 Task: Look for space in Lambayeque, Peru from 6th September, 2023 to 15th September, 2023 for 6 adults in price range Rs.8000 to Rs.12000. Place can be entire place or private room with 6 bedrooms having 6 beds and 6 bathrooms. Property type can be house, flat, guest house. Amenities needed are: wifi, TV, free parkinig on premises, gym, breakfast. Booking option can be shelf check-in. Required host language is English.
Action: Mouse moved to (617, 125)
Screenshot: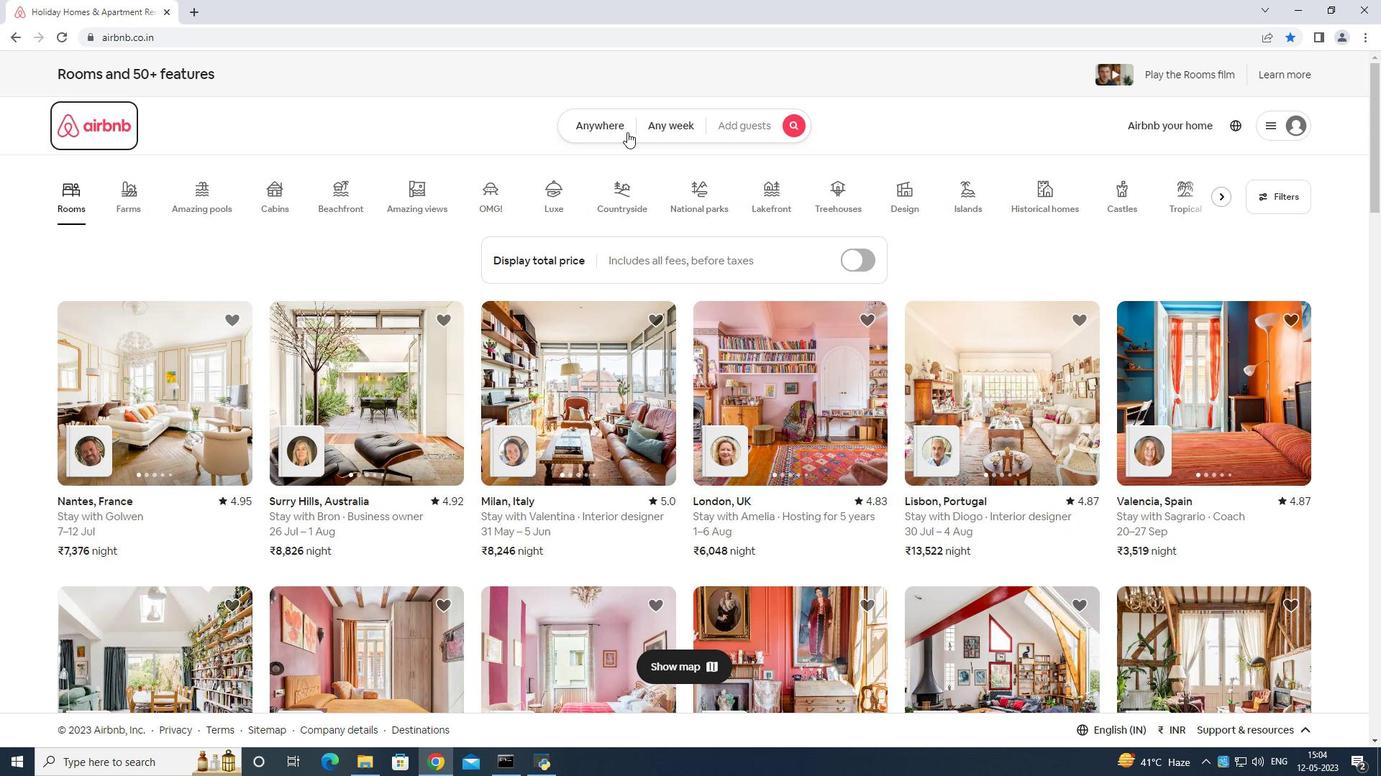 
Action: Mouse pressed left at (617, 125)
Screenshot: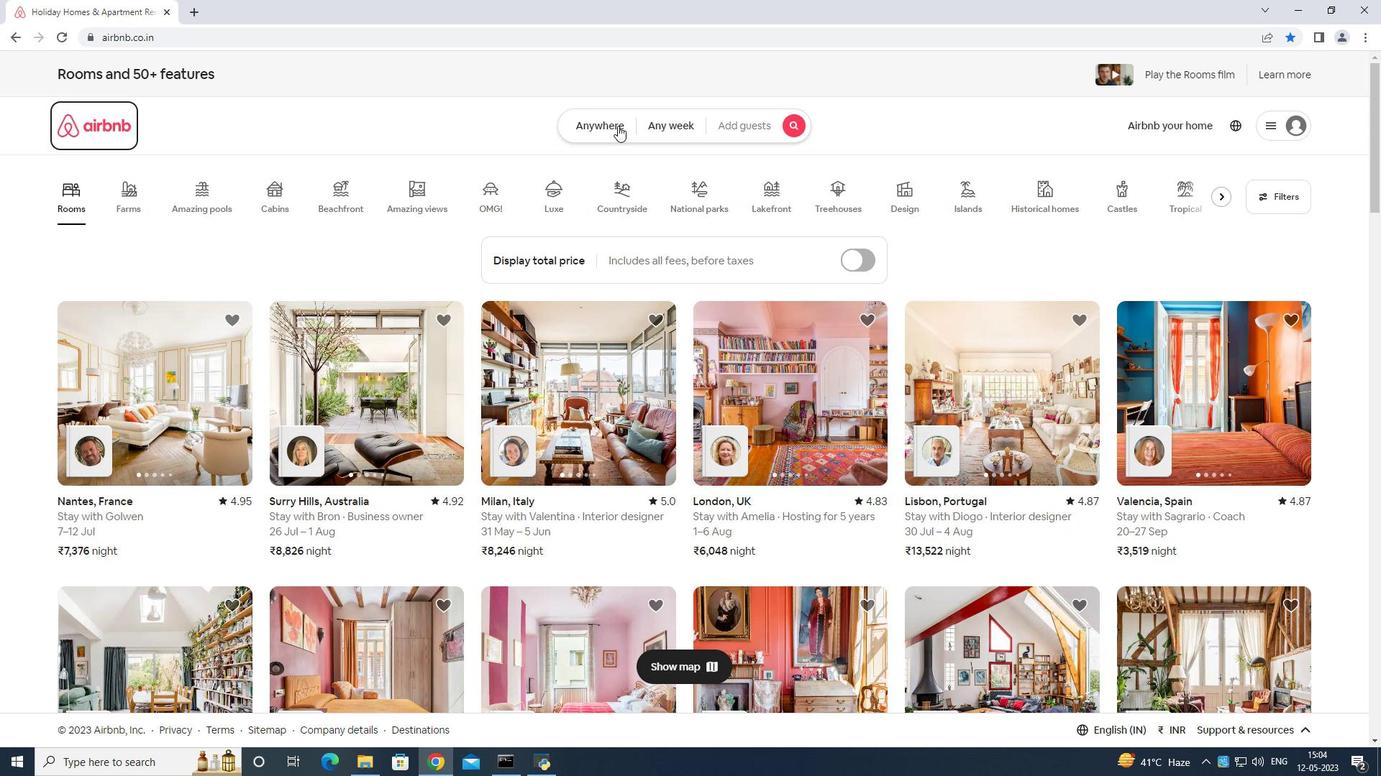 
Action: Mouse moved to (507, 171)
Screenshot: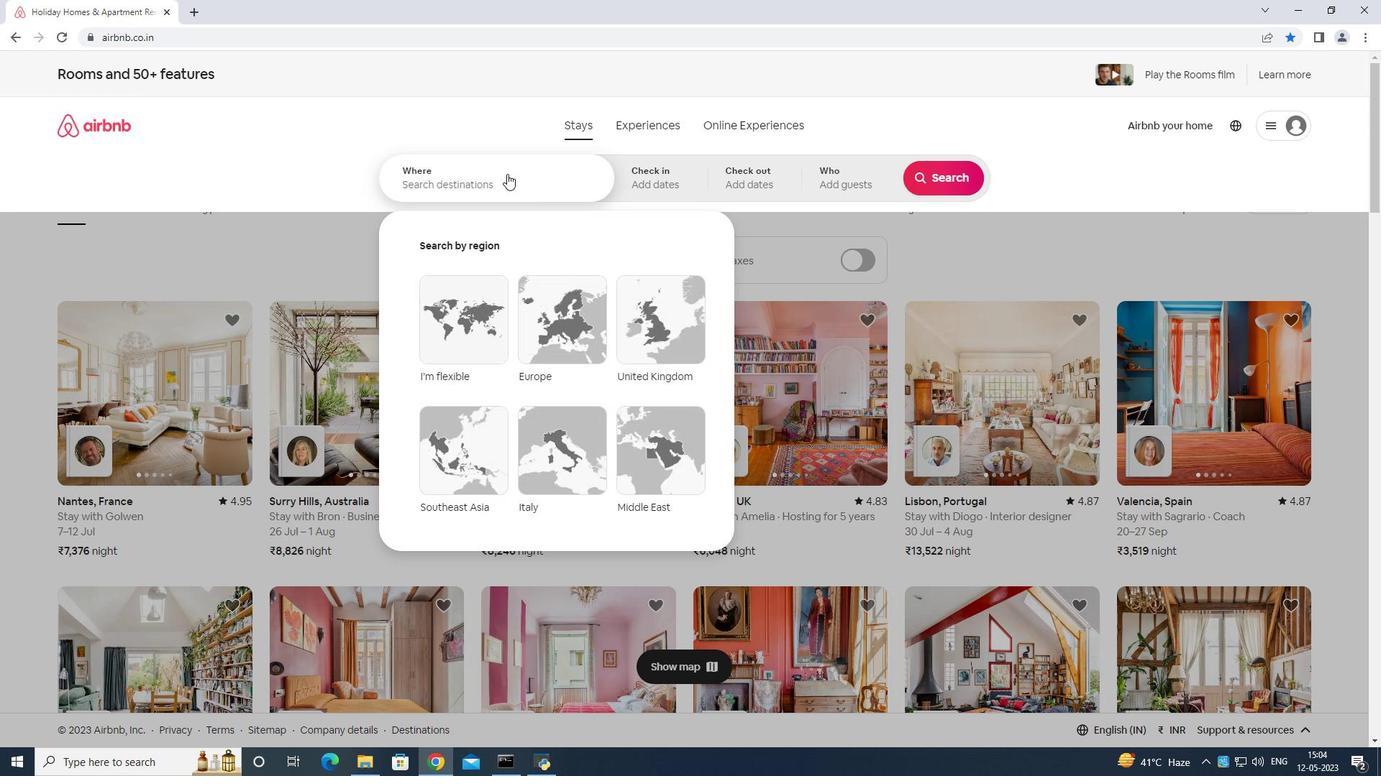 
Action: Mouse pressed left at (507, 171)
Screenshot: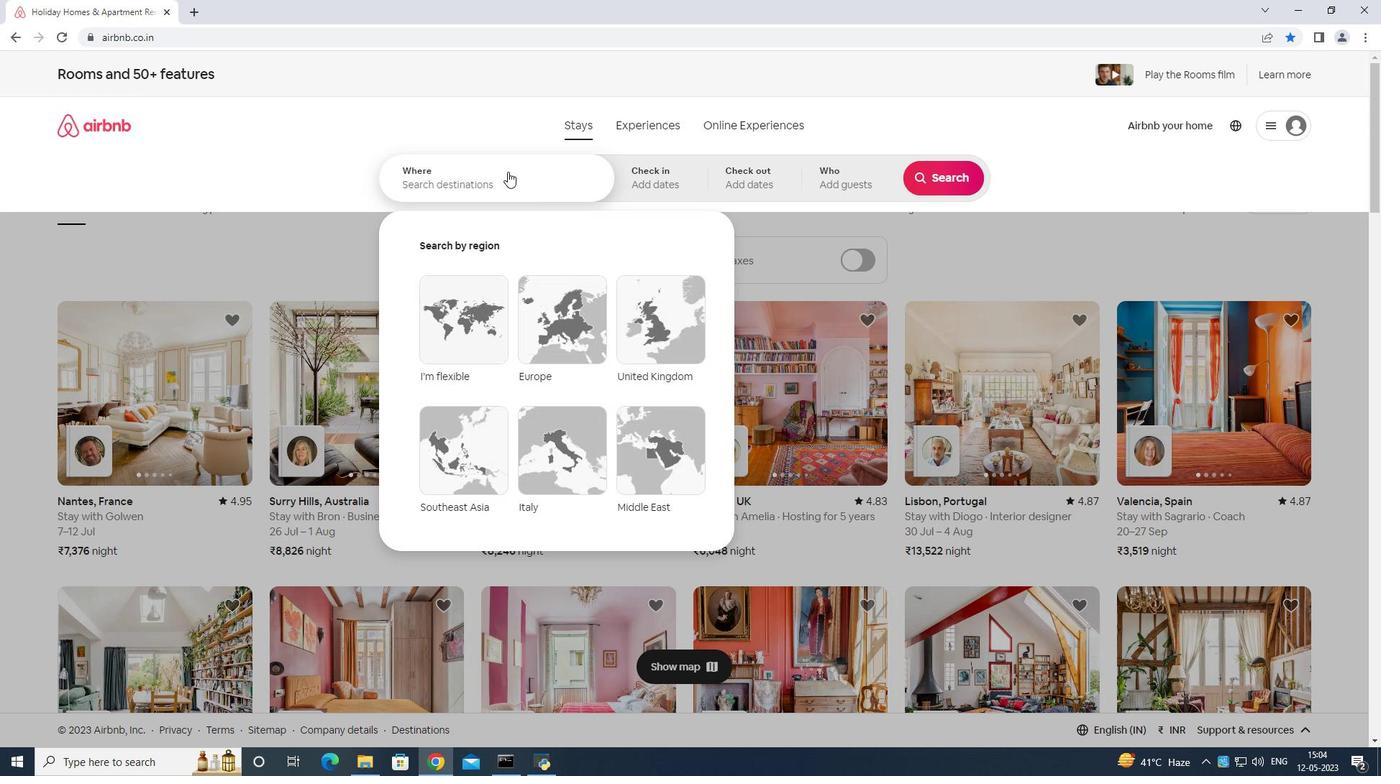 
Action: Mouse moved to (551, 282)
Screenshot: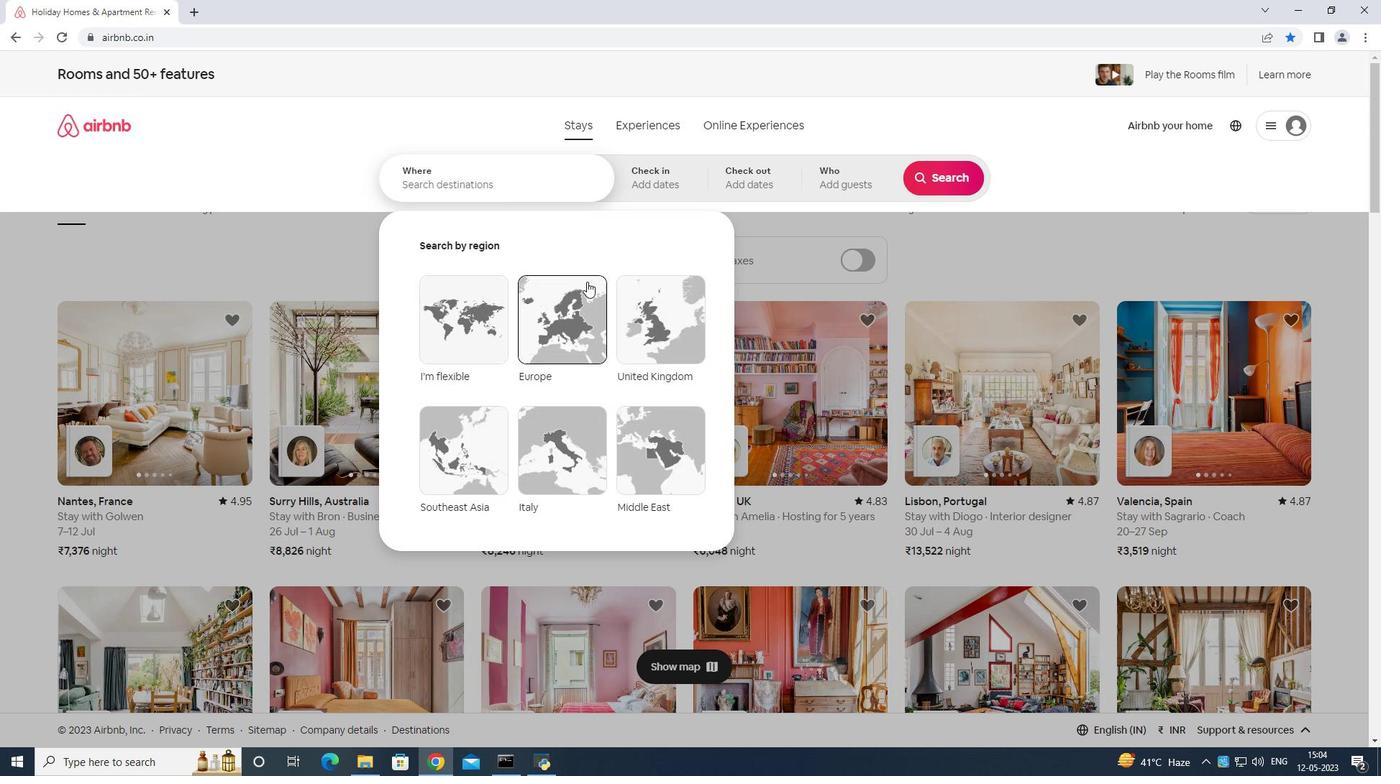 
Action: Key pressed <Key.shift>Lambayequq<Key.backspace>e<Key.space>peru<Key.enter>
Screenshot: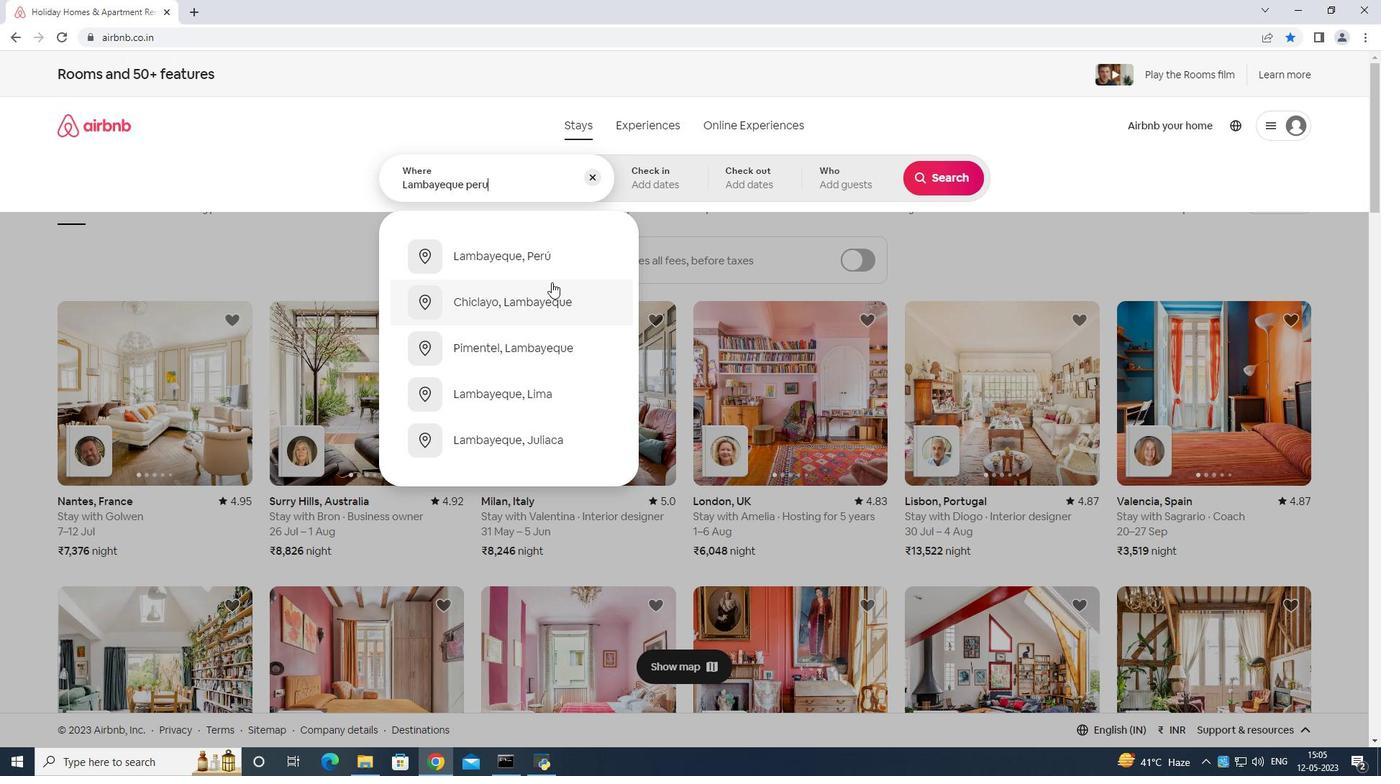 
Action: Mouse moved to (930, 292)
Screenshot: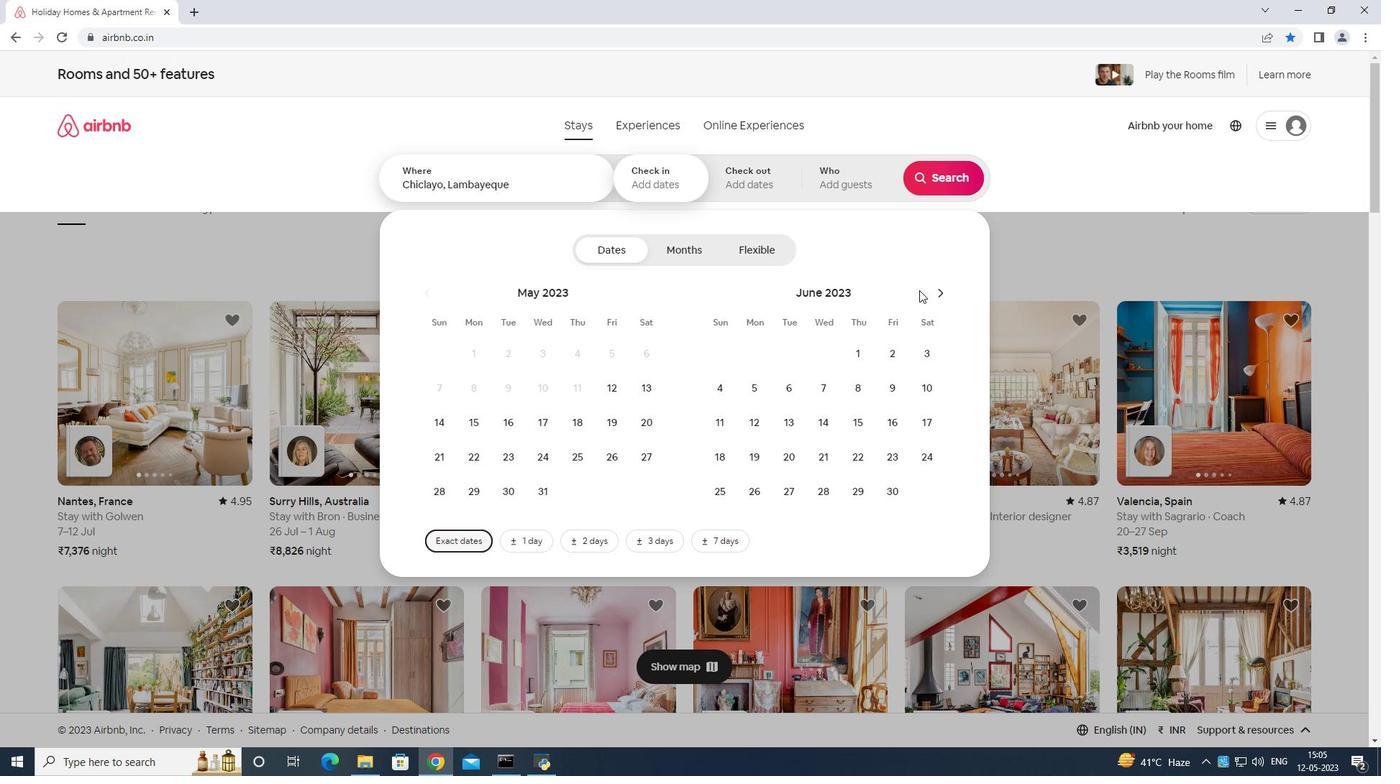 
Action: Mouse pressed left at (930, 292)
Screenshot: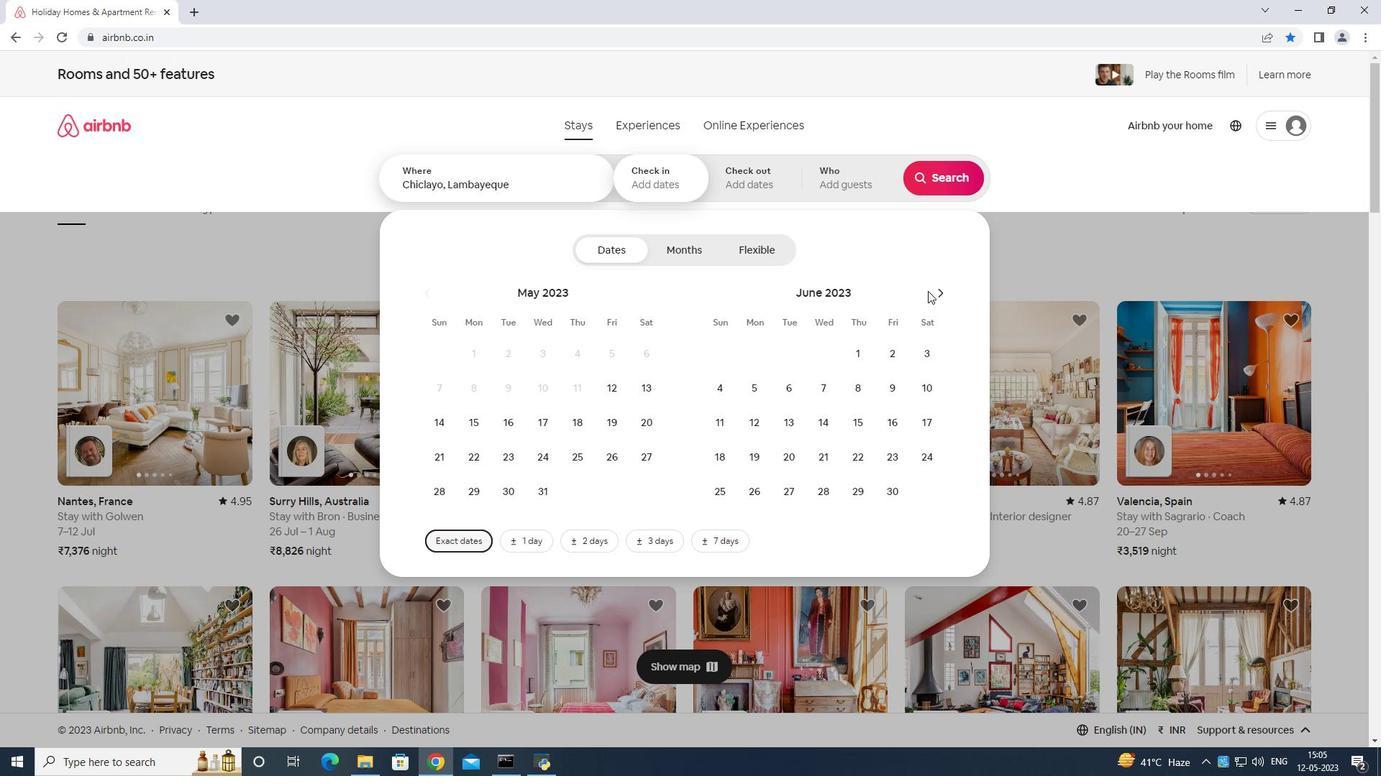 
Action: Mouse moved to (930, 292)
Screenshot: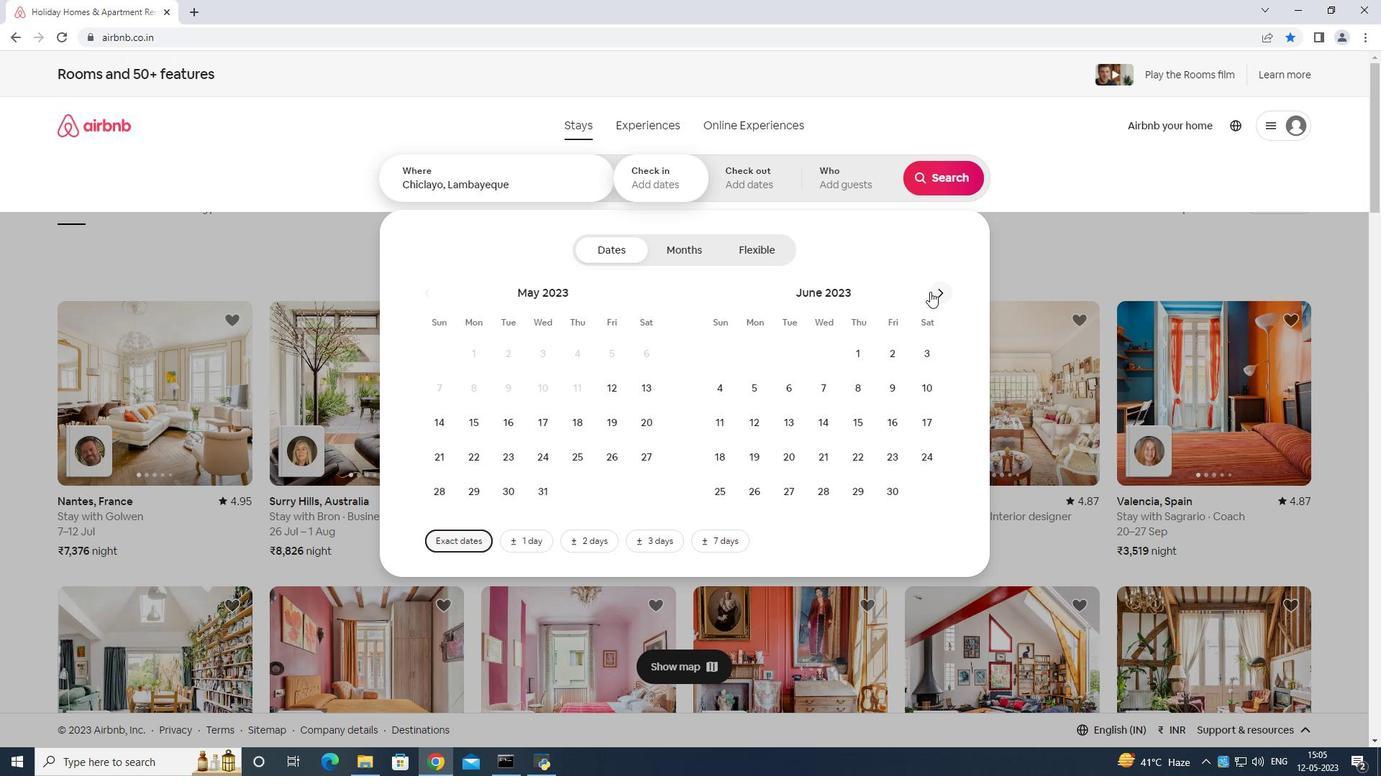 
Action: Mouse pressed left at (930, 292)
Screenshot: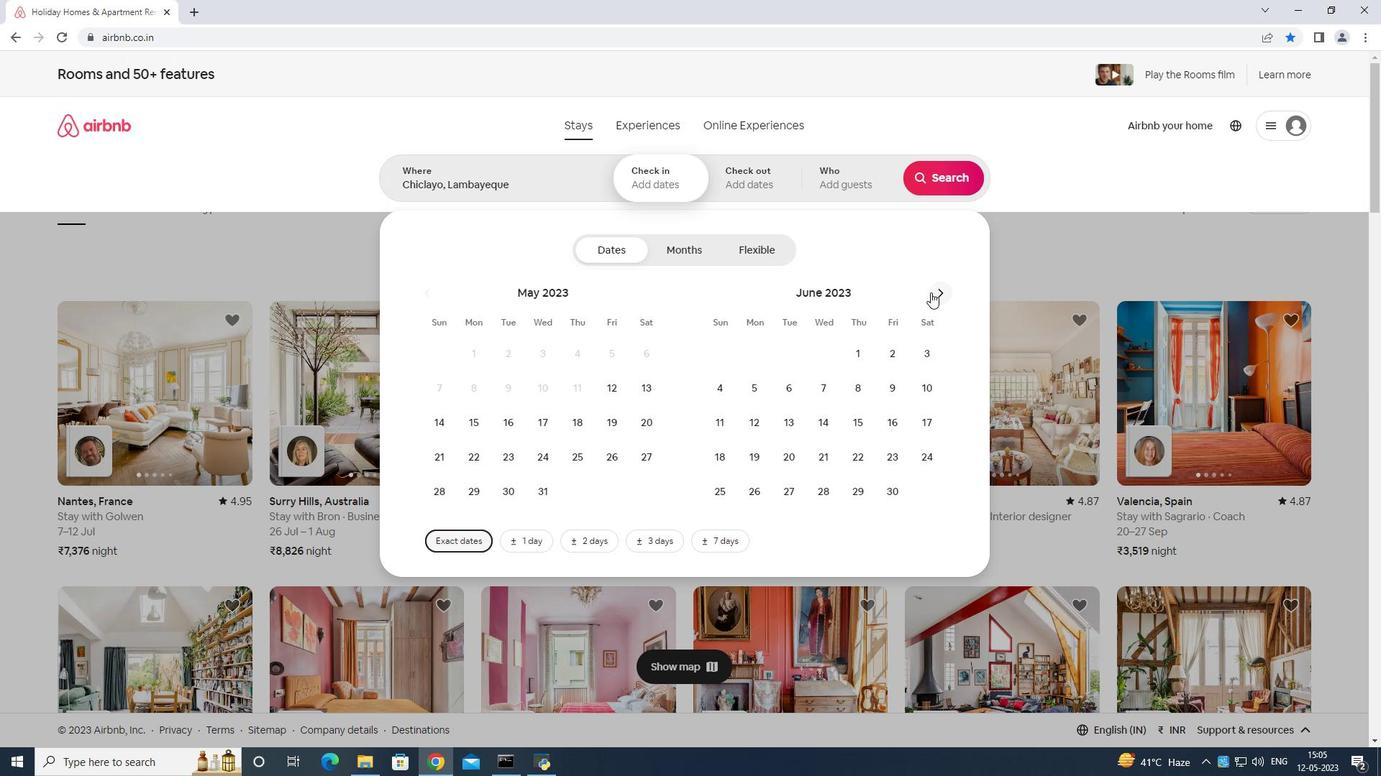 
Action: Mouse moved to (932, 291)
Screenshot: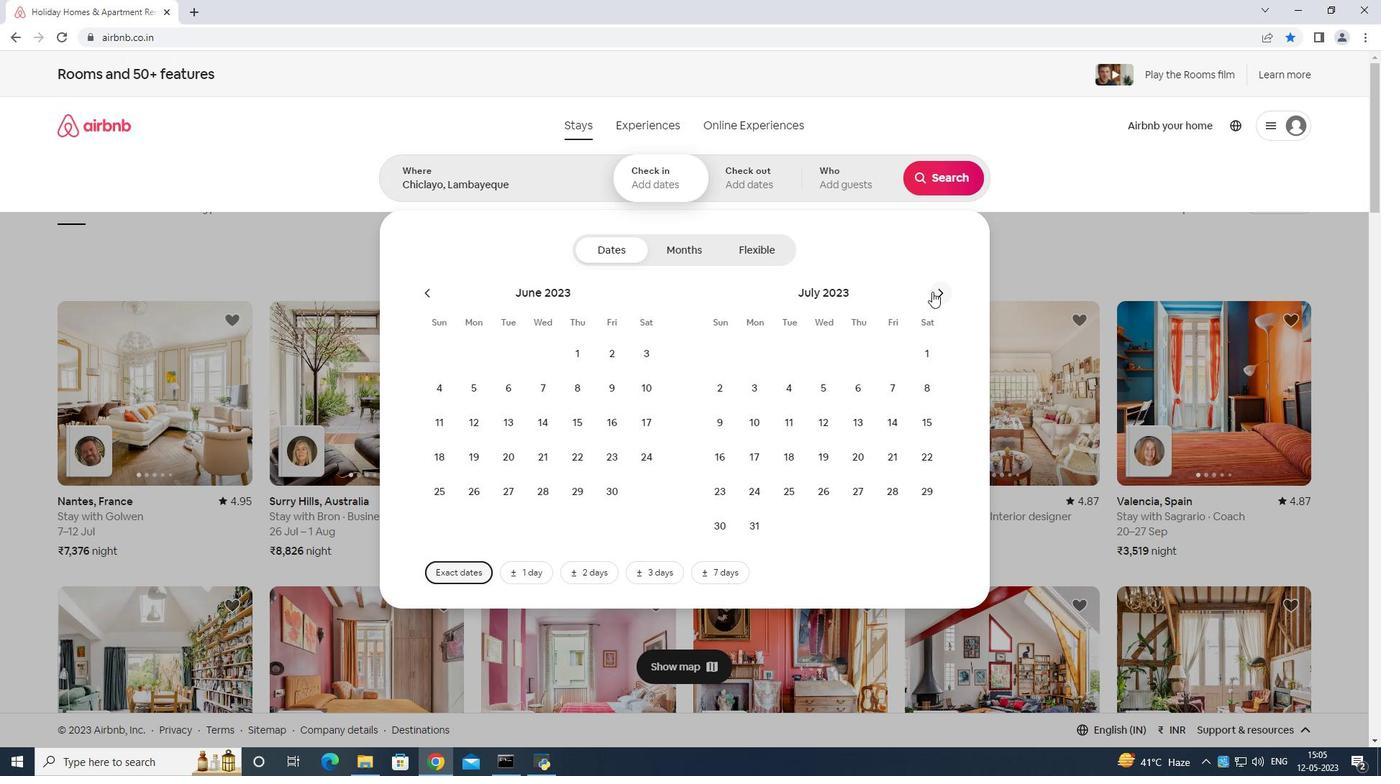 
Action: Mouse pressed left at (932, 291)
Screenshot: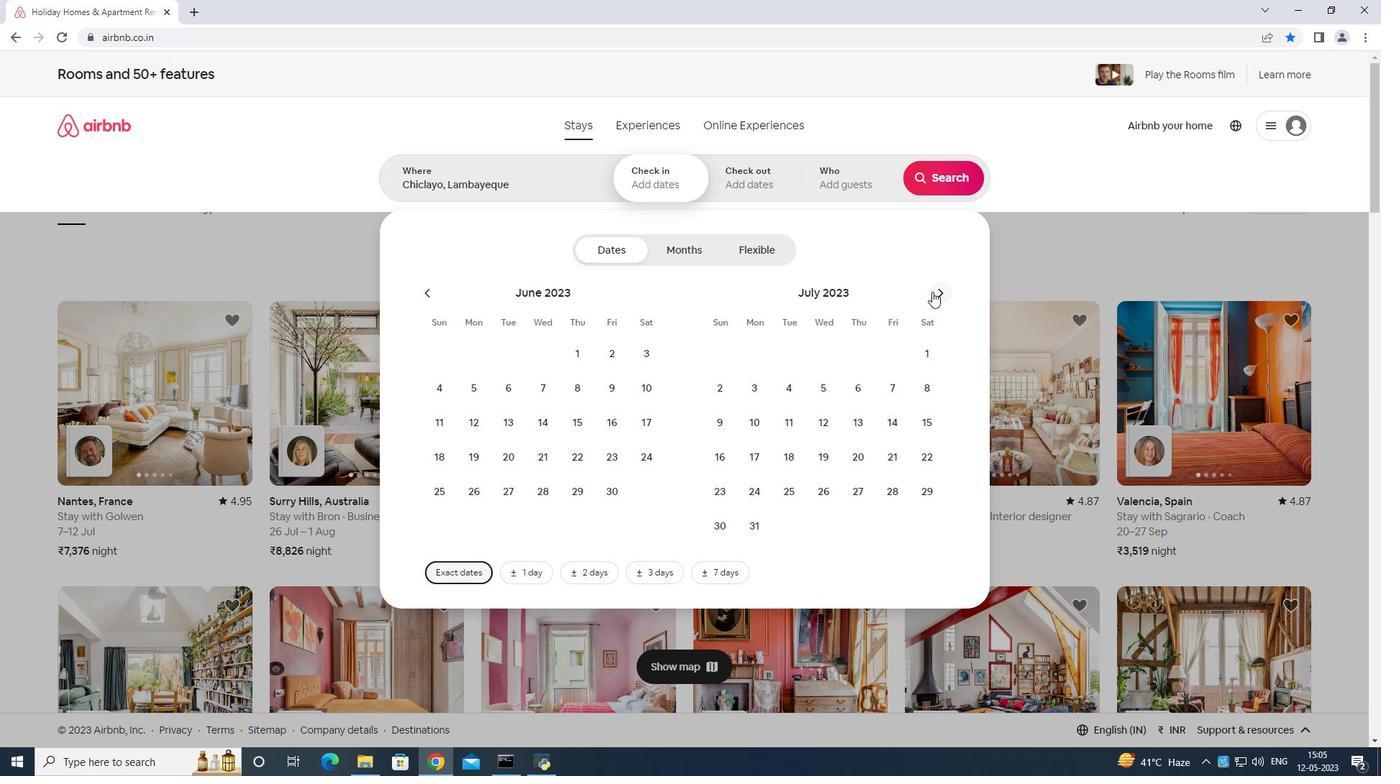 
Action: Mouse pressed left at (932, 291)
Screenshot: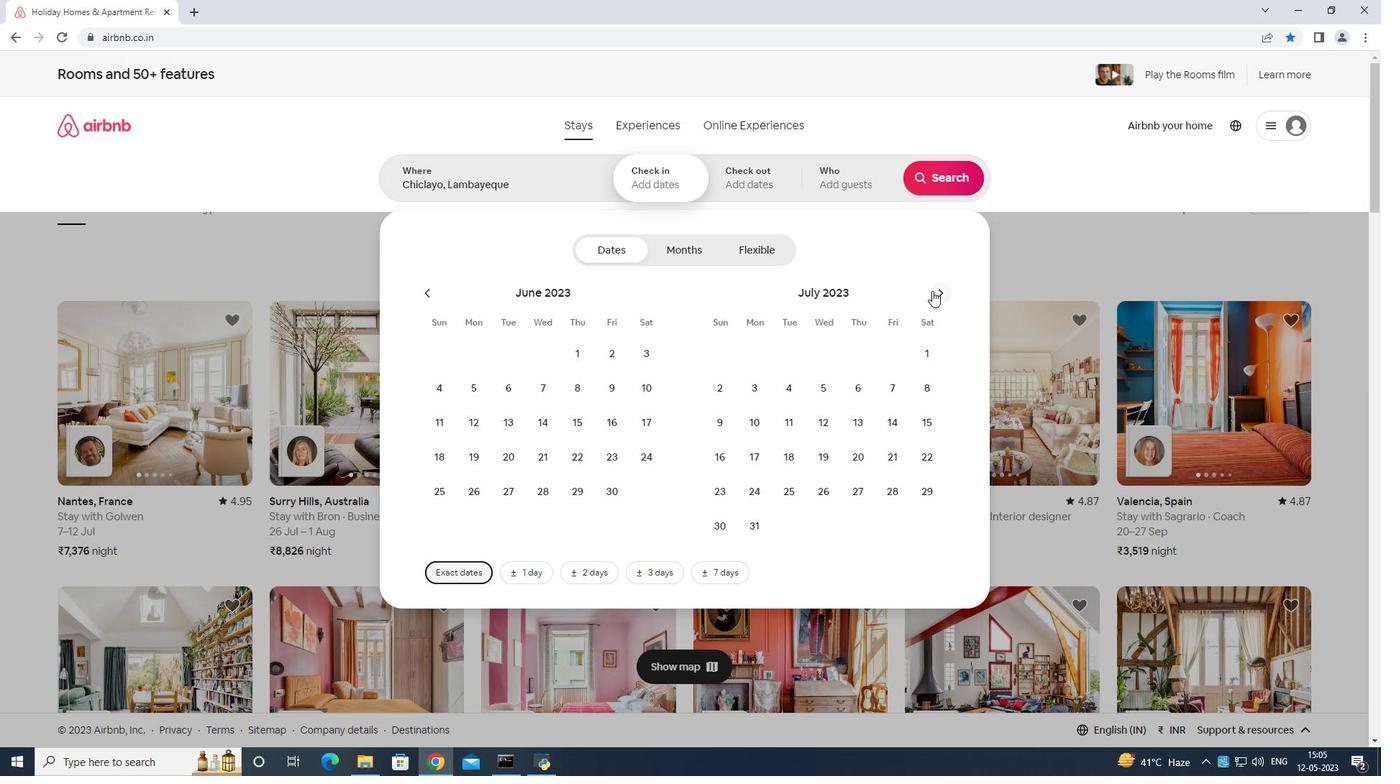 
Action: Mouse moved to (811, 386)
Screenshot: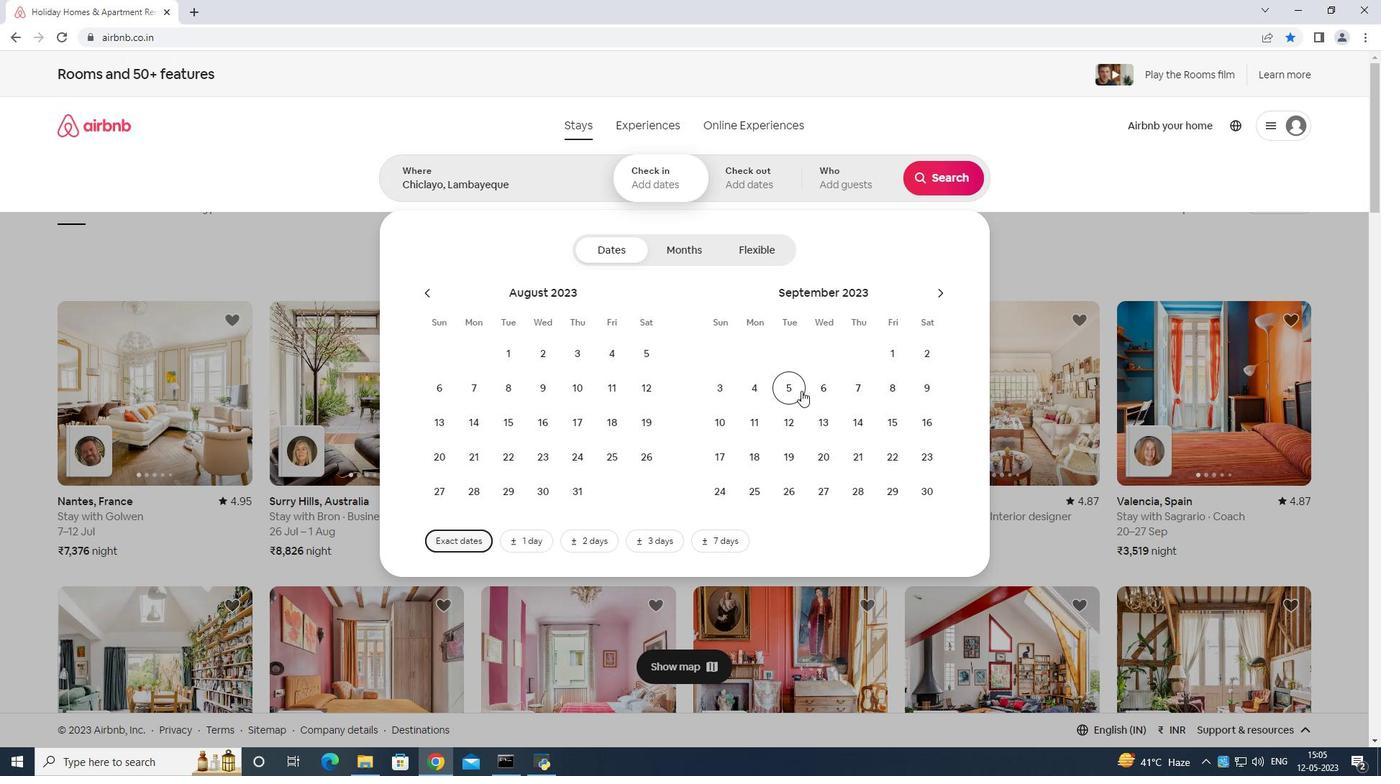
Action: Mouse pressed left at (811, 386)
Screenshot: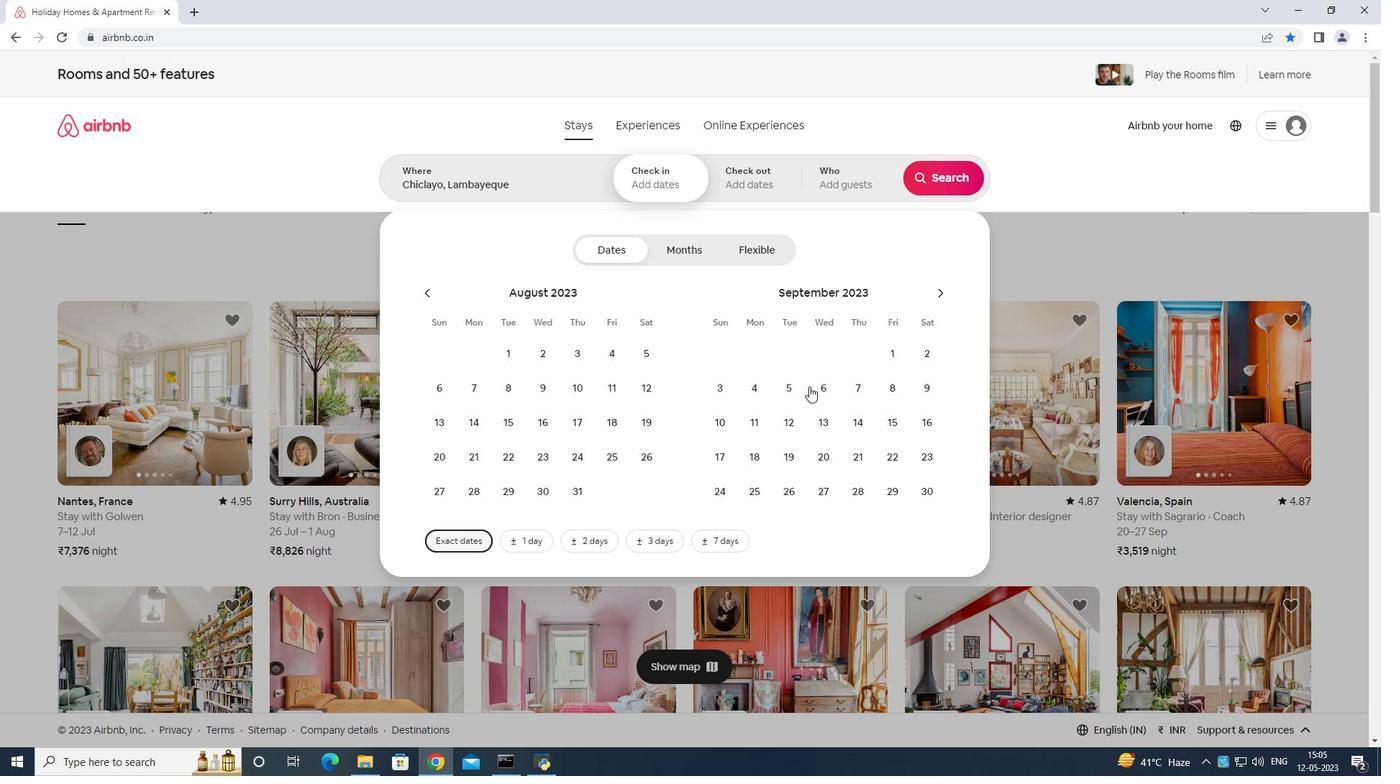 
Action: Mouse moved to (884, 427)
Screenshot: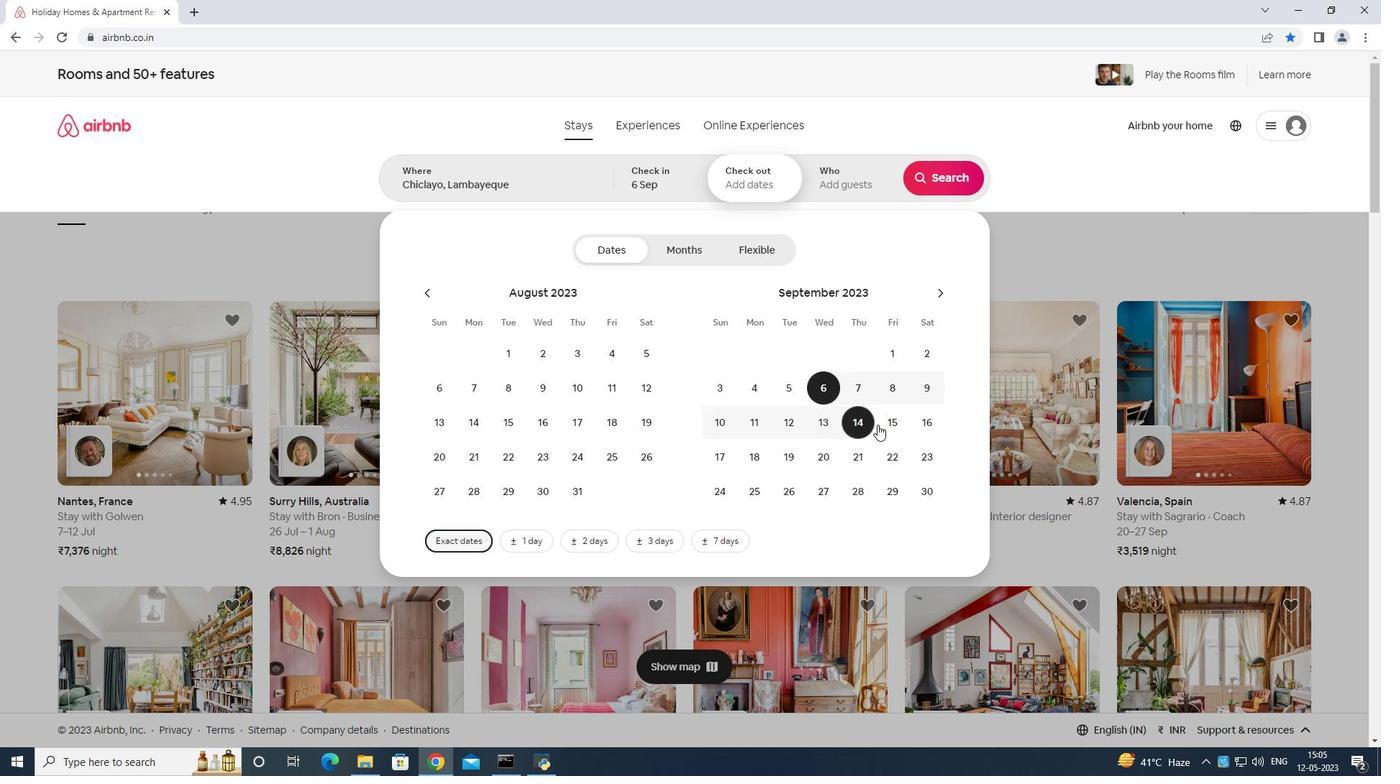 
Action: Mouse pressed left at (884, 427)
Screenshot: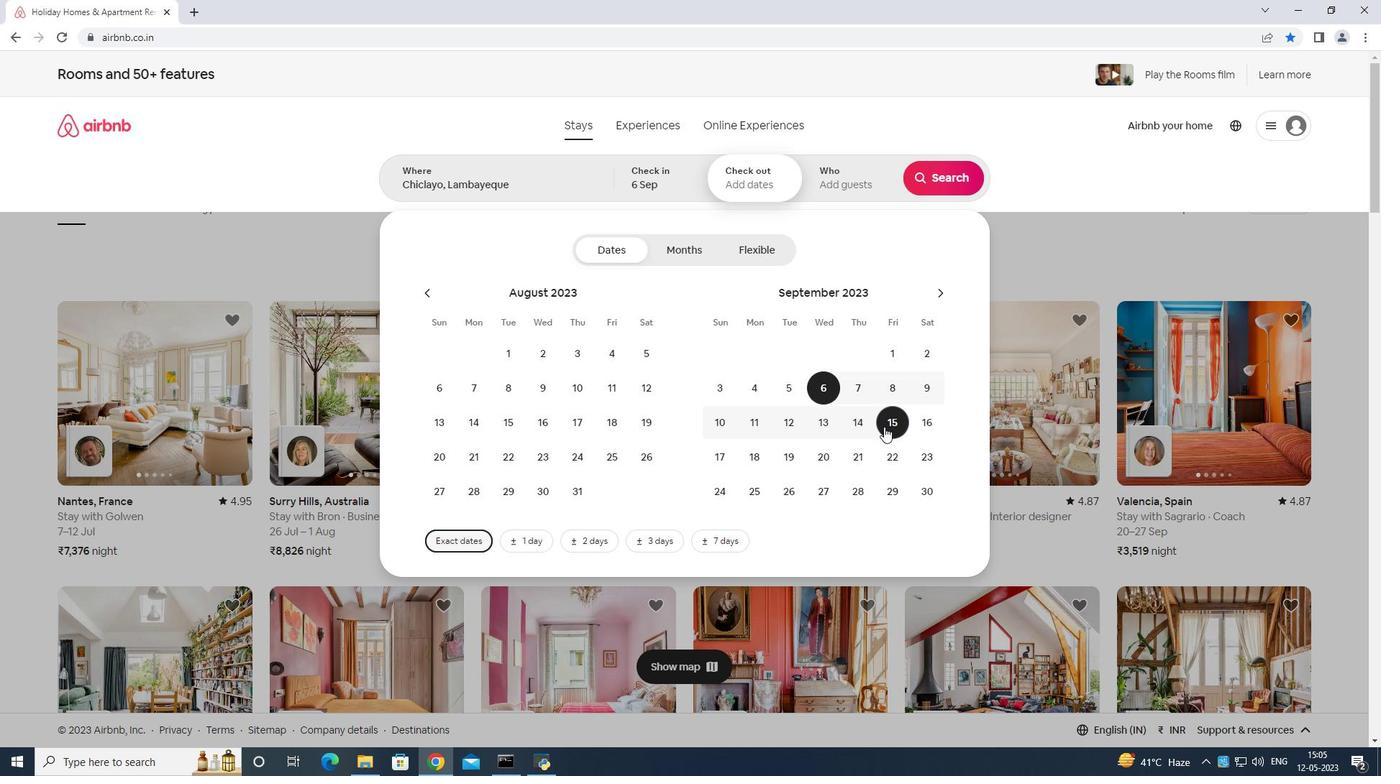 
Action: Mouse moved to (853, 174)
Screenshot: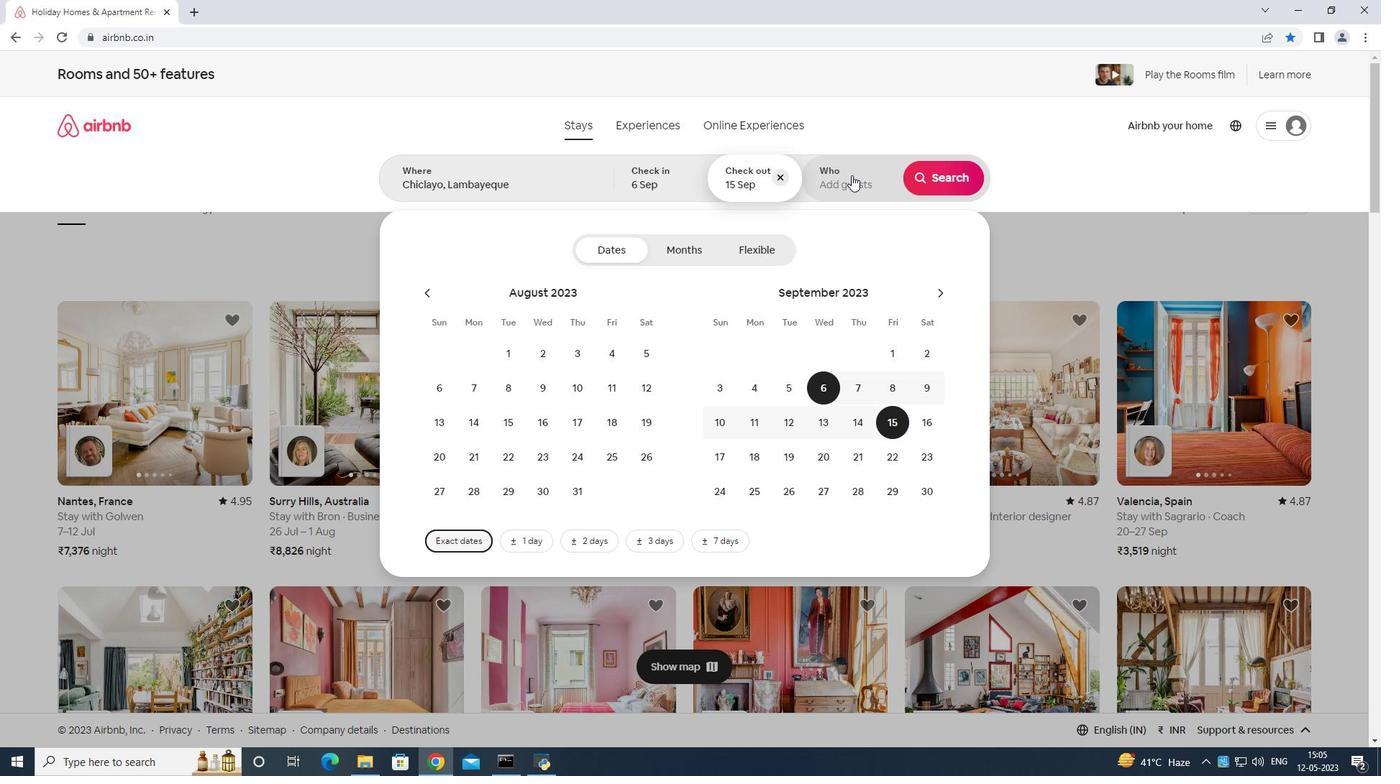 
Action: Mouse pressed left at (853, 174)
Screenshot: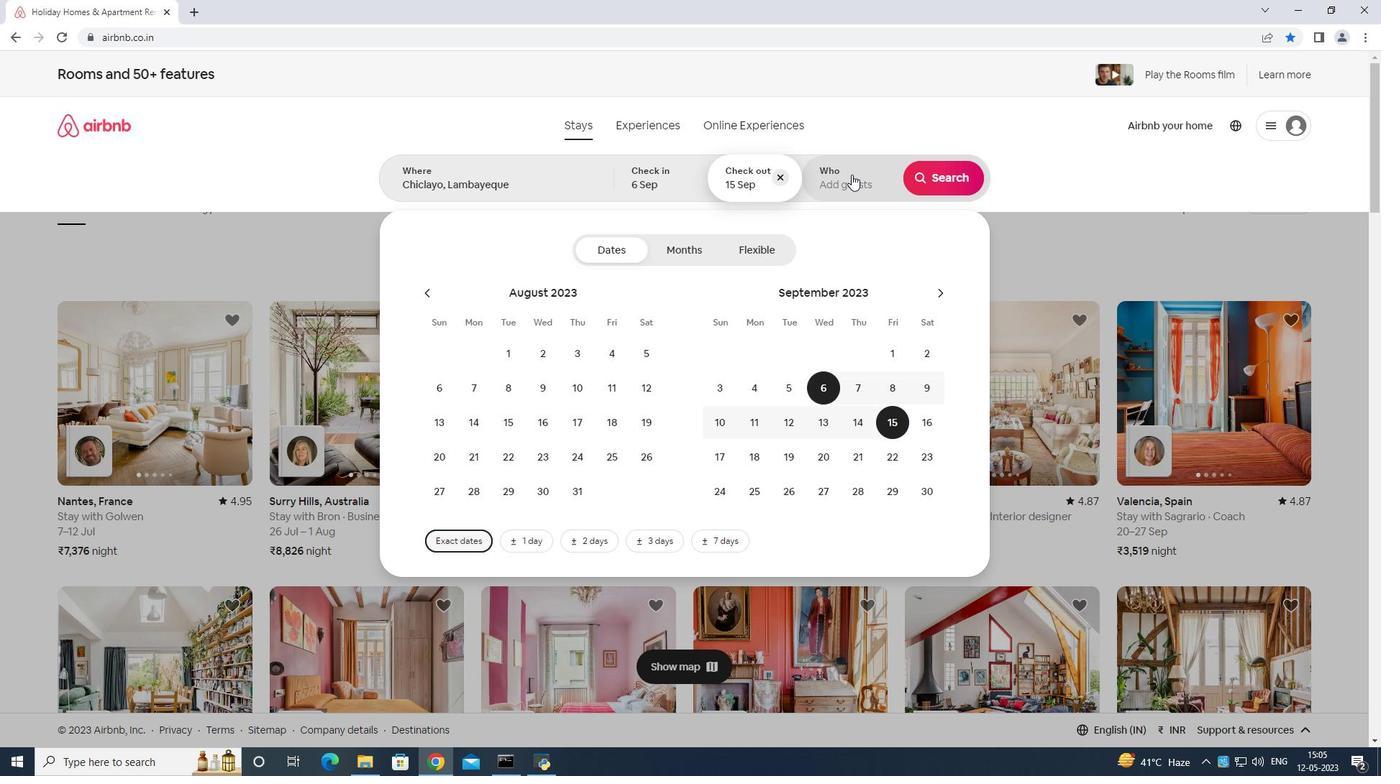 
Action: Mouse moved to (941, 248)
Screenshot: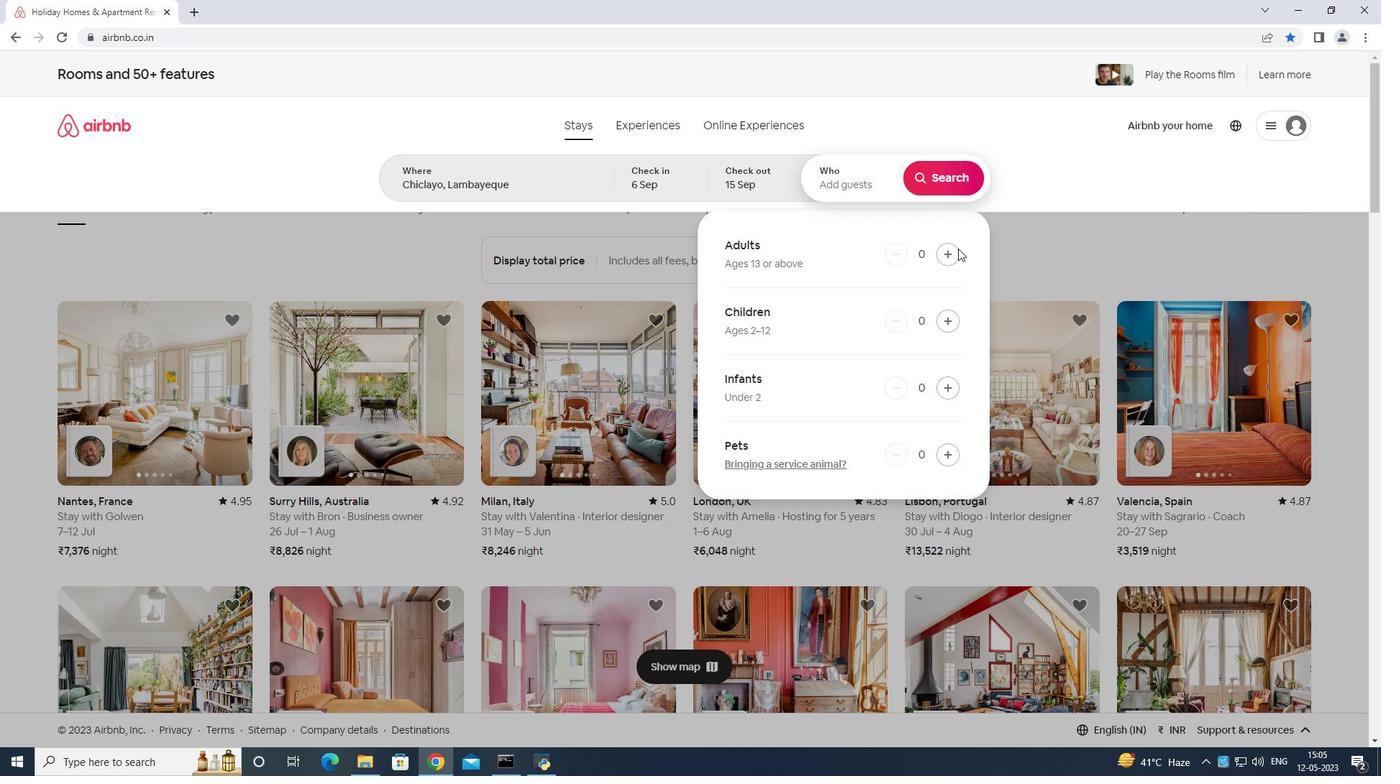 
Action: Mouse pressed left at (941, 248)
Screenshot: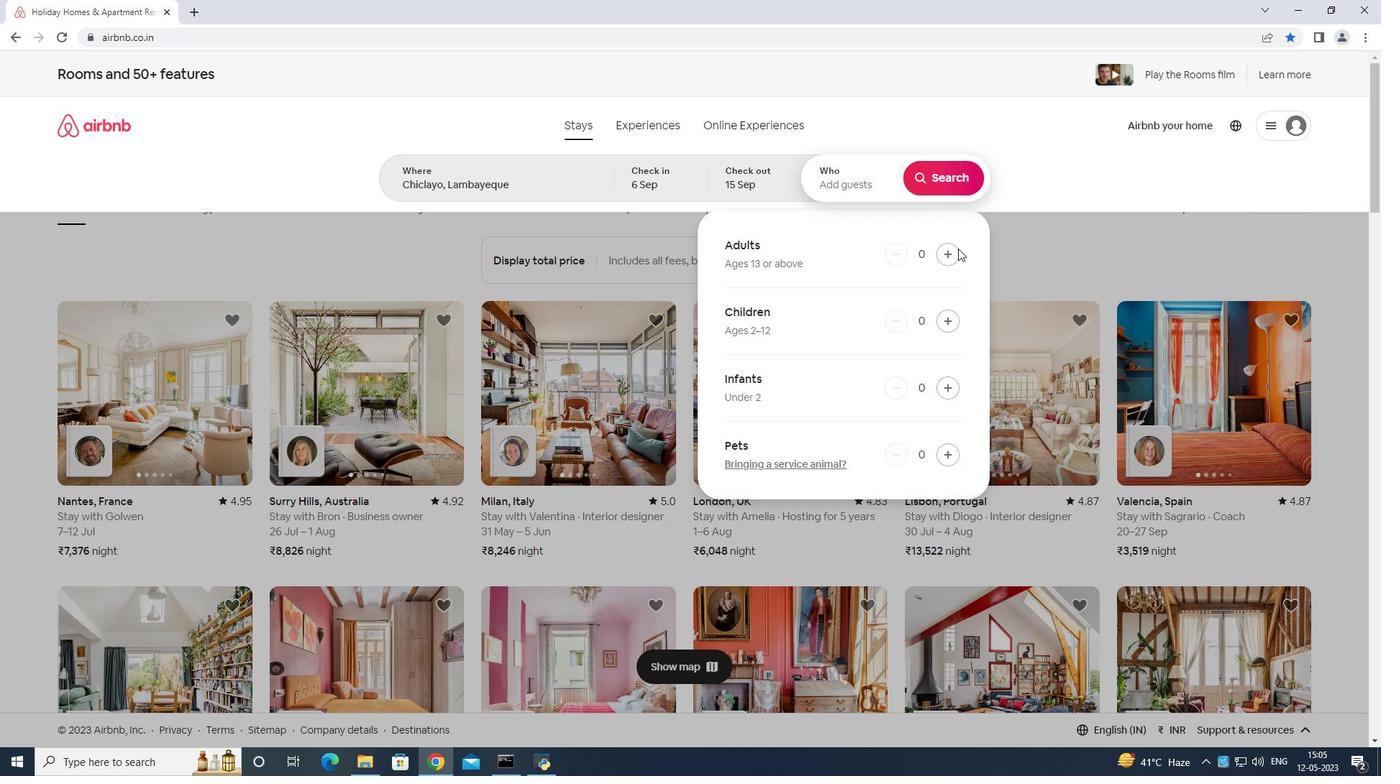 
Action: Mouse moved to (940, 249)
Screenshot: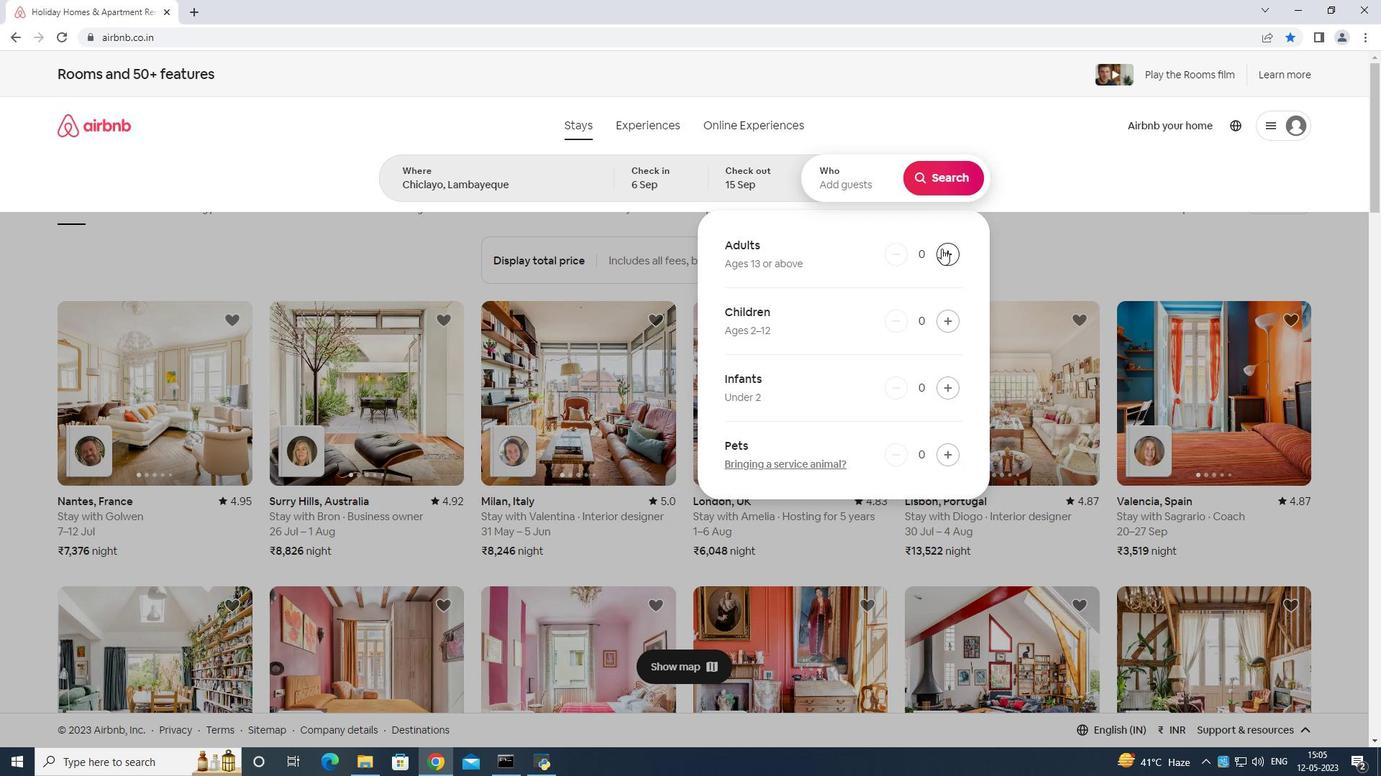 
Action: Mouse pressed left at (940, 249)
Screenshot: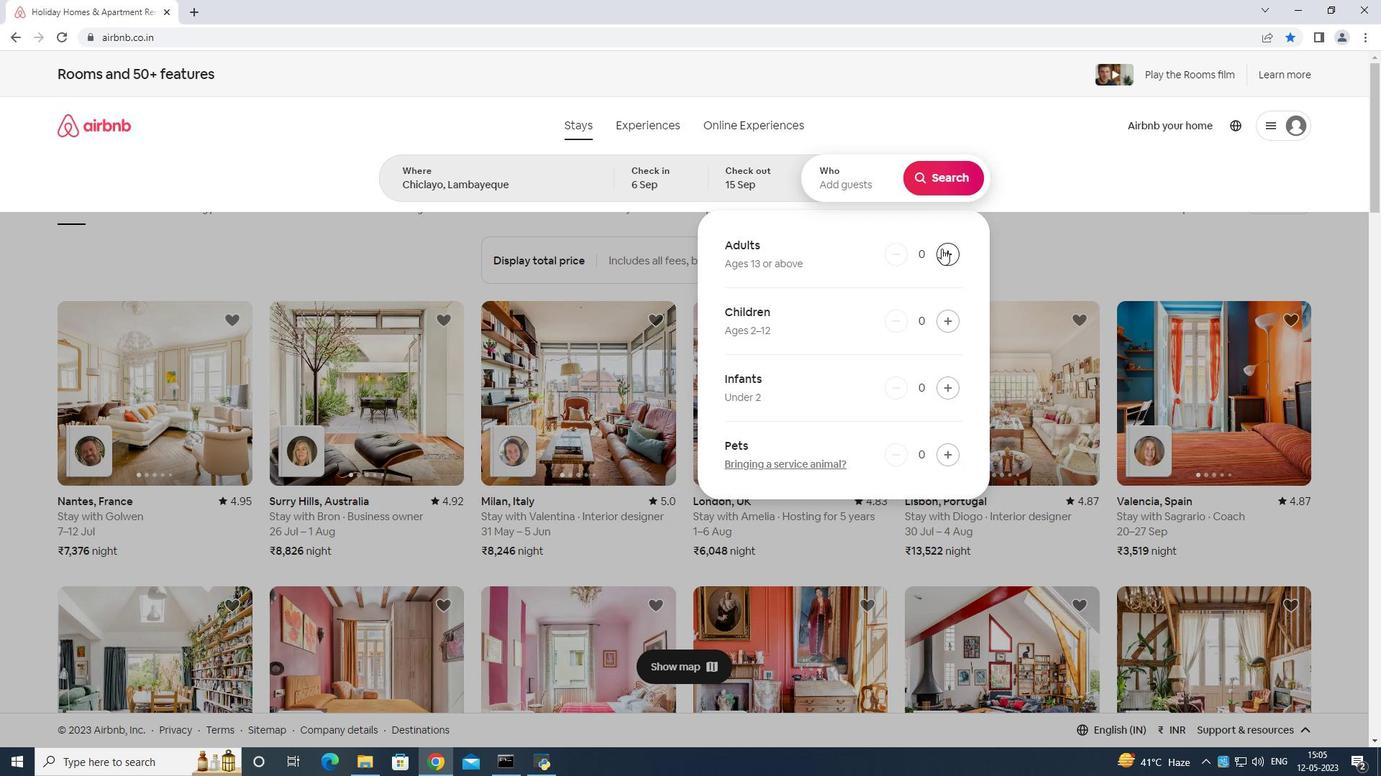 
Action: Mouse pressed left at (940, 249)
Screenshot: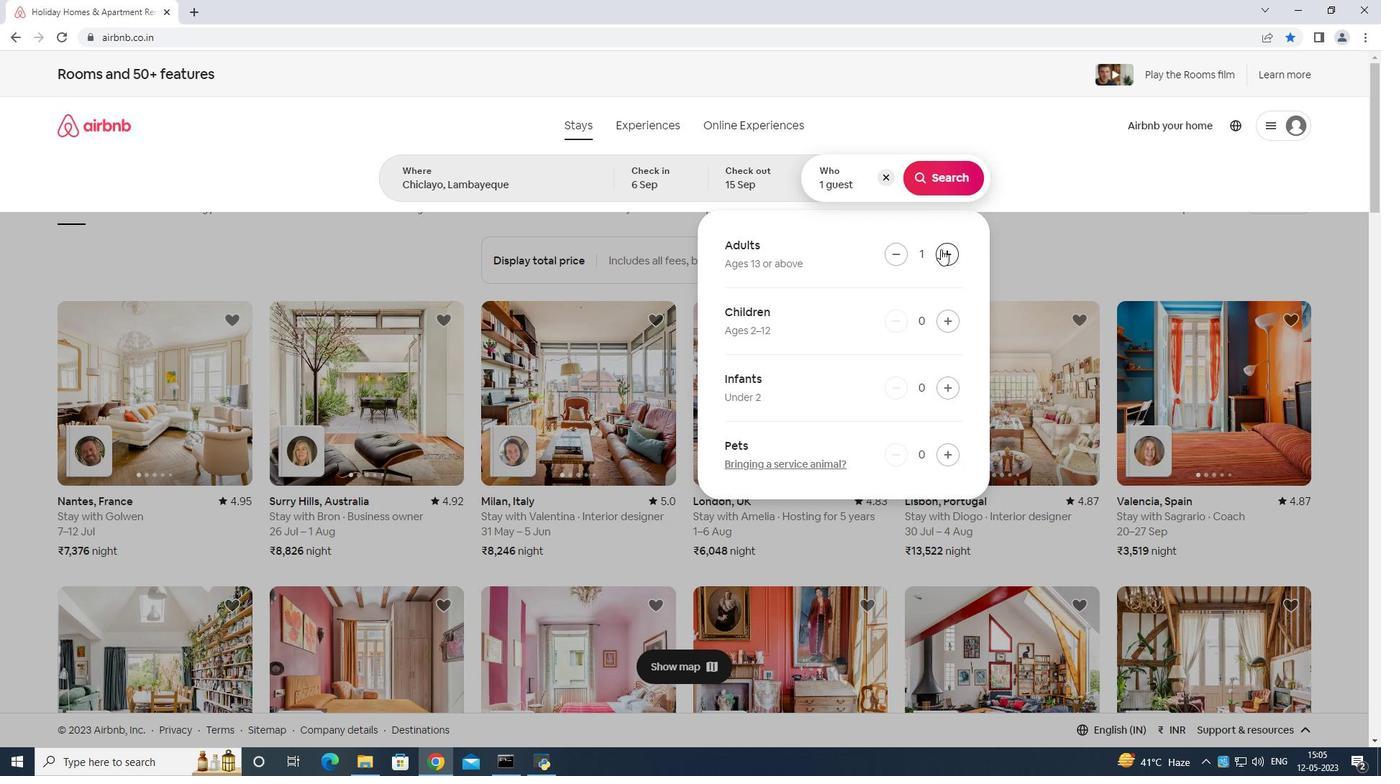 
Action: Mouse pressed left at (940, 249)
Screenshot: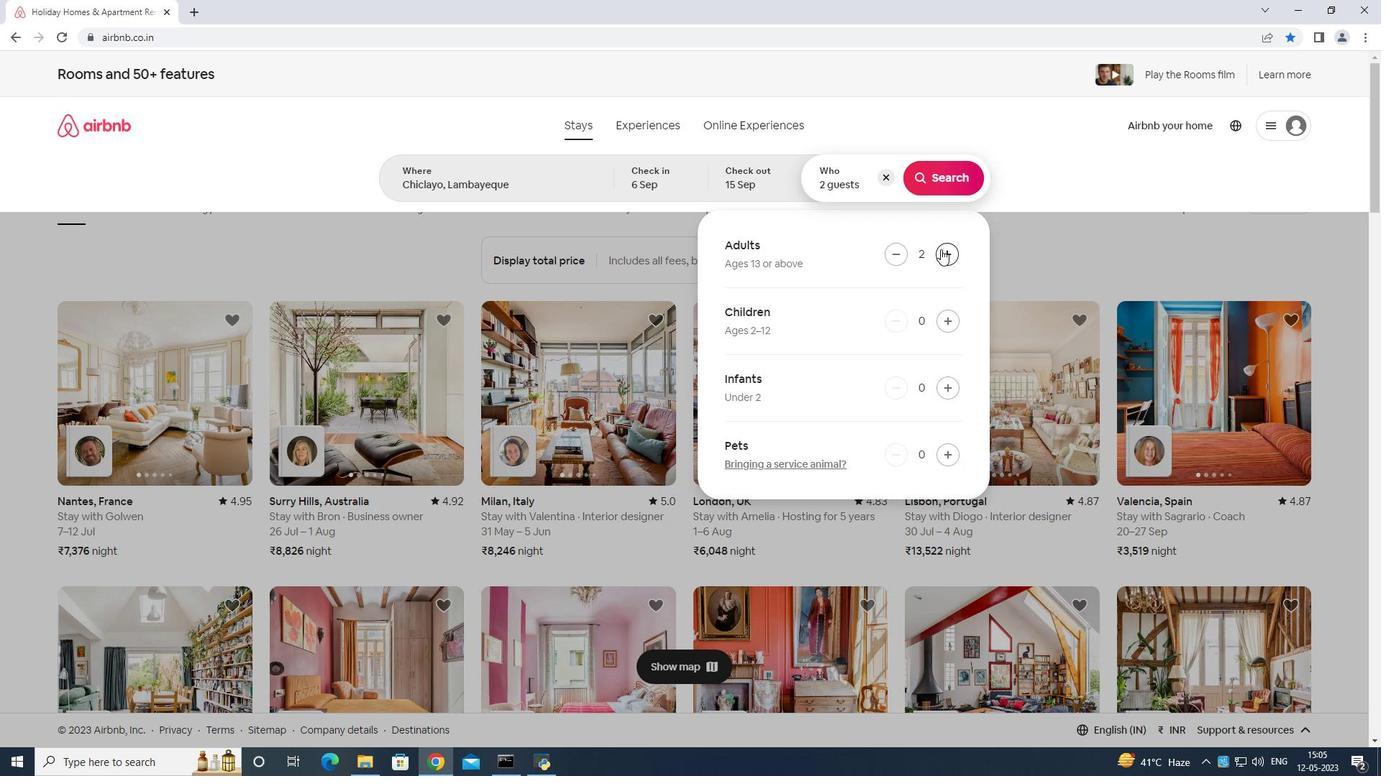 
Action: Mouse pressed left at (940, 249)
Screenshot: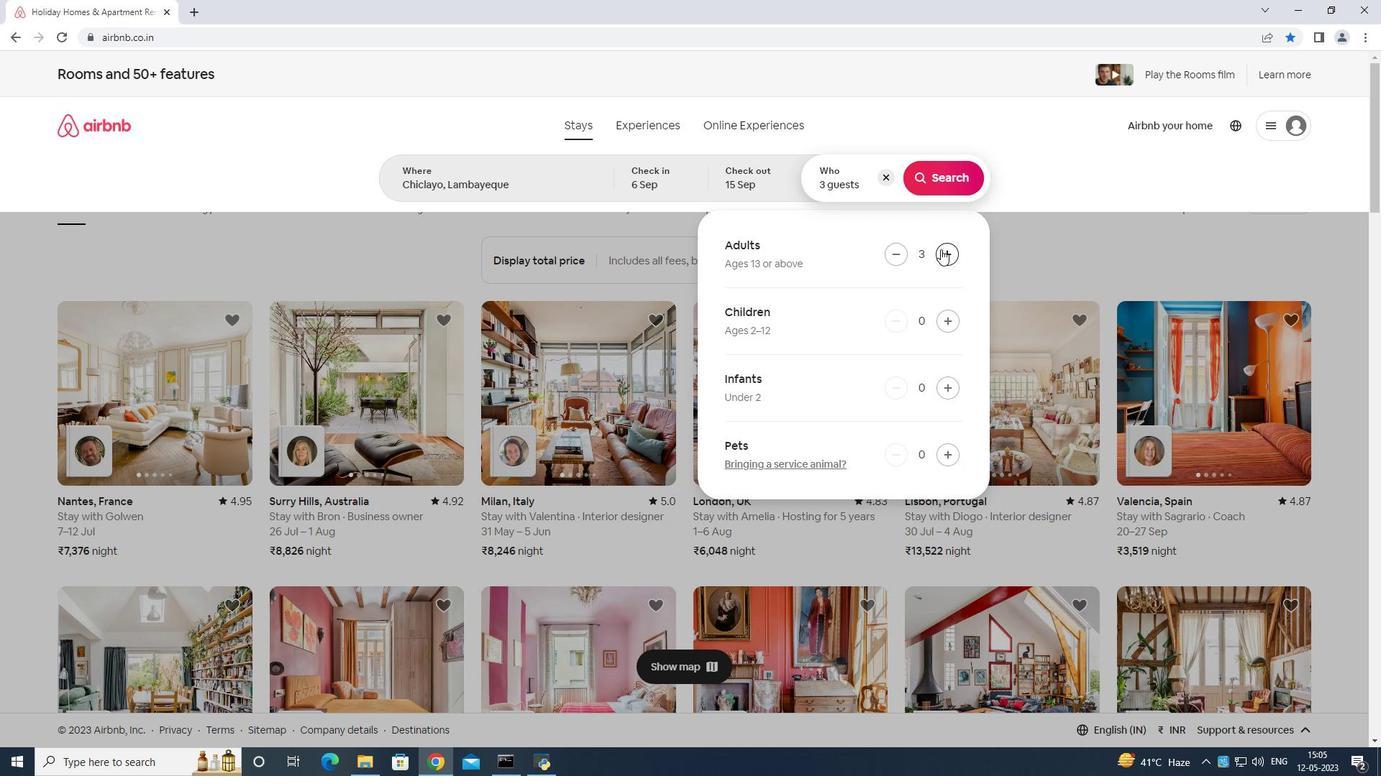 
Action: Mouse pressed left at (940, 249)
Screenshot: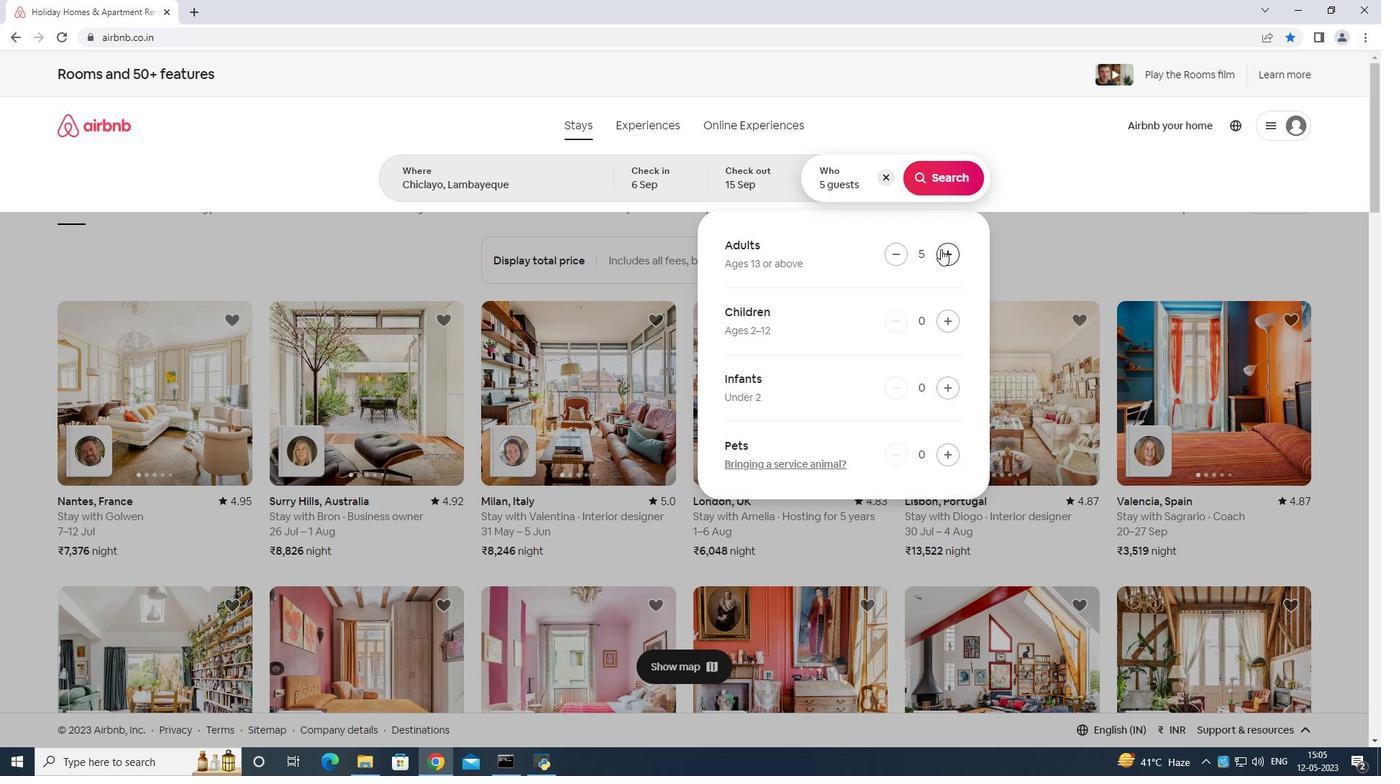 
Action: Mouse moved to (941, 176)
Screenshot: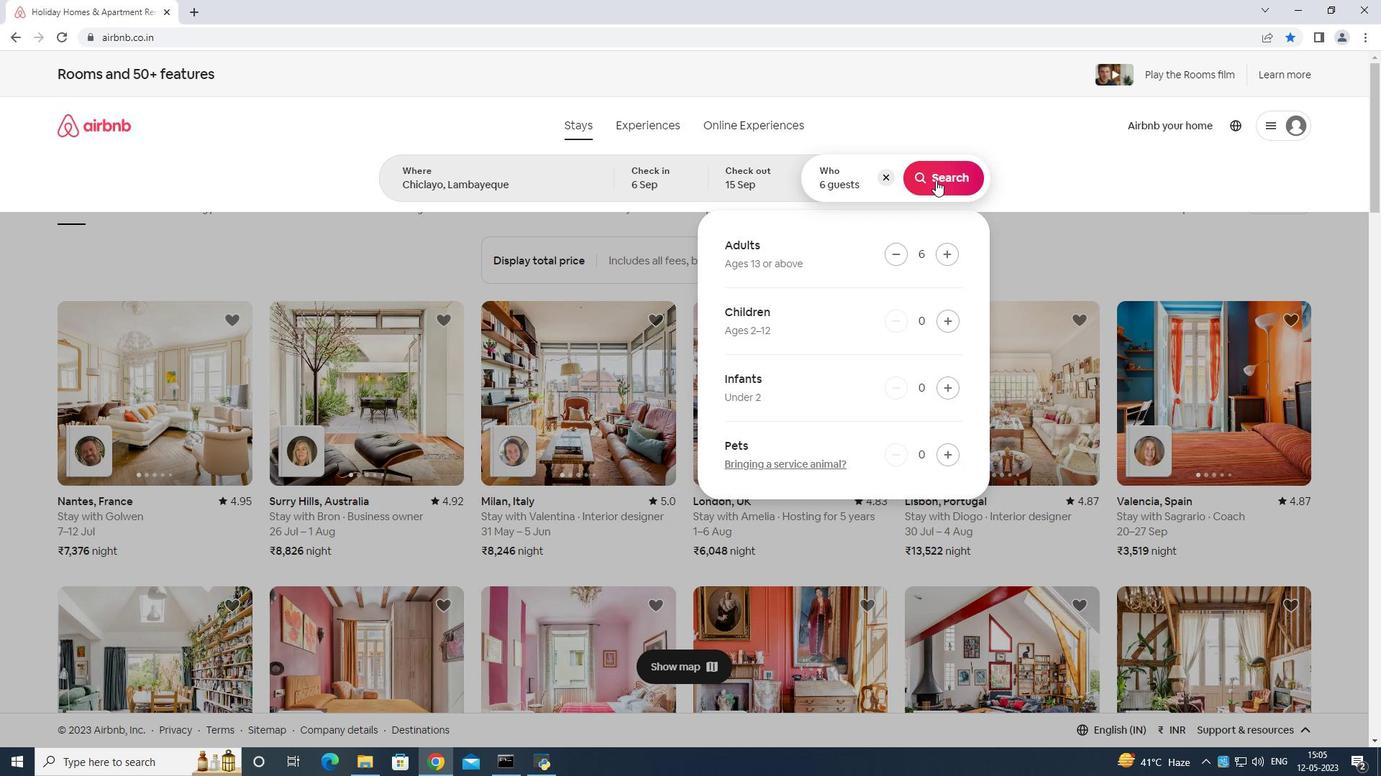 
Action: Mouse pressed left at (941, 176)
Screenshot: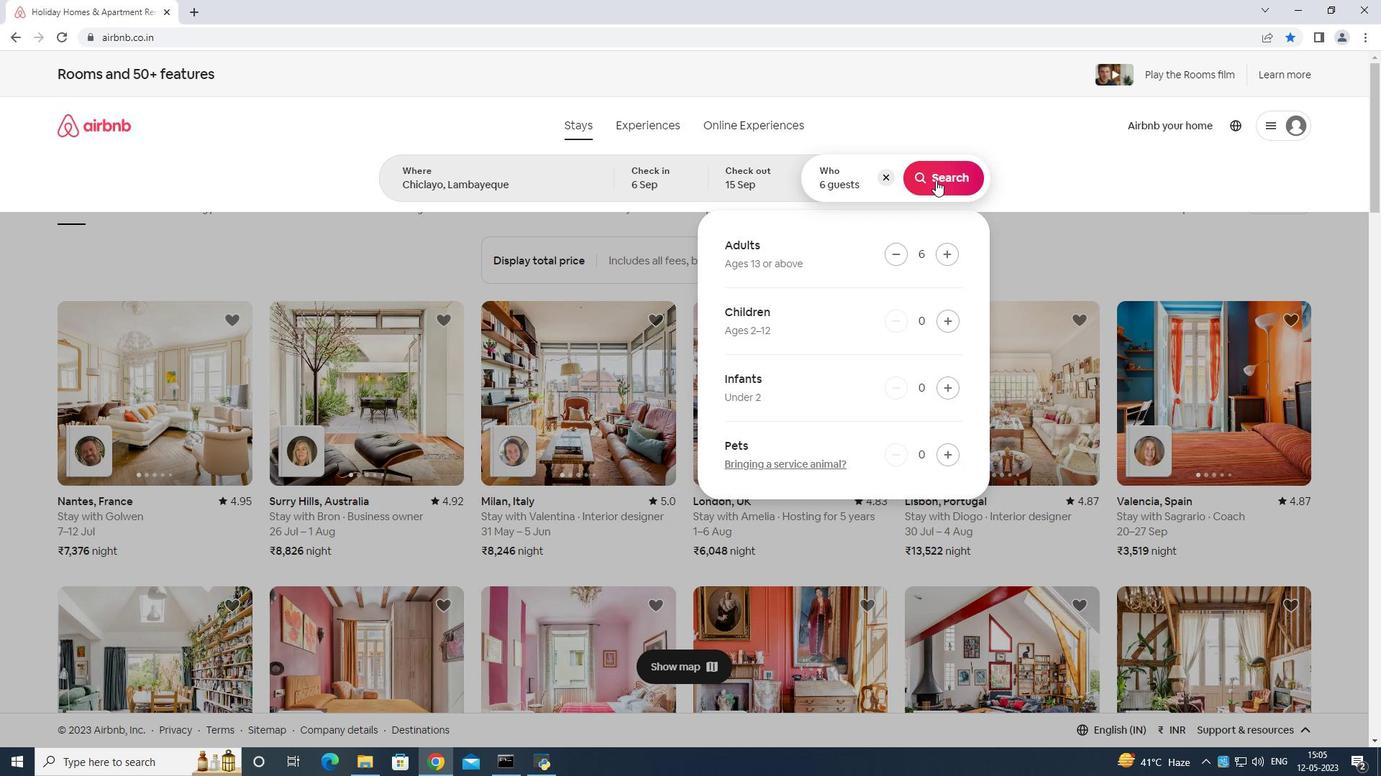 
Action: Mouse moved to (1309, 145)
Screenshot: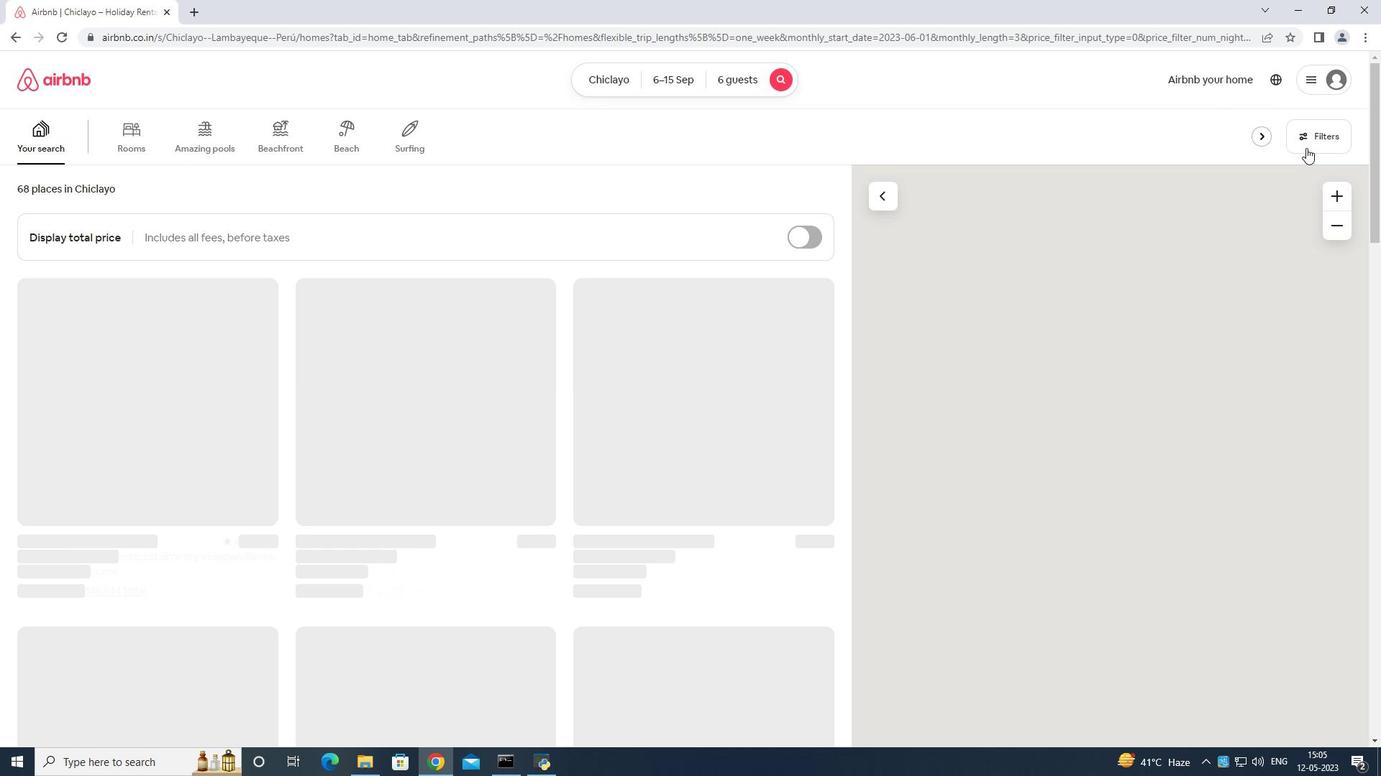 
Action: Mouse pressed left at (1309, 145)
Screenshot: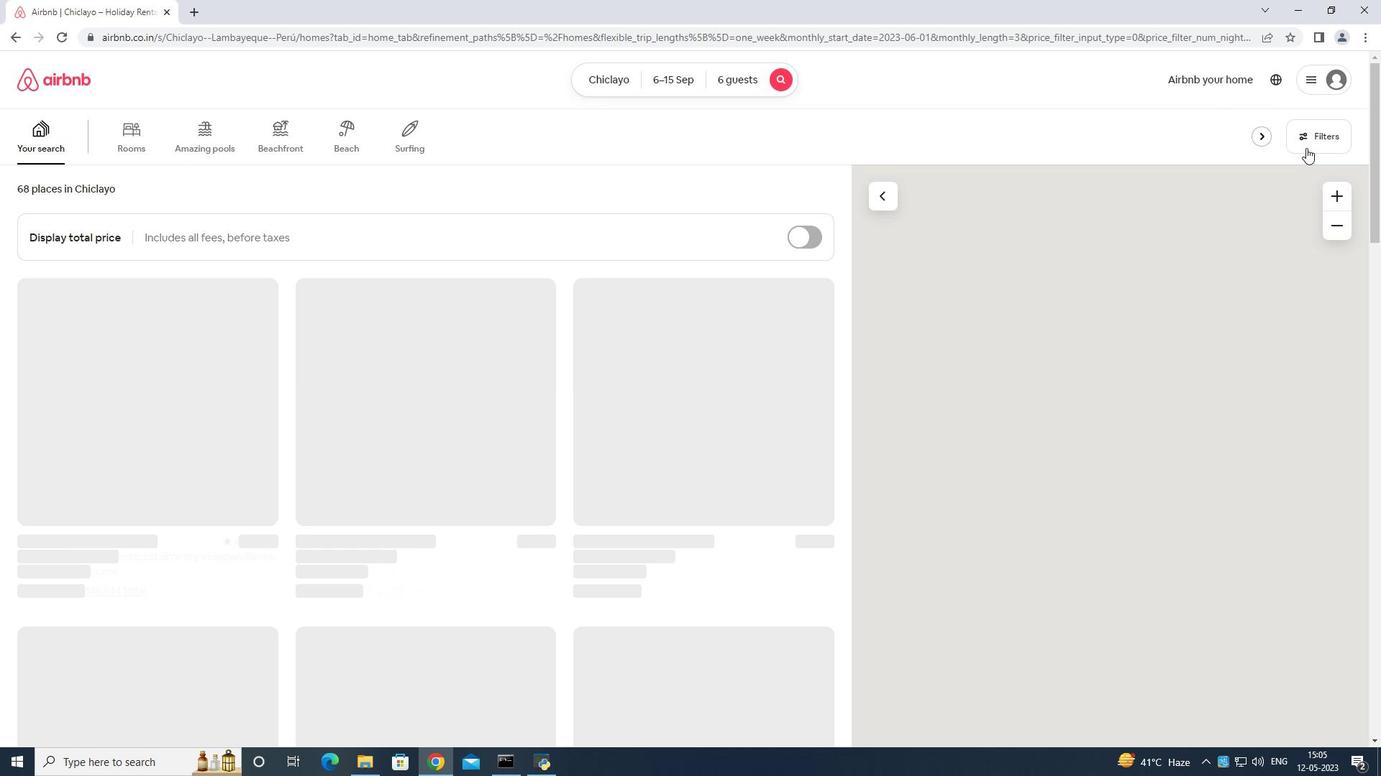 
Action: Mouse moved to (553, 481)
Screenshot: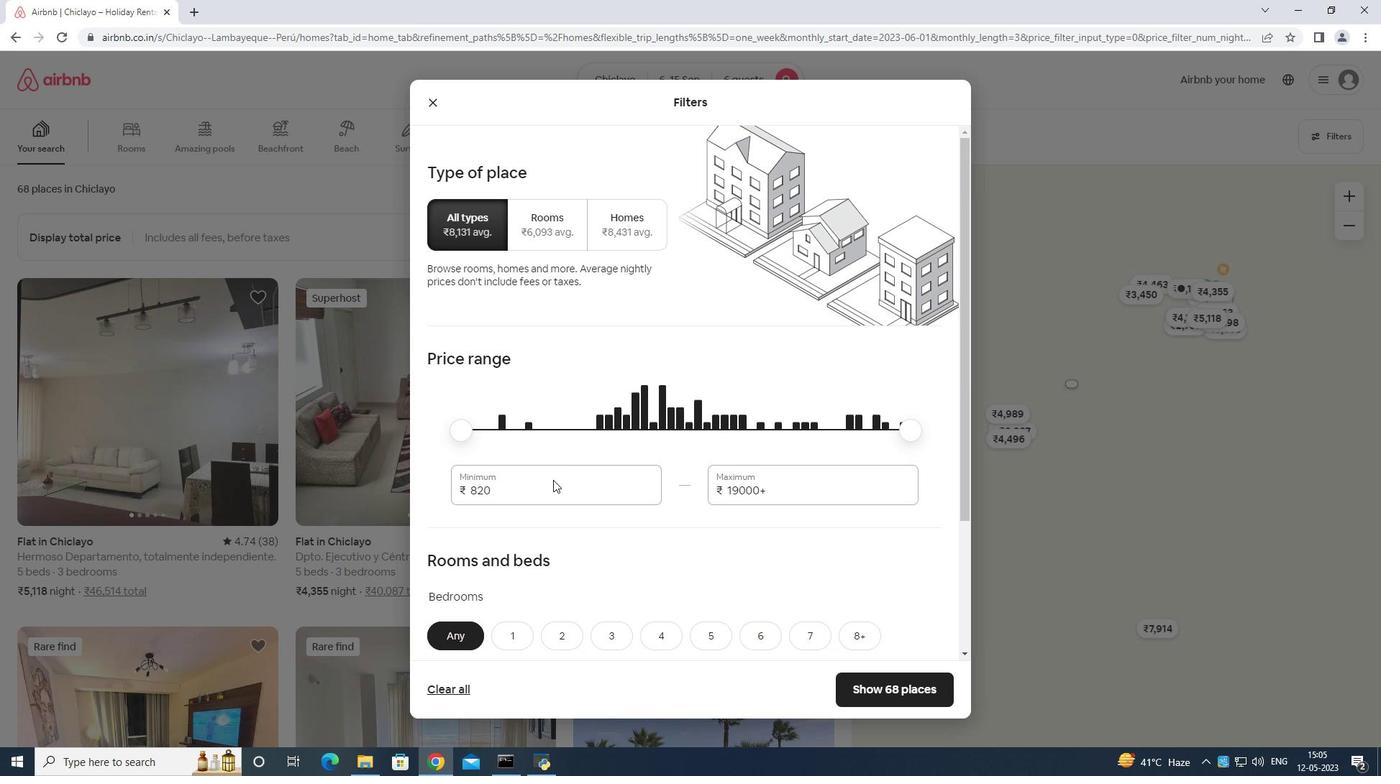 
Action: Mouse pressed left at (553, 481)
Screenshot: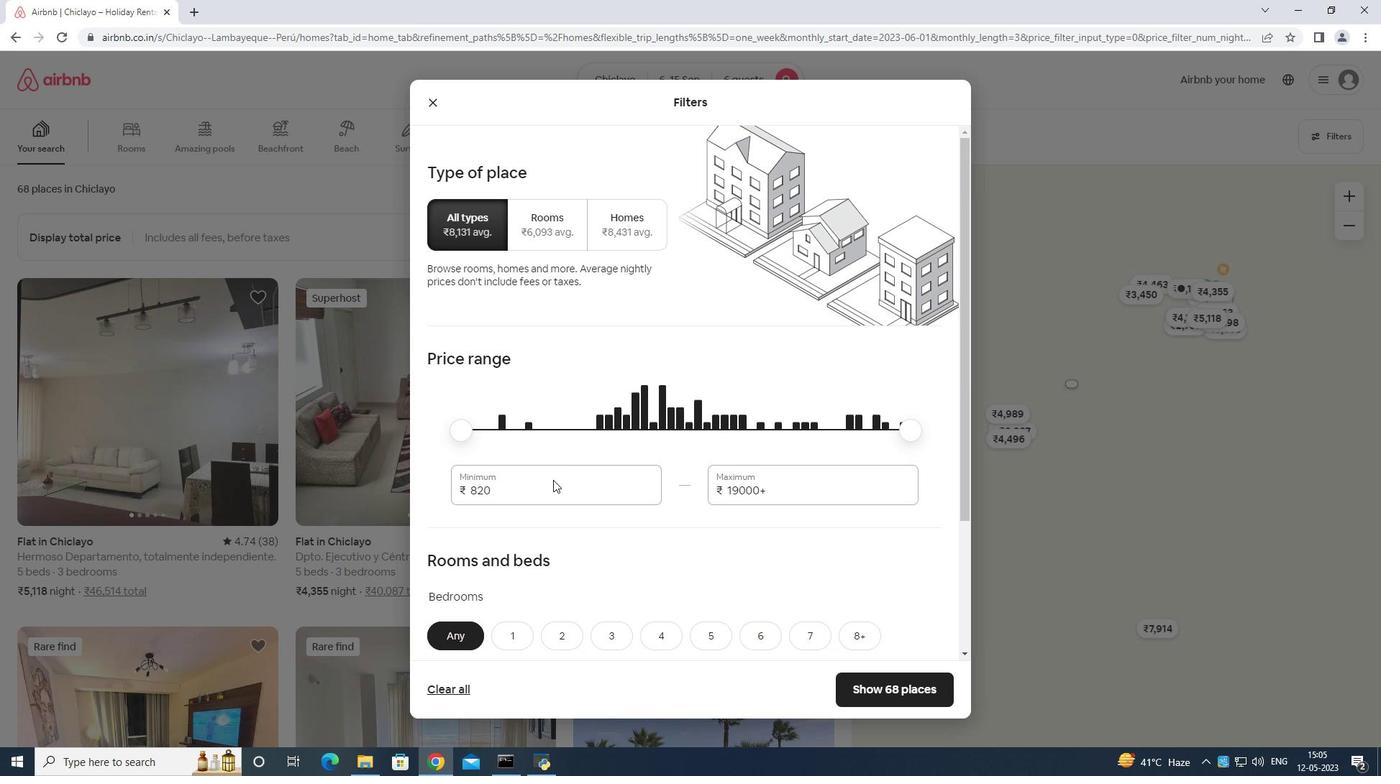 
Action: Mouse moved to (535, 472)
Screenshot: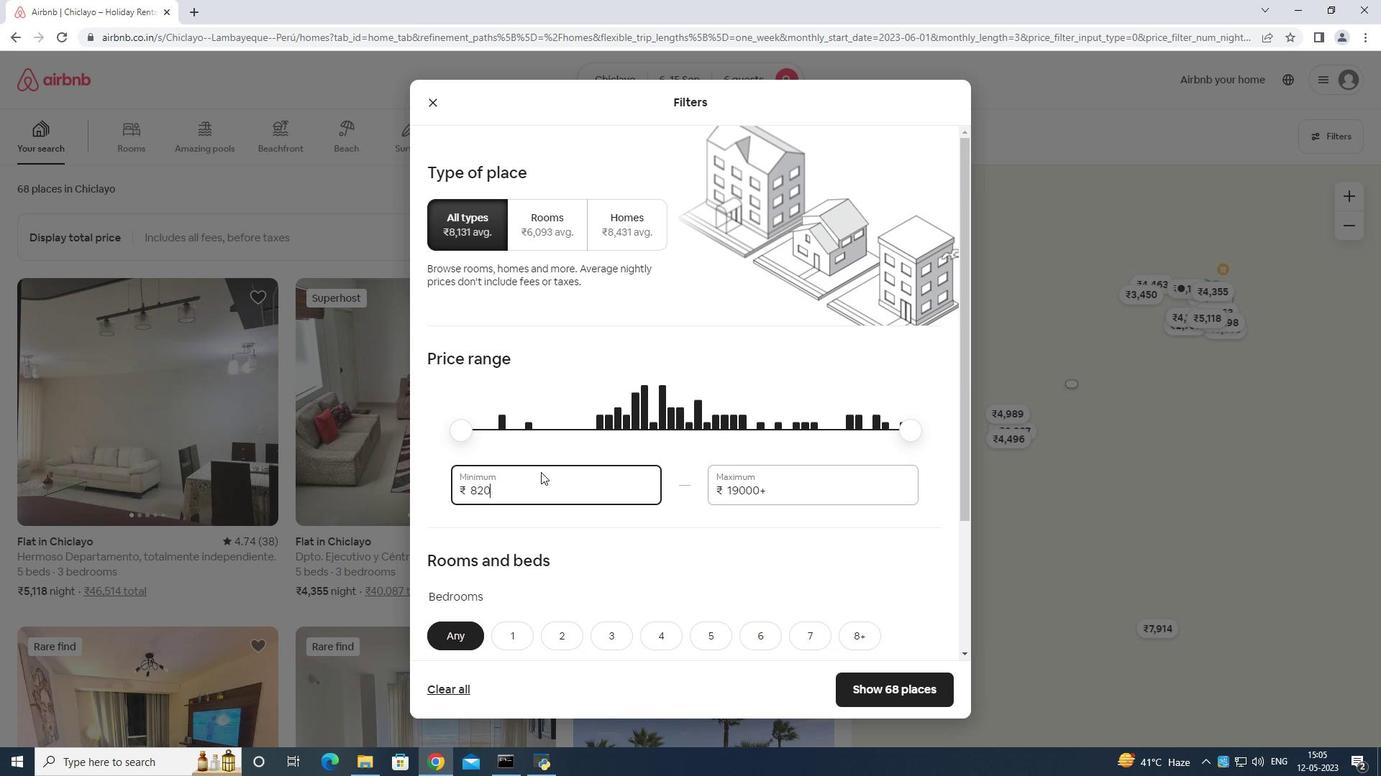 
Action: Key pressed <Key.backspace>
Screenshot: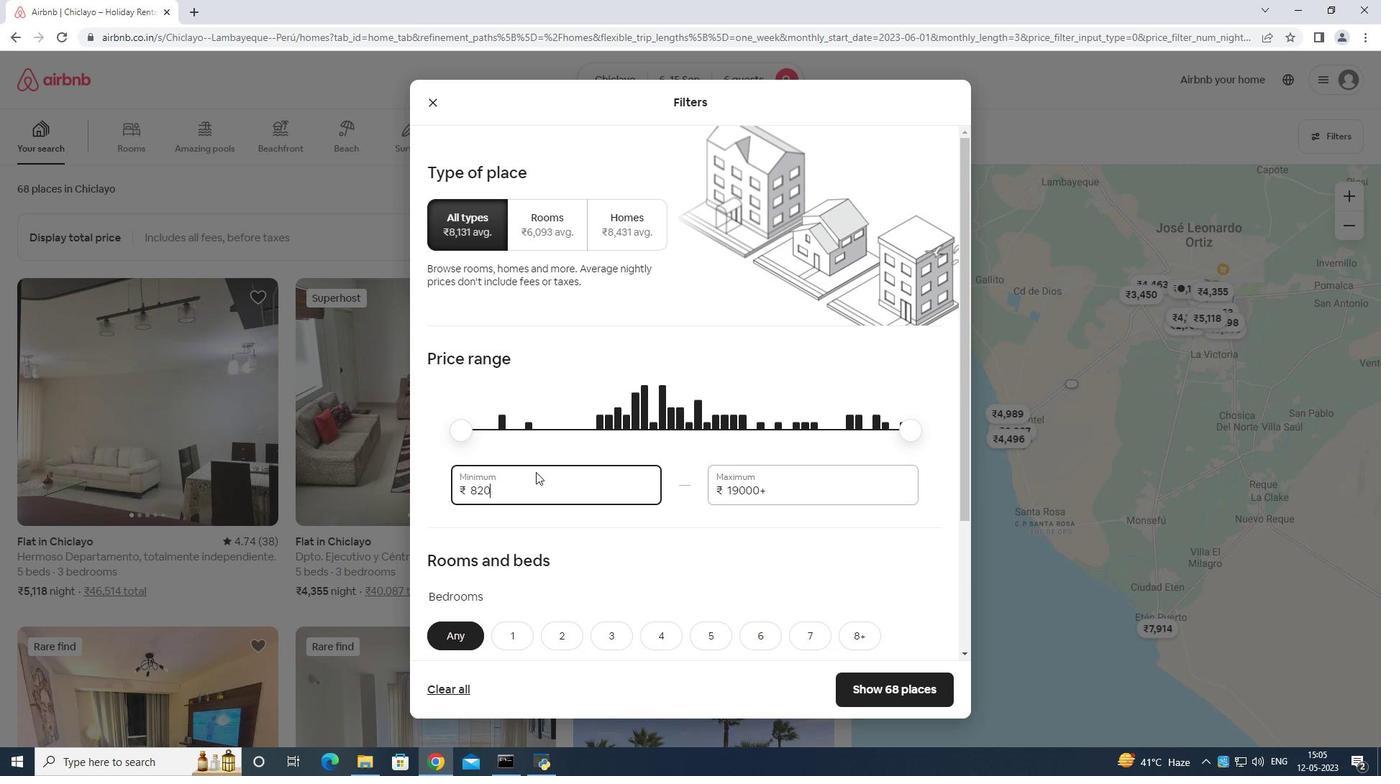 
Action: Mouse moved to (536, 467)
Screenshot: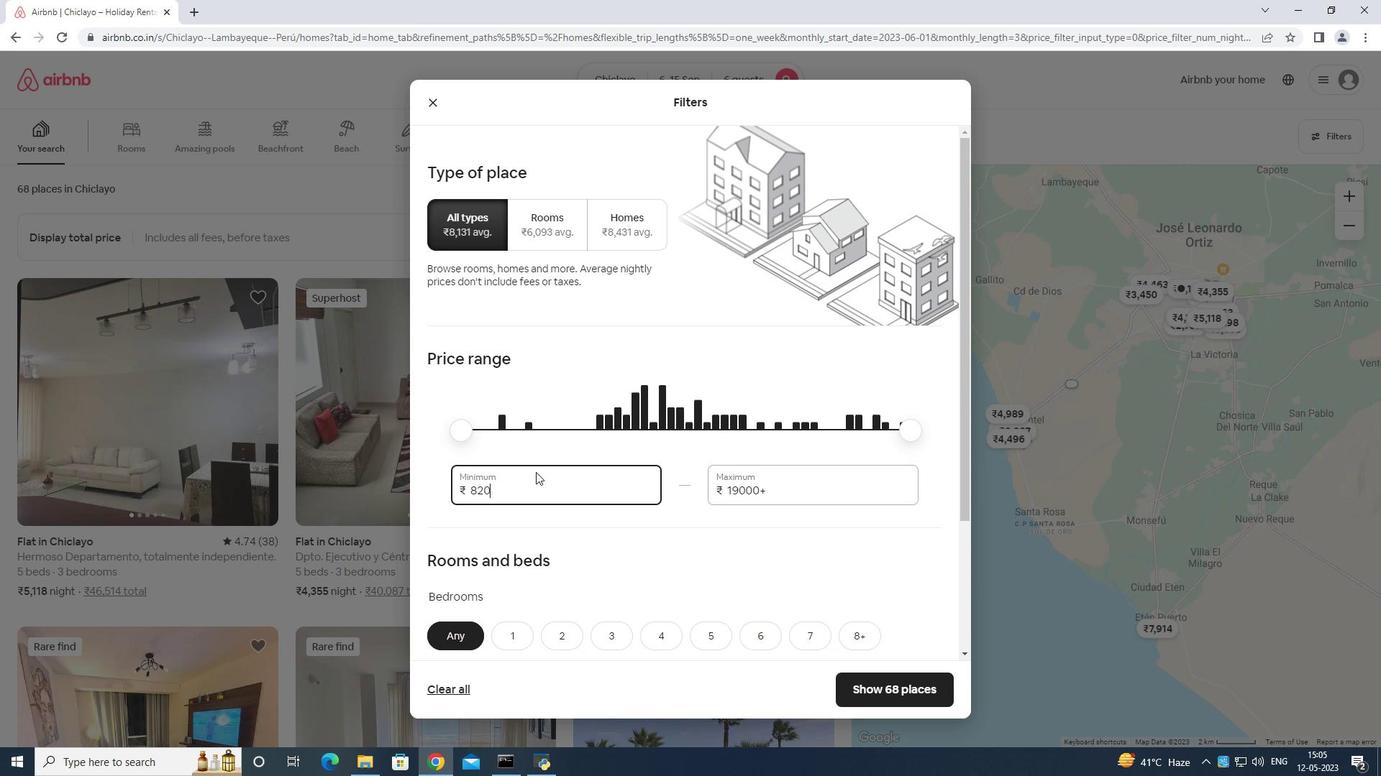 
Action: Key pressed <Key.backspace><Key.backspace><Key.backspace><Key.backspace><Key.backspace><Key.backspace>8
Screenshot: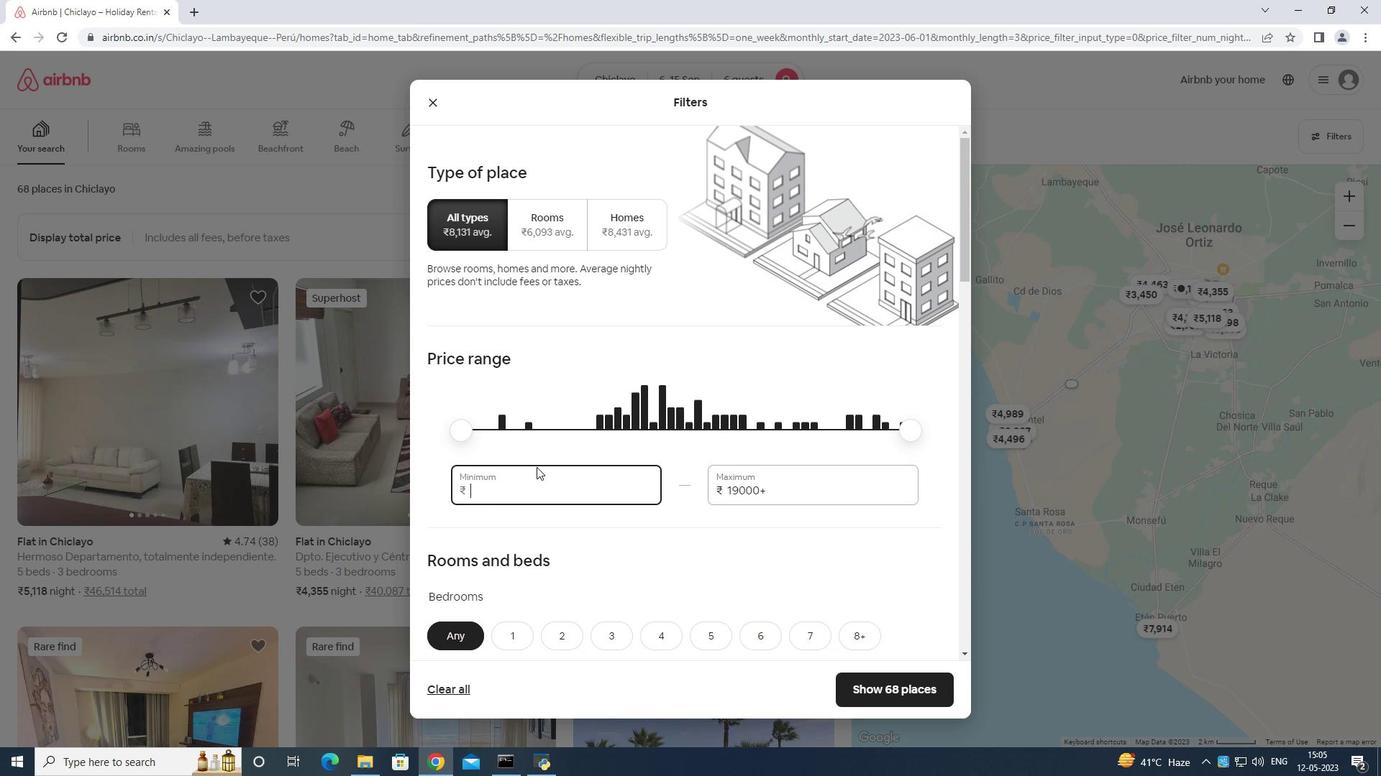 
Action: Mouse moved to (537, 467)
Screenshot: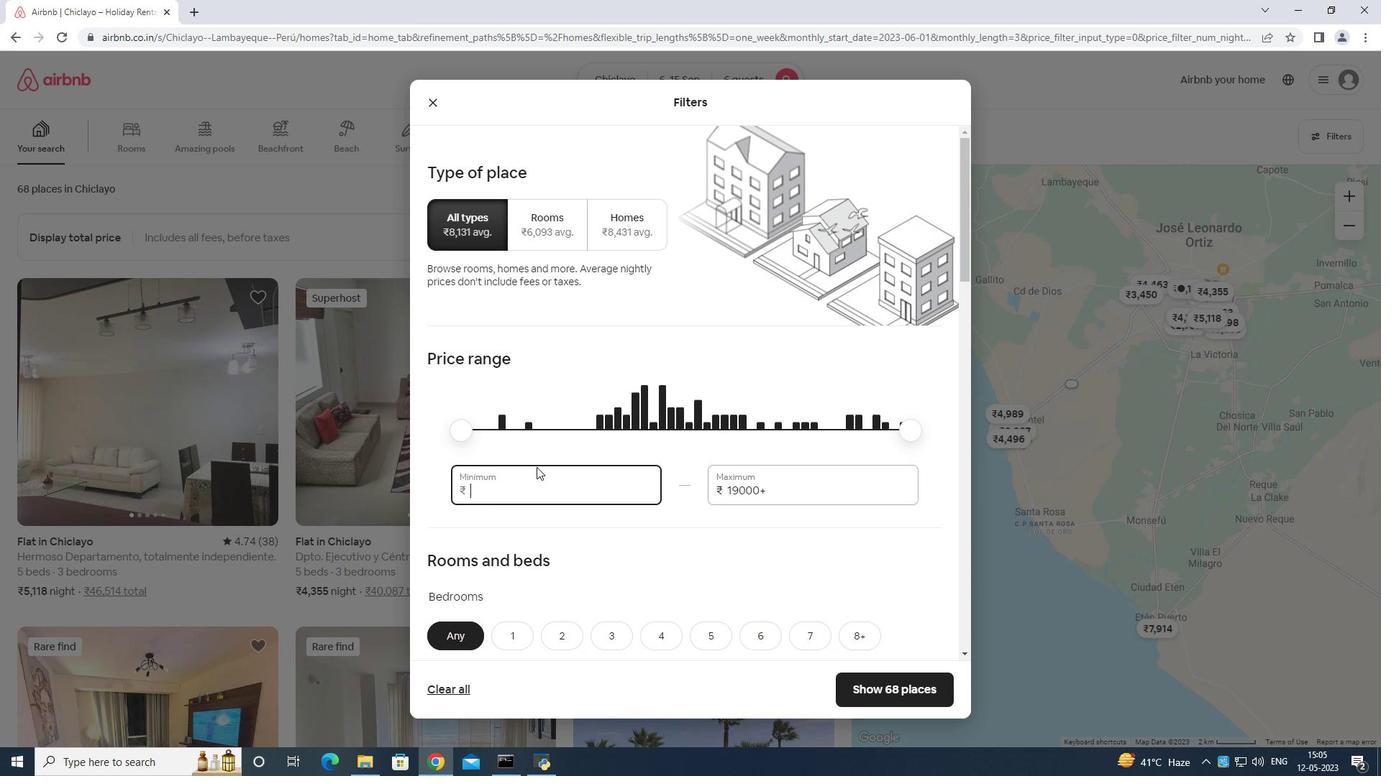 
Action: Key pressed 000
Screenshot: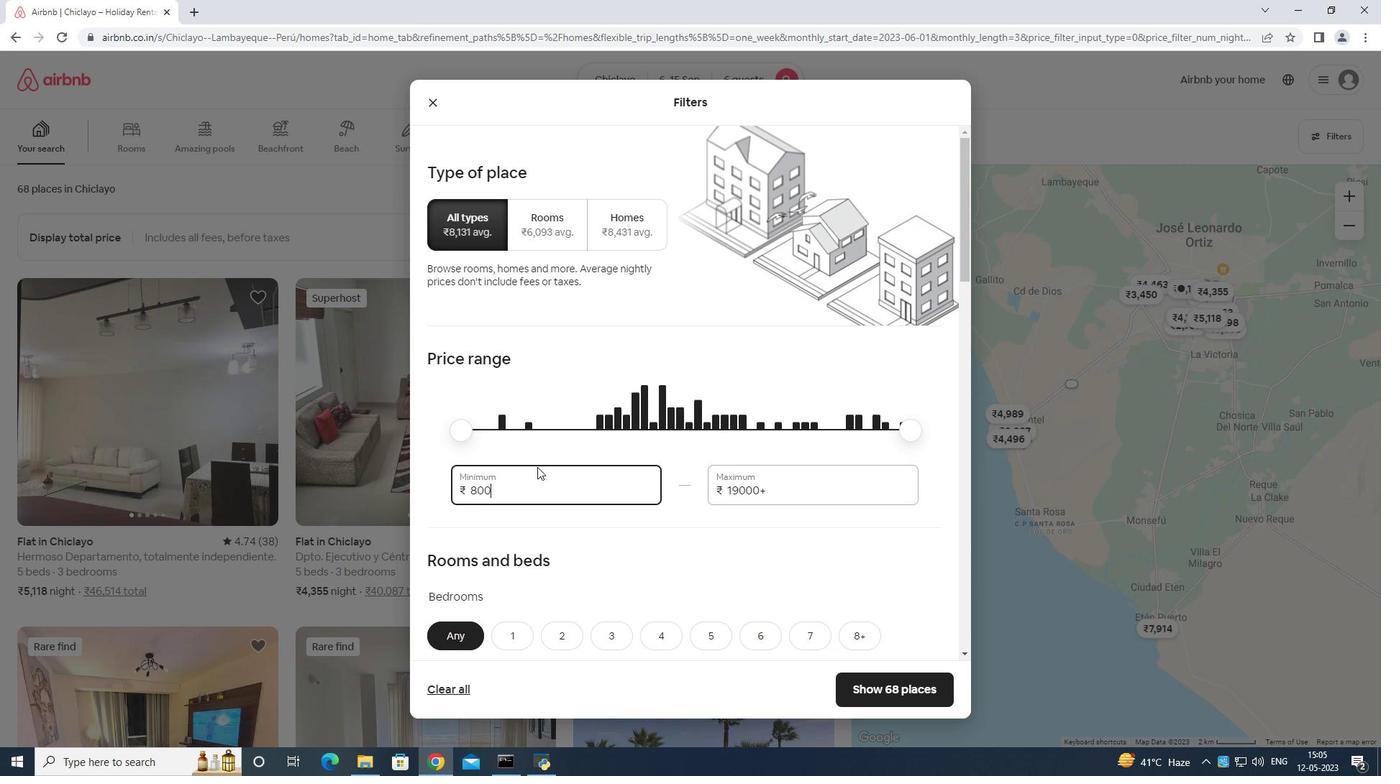 
Action: Mouse moved to (828, 480)
Screenshot: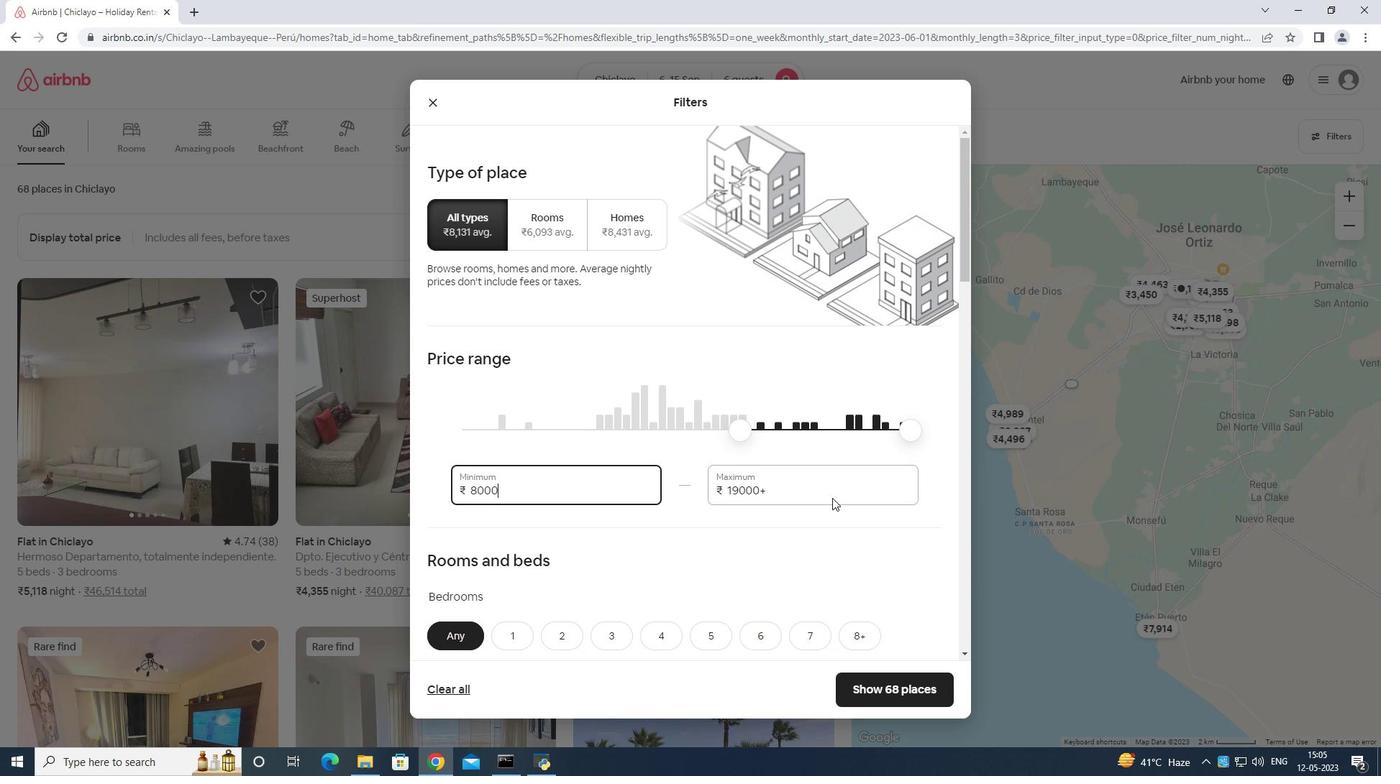 
Action: Mouse pressed left at (828, 480)
Screenshot: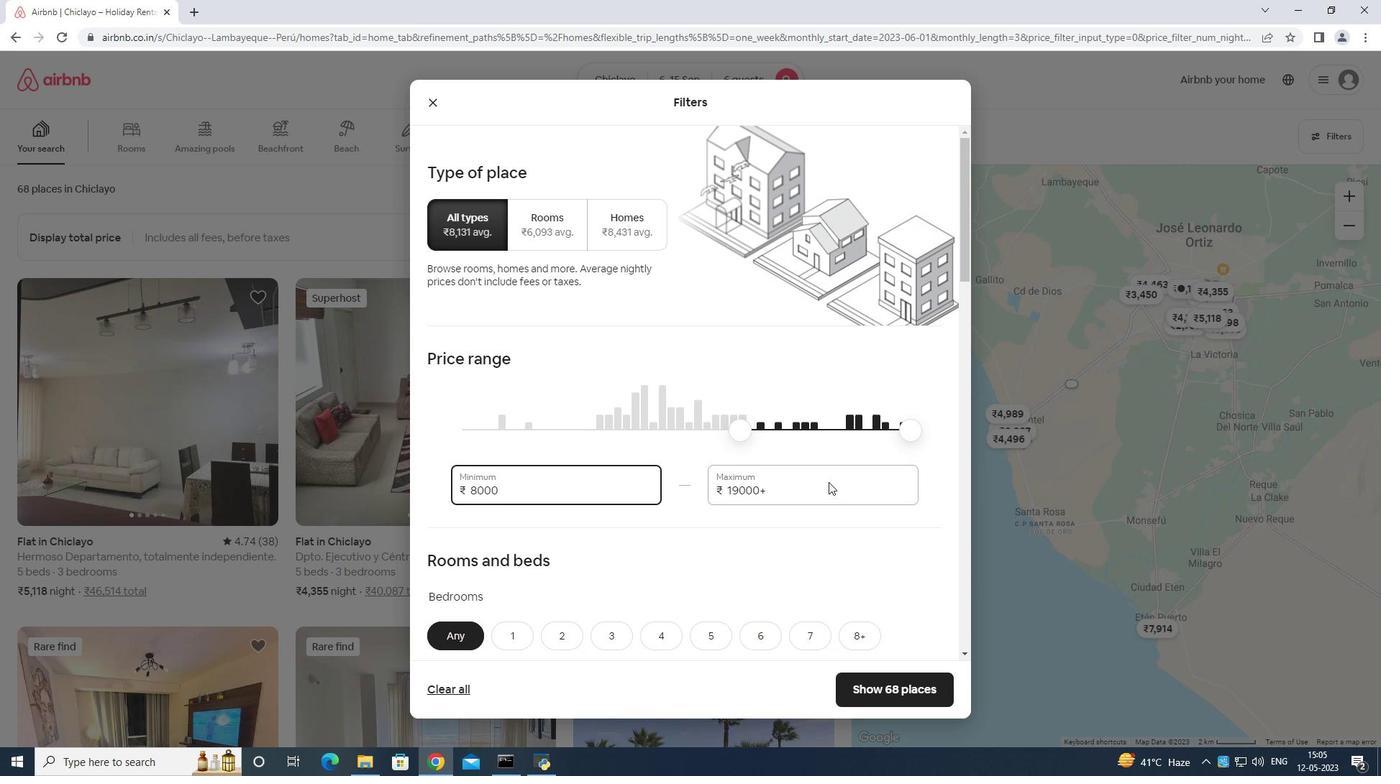 
Action: Key pressed <Key.backspace><Key.backspace><Key.backspace><Key.backspace><Key.backspace><Key.backspace><Key.backspace><Key.backspace><Key.backspace><Key.backspace><Key.backspace>
Screenshot: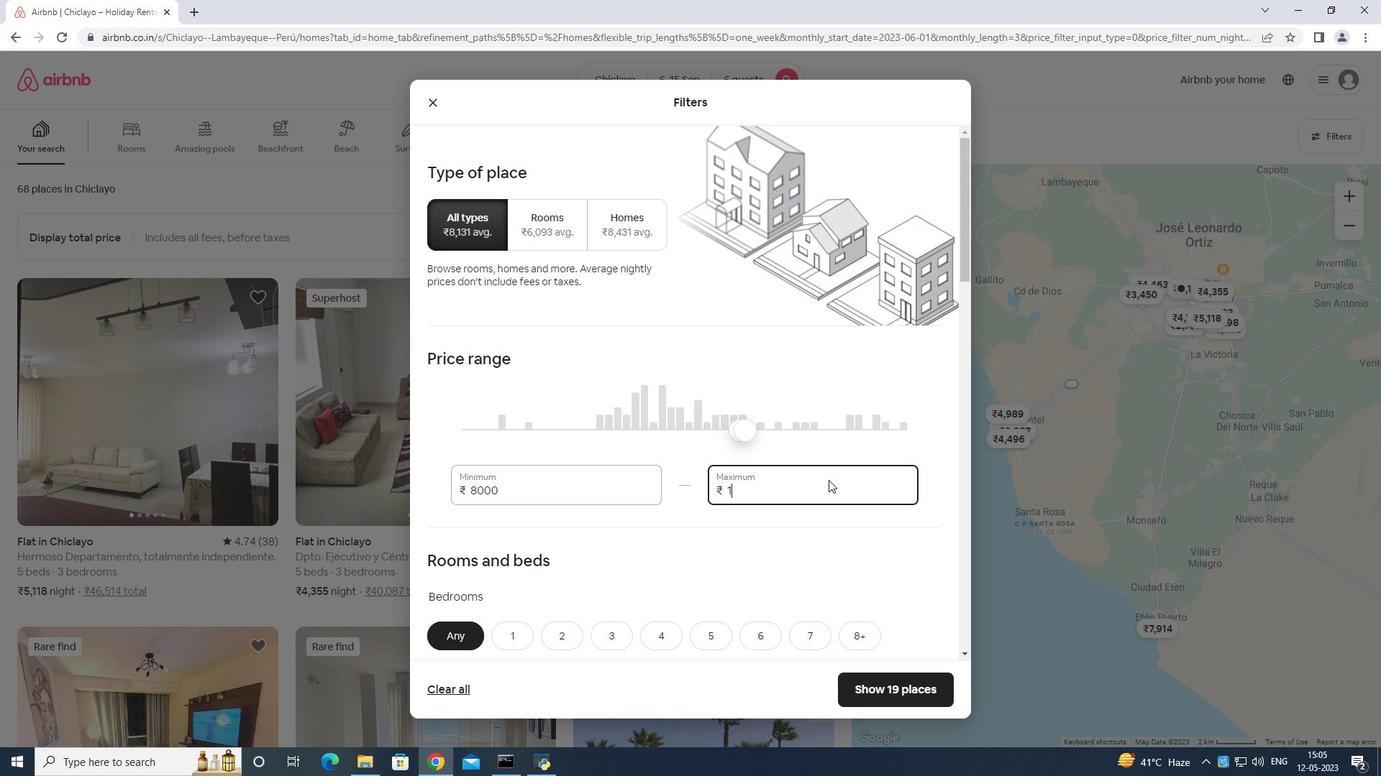 
Action: Mouse moved to (828, 479)
Screenshot: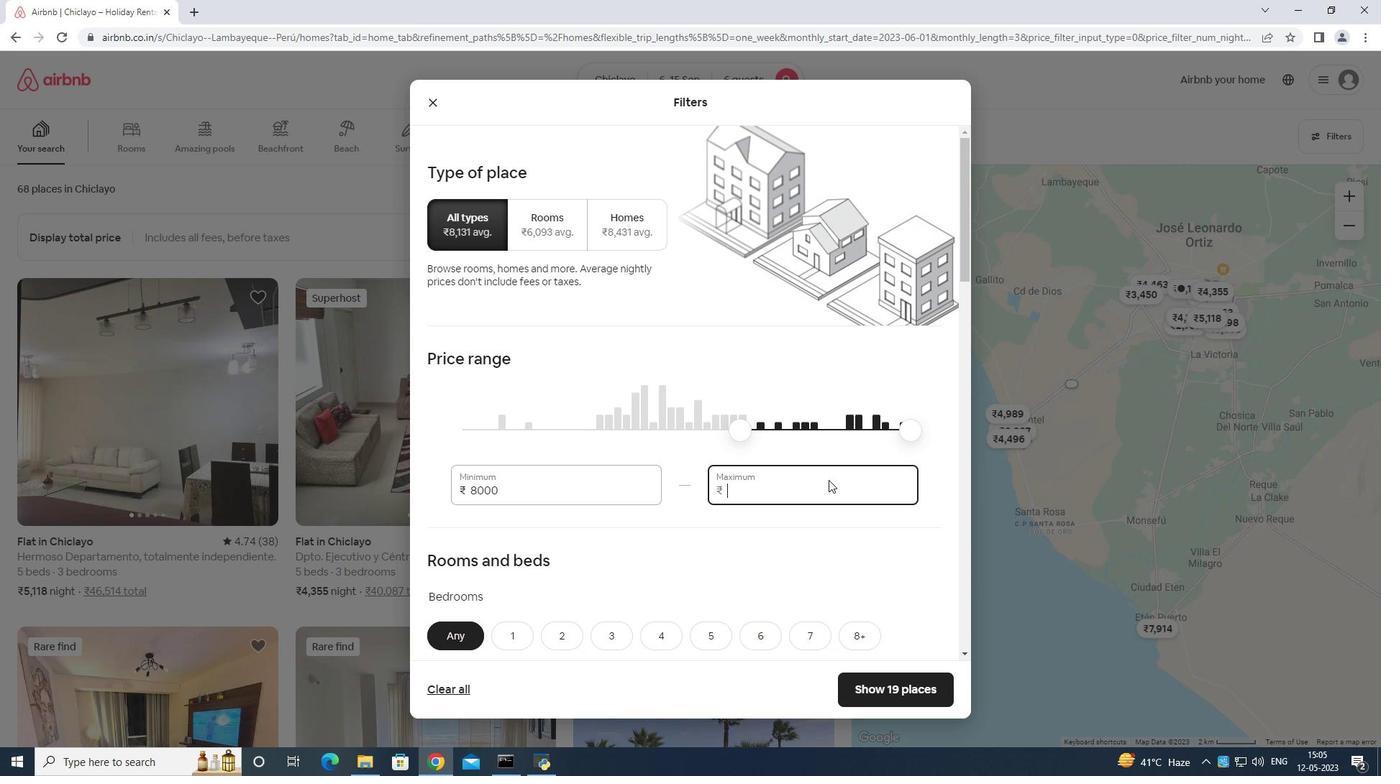 
Action: Key pressed 1
Screenshot: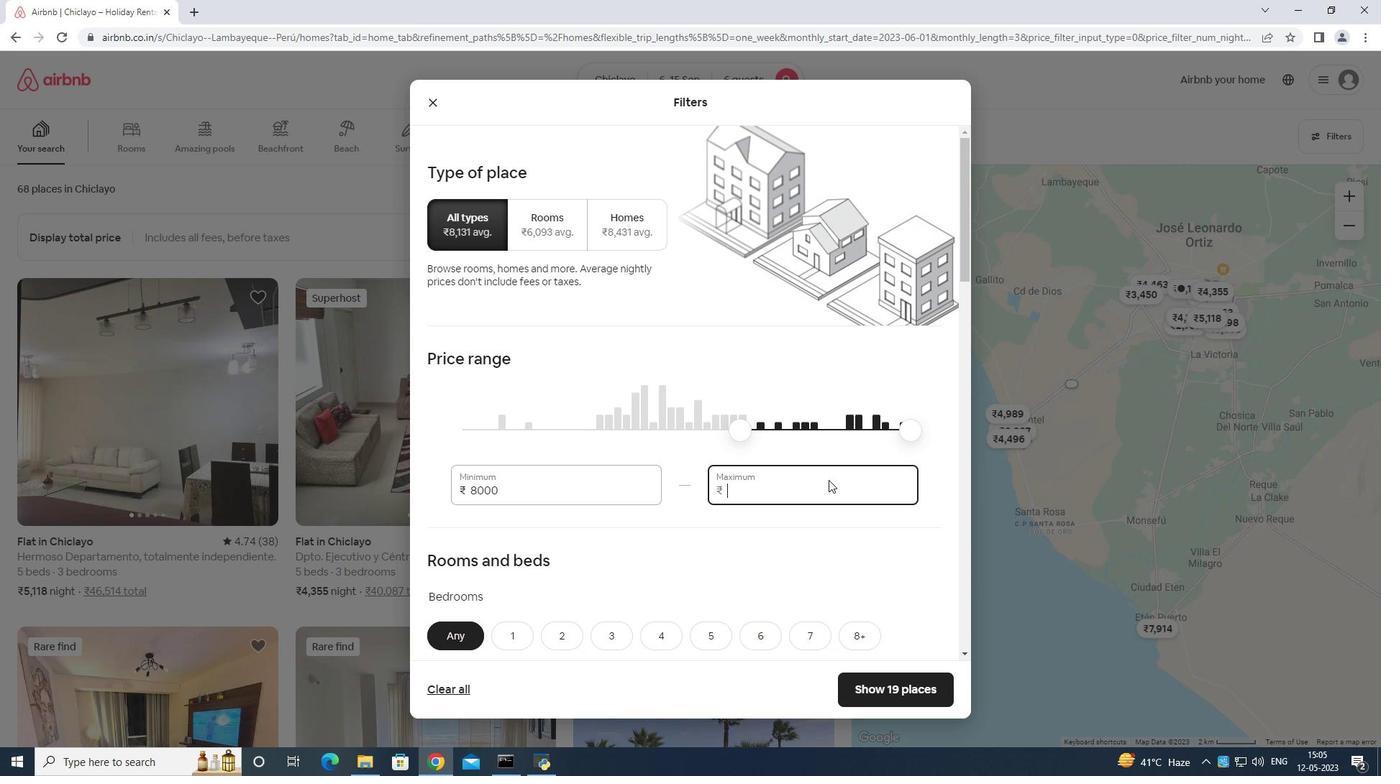 
Action: Mouse moved to (828, 478)
Screenshot: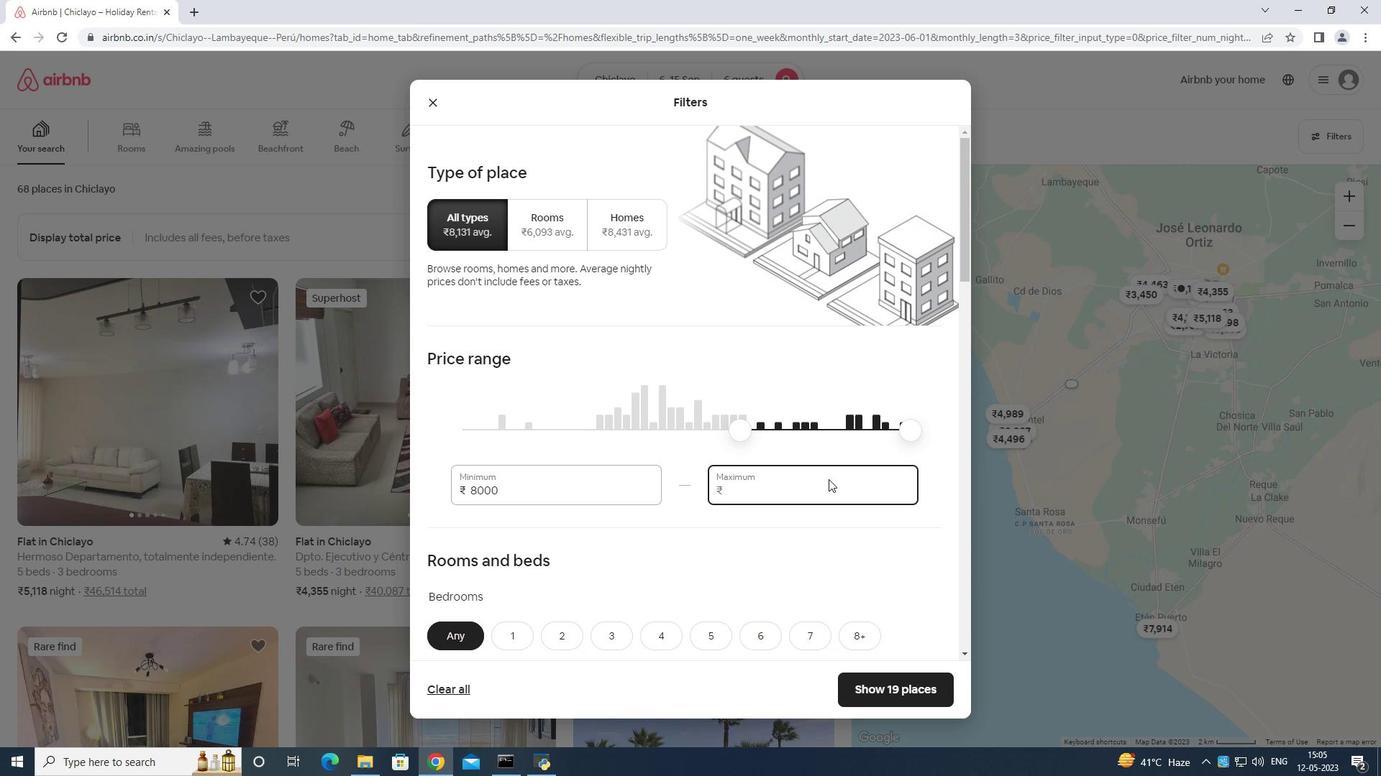 
Action: Key pressed 2
Screenshot: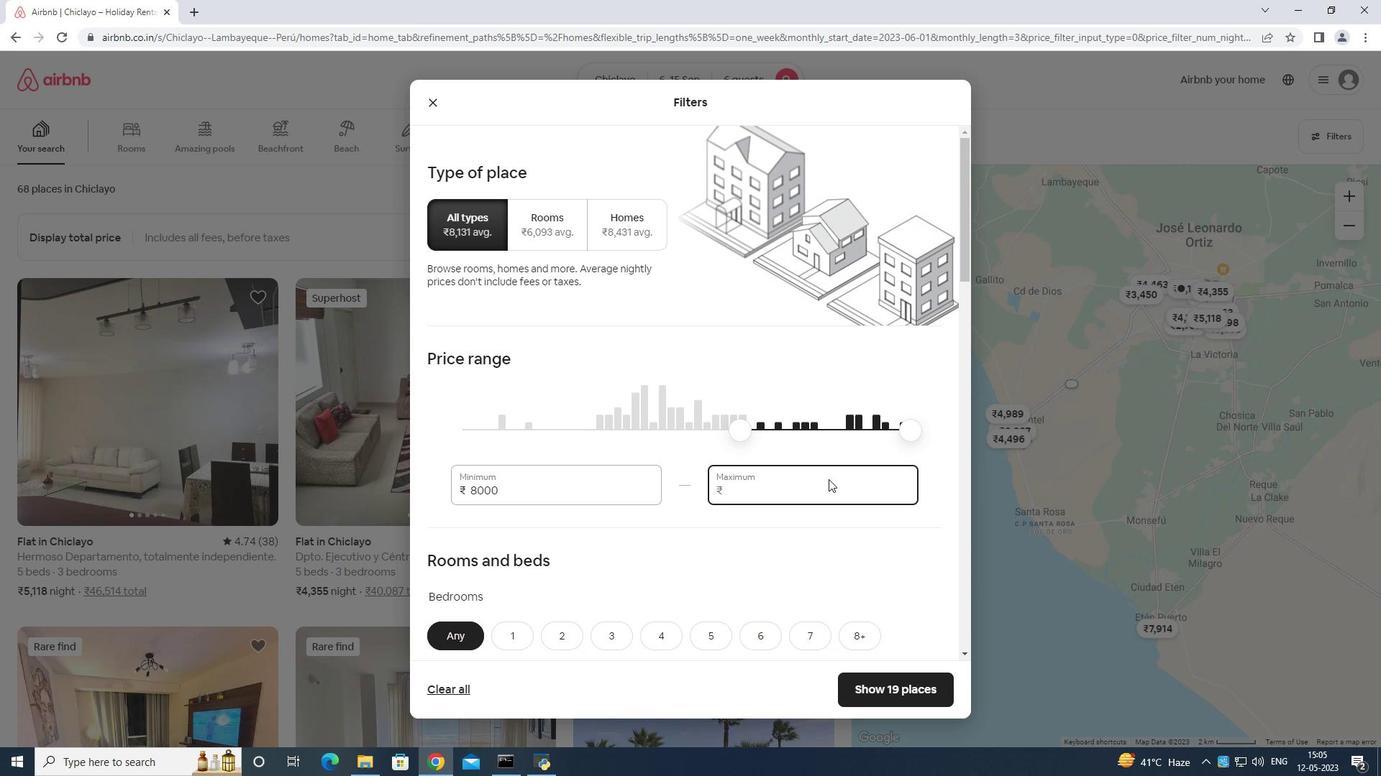 
Action: Mouse moved to (828, 475)
Screenshot: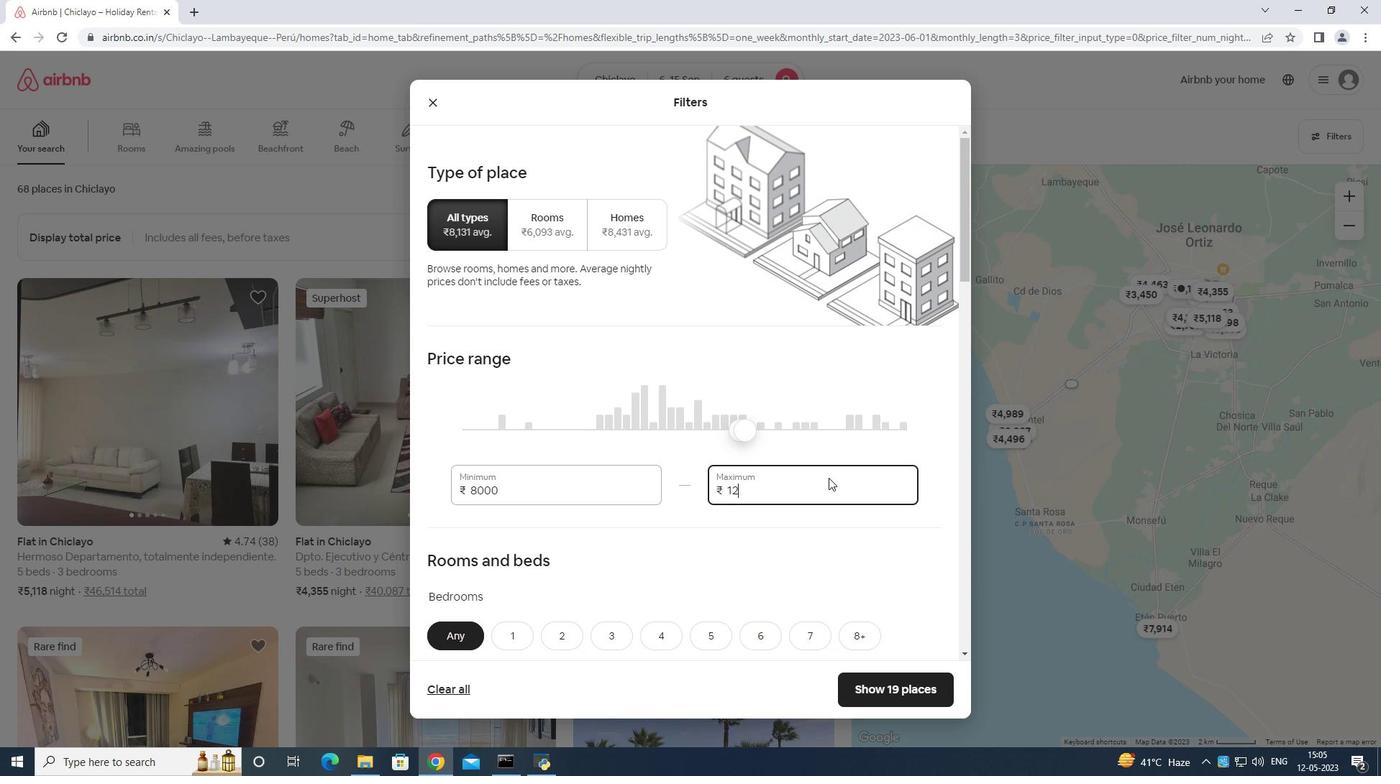 
Action: Key pressed 0
Screenshot: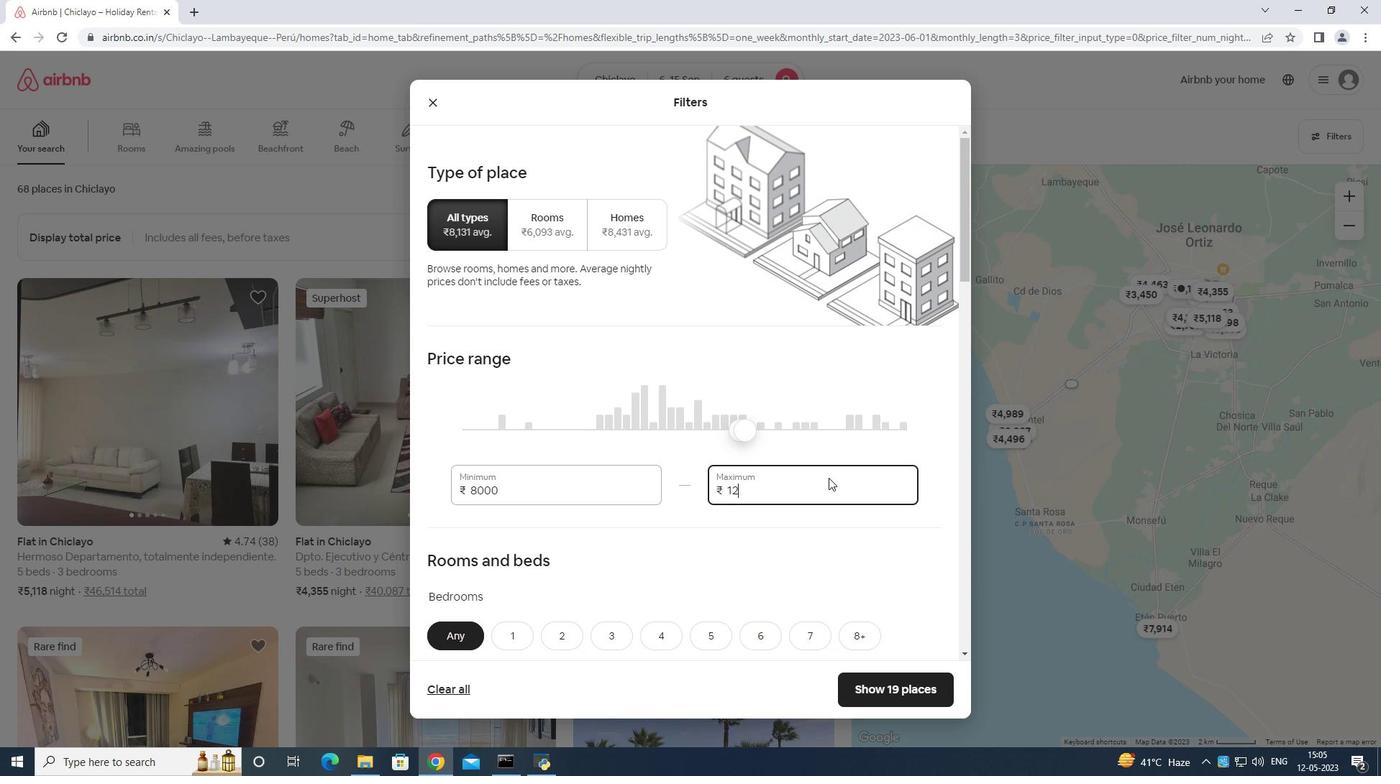 
Action: Mouse moved to (829, 474)
Screenshot: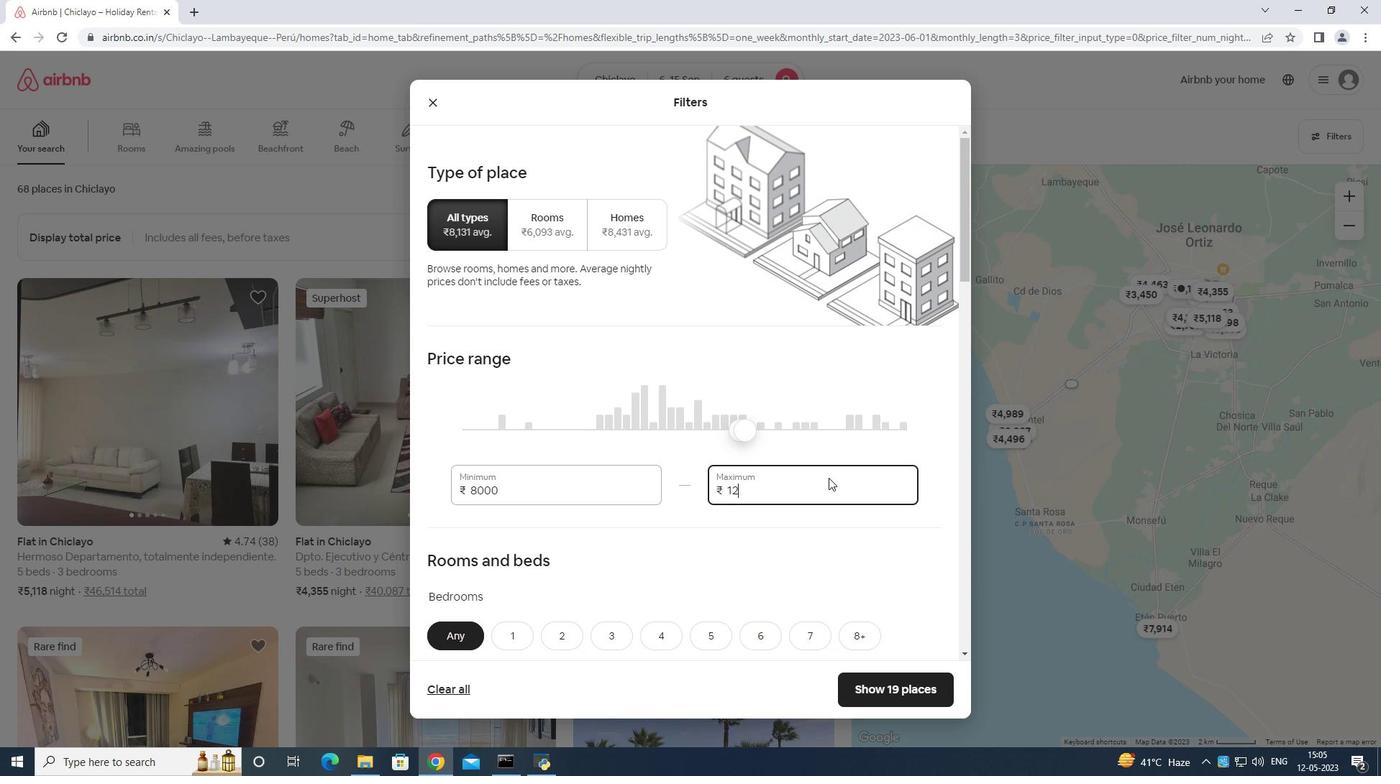 
Action: Key pressed 00
Screenshot: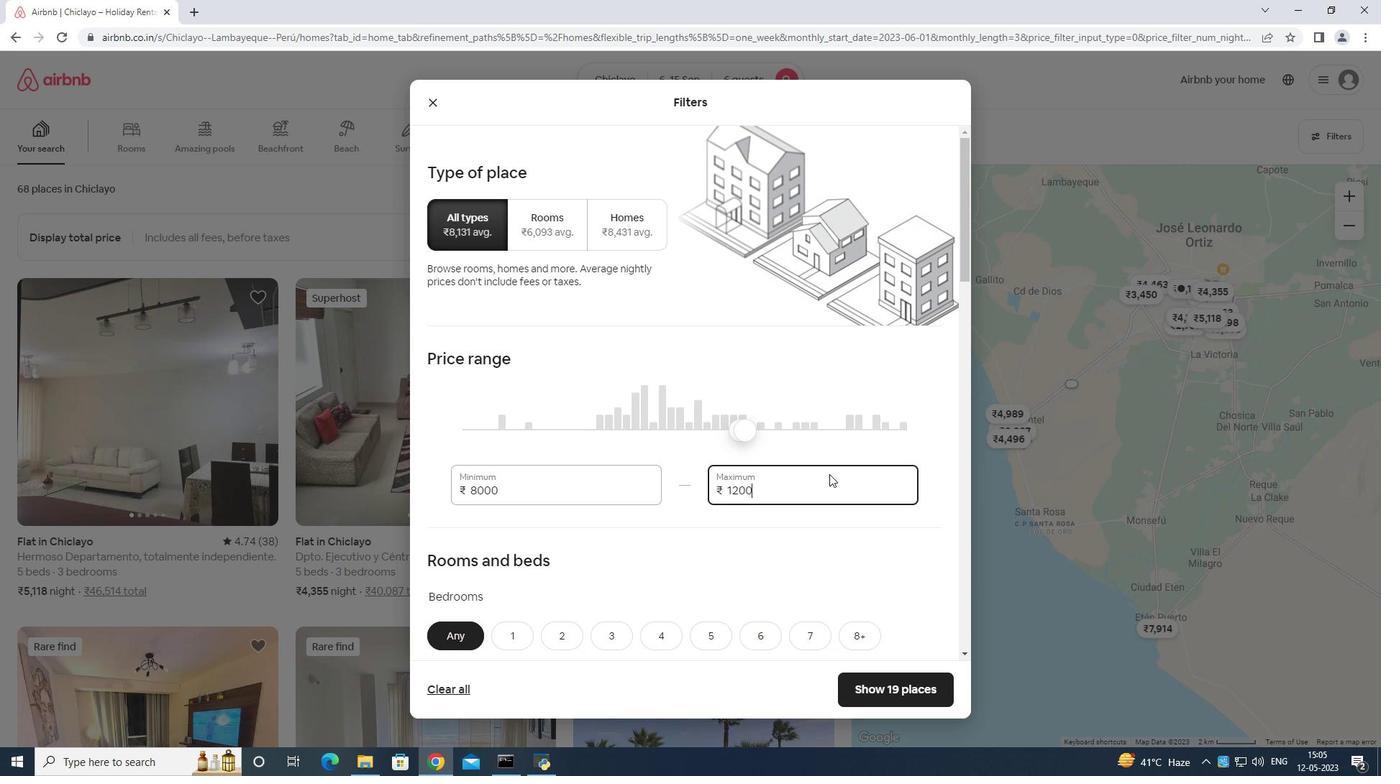 
Action: Mouse scrolled (829, 474) with delta (0, 0)
Screenshot: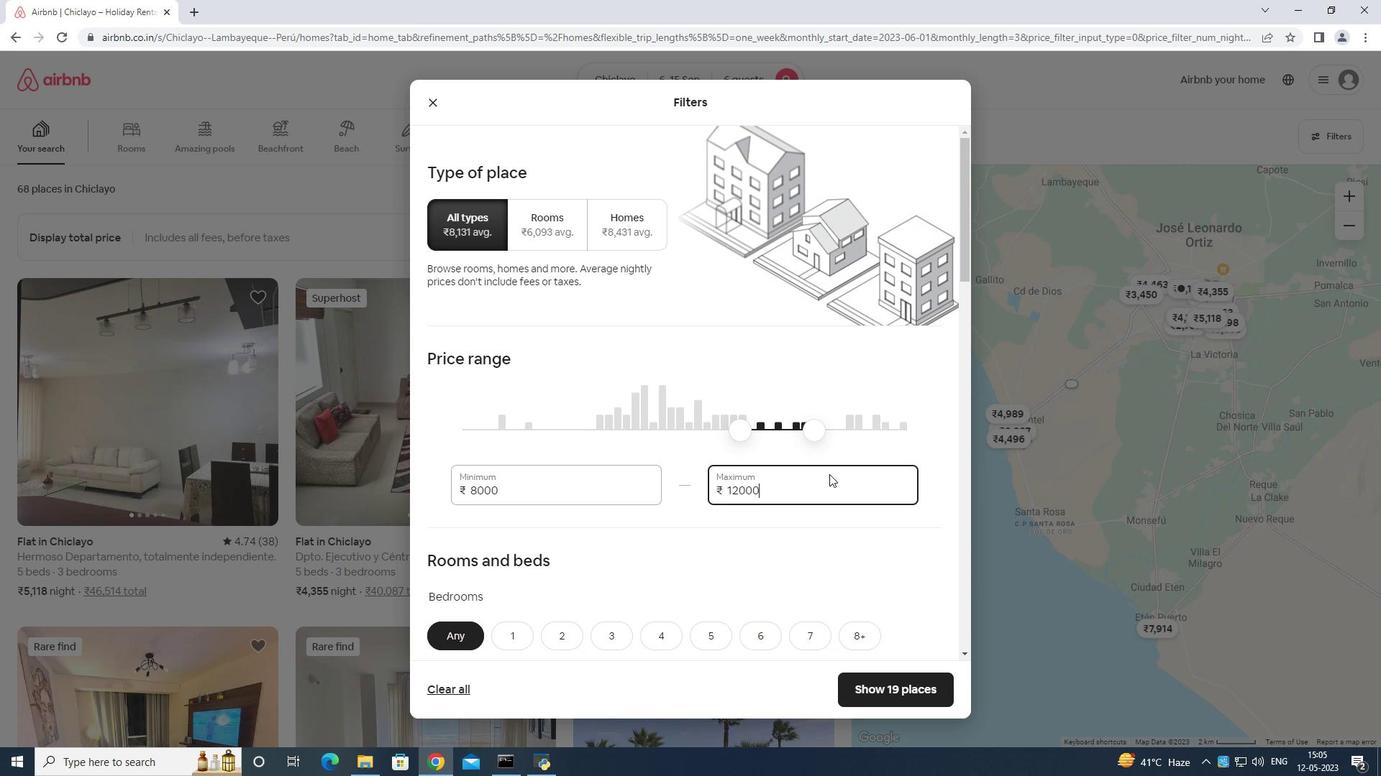
Action: Mouse scrolled (829, 474) with delta (0, 0)
Screenshot: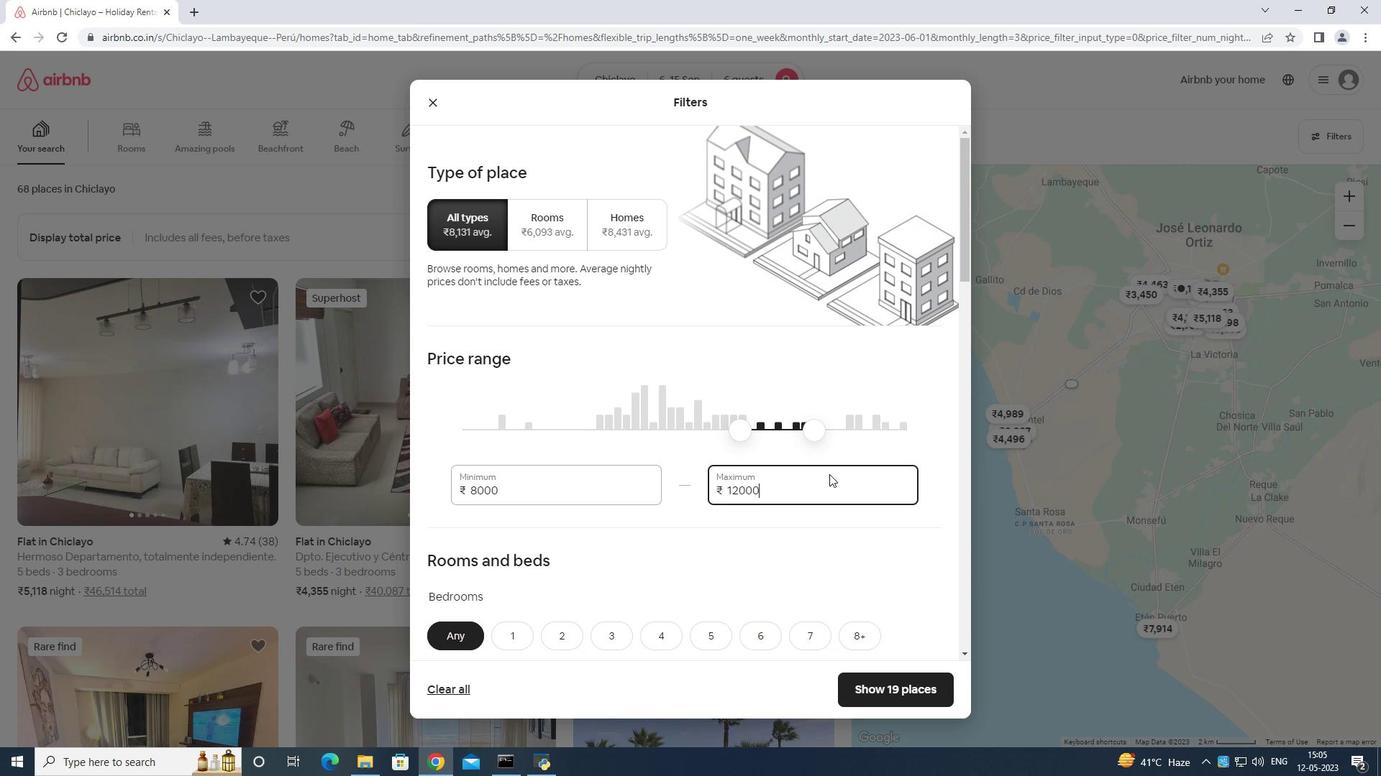 
Action: Mouse scrolled (829, 474) with delta (0, 0)
Screenshot: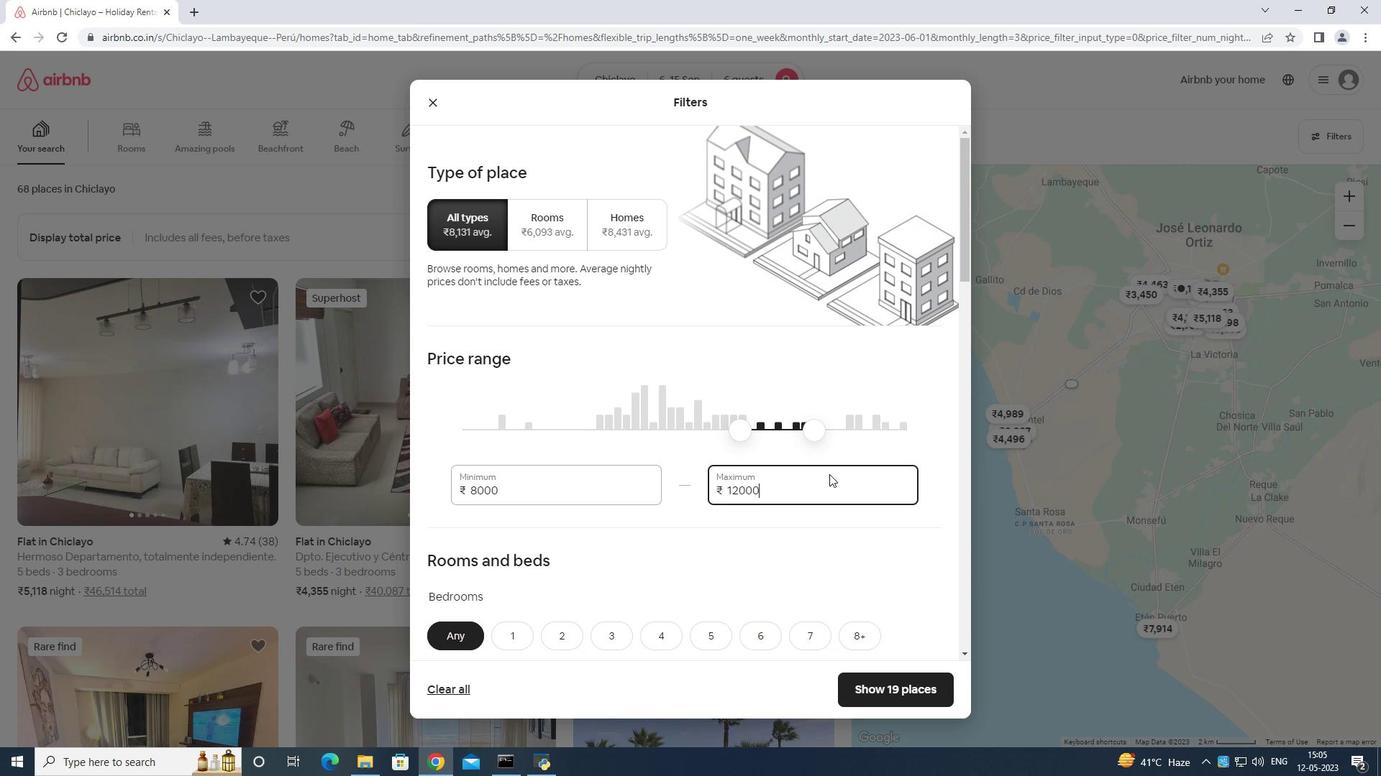 
Action: Mouse scrolled (829, 474) with delta (0, 0)
Screenshot: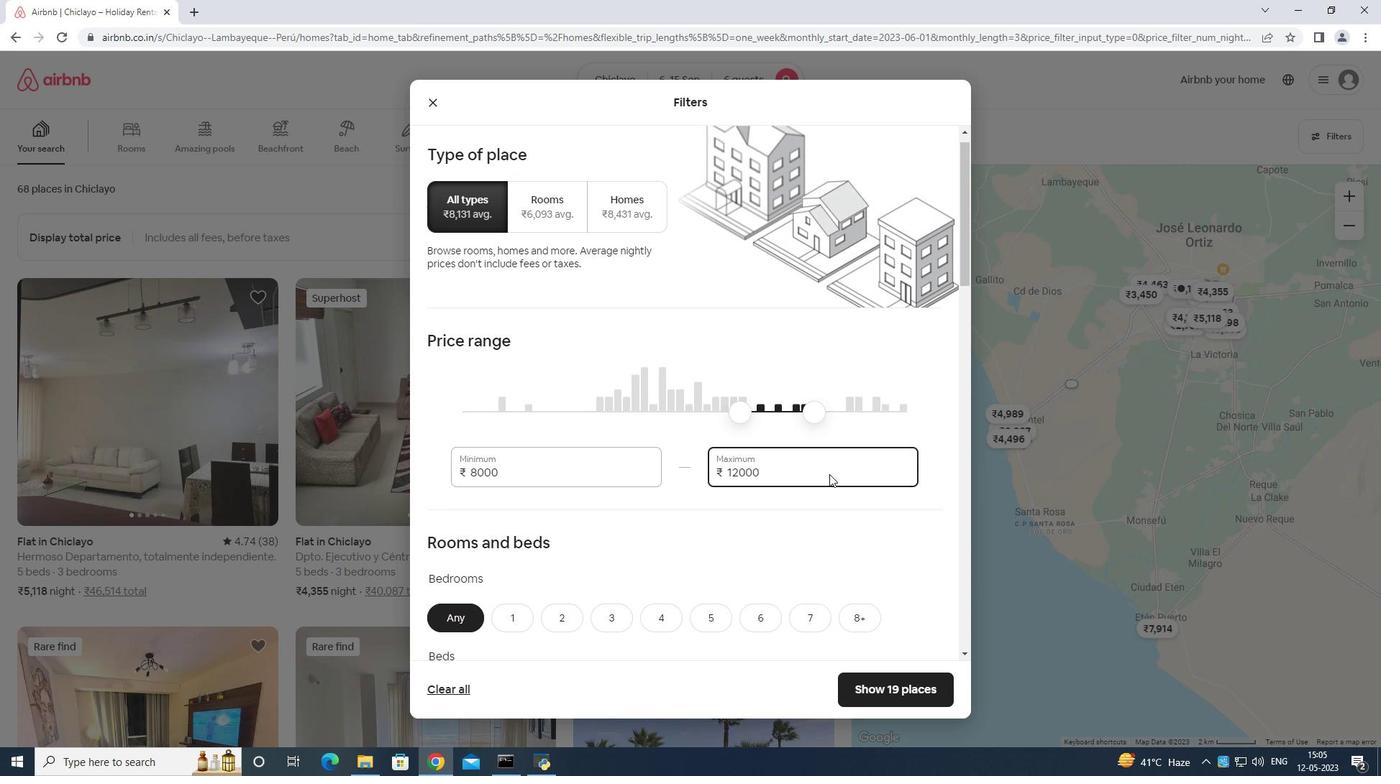 
Action: Mouse scrolled (829, 474) with delta (0, 0)
Screenshot: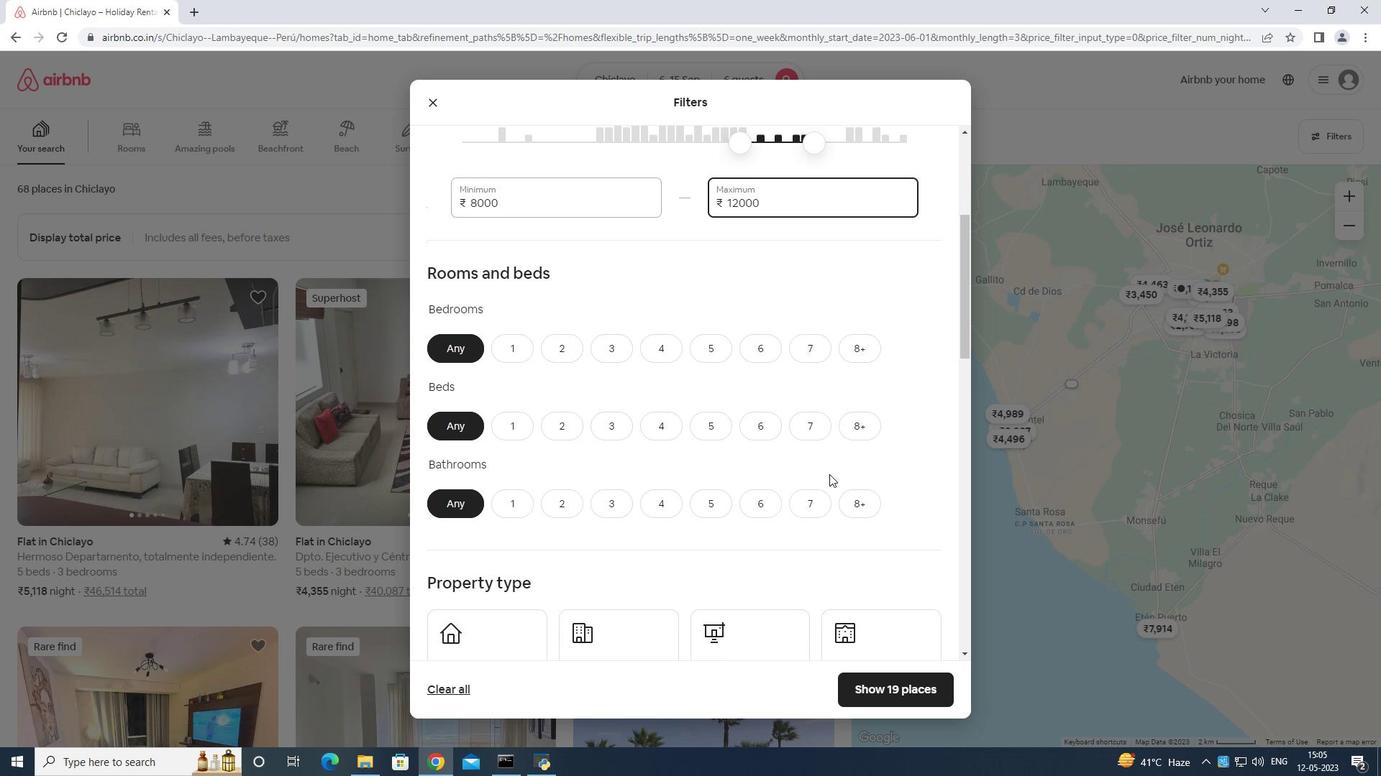 
Action: Mouse moved to (771, 276)
Screenshot: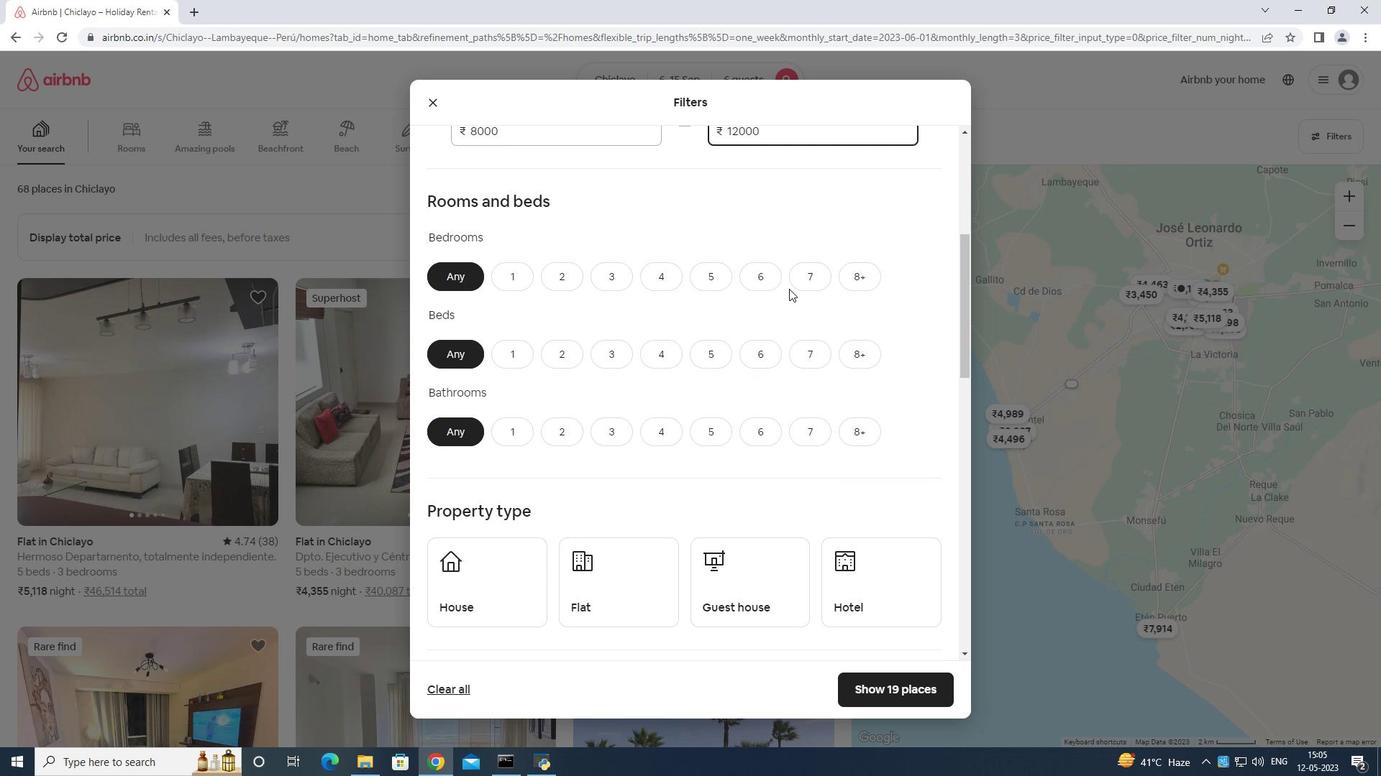 
Action: Mouse pressed left at (771, 276)
Screenshot: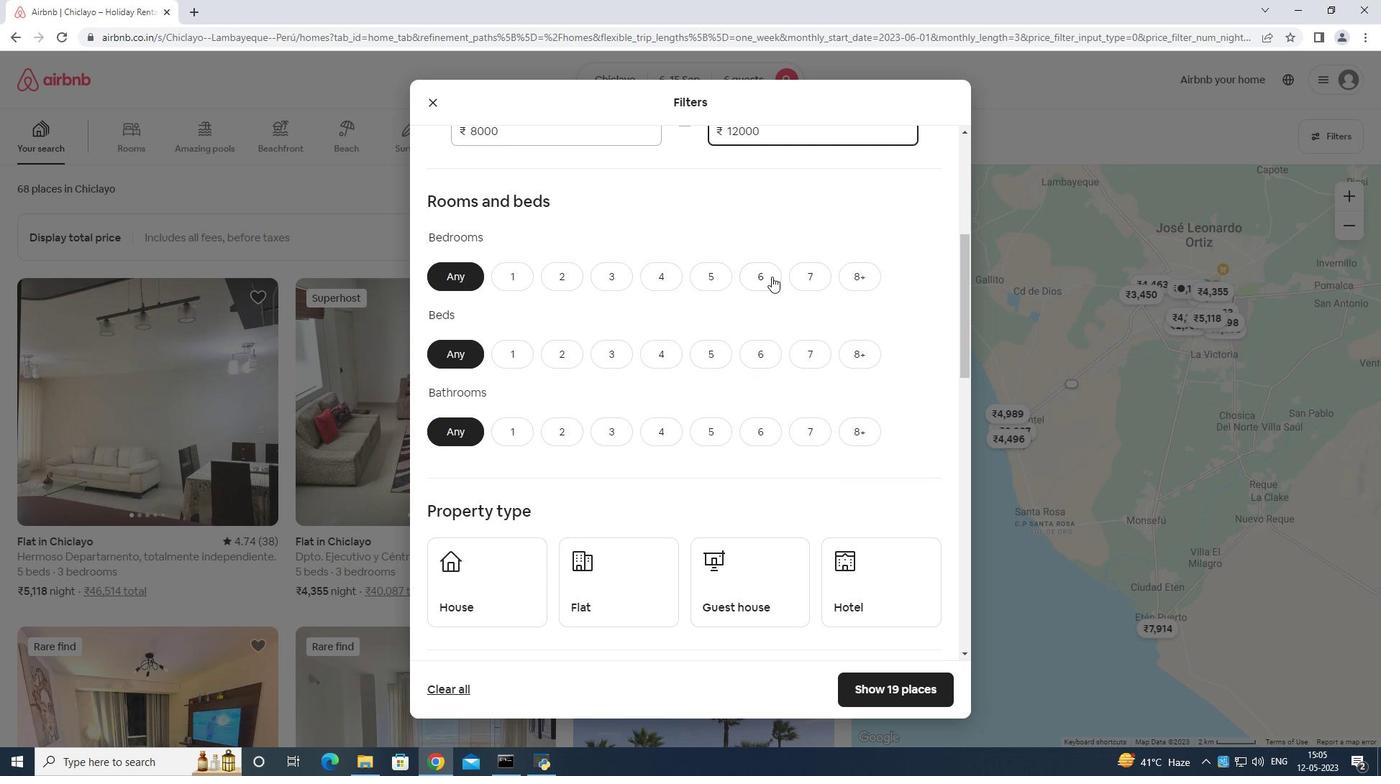 
Action: Mouse moved to (763, 346)
Screenshot: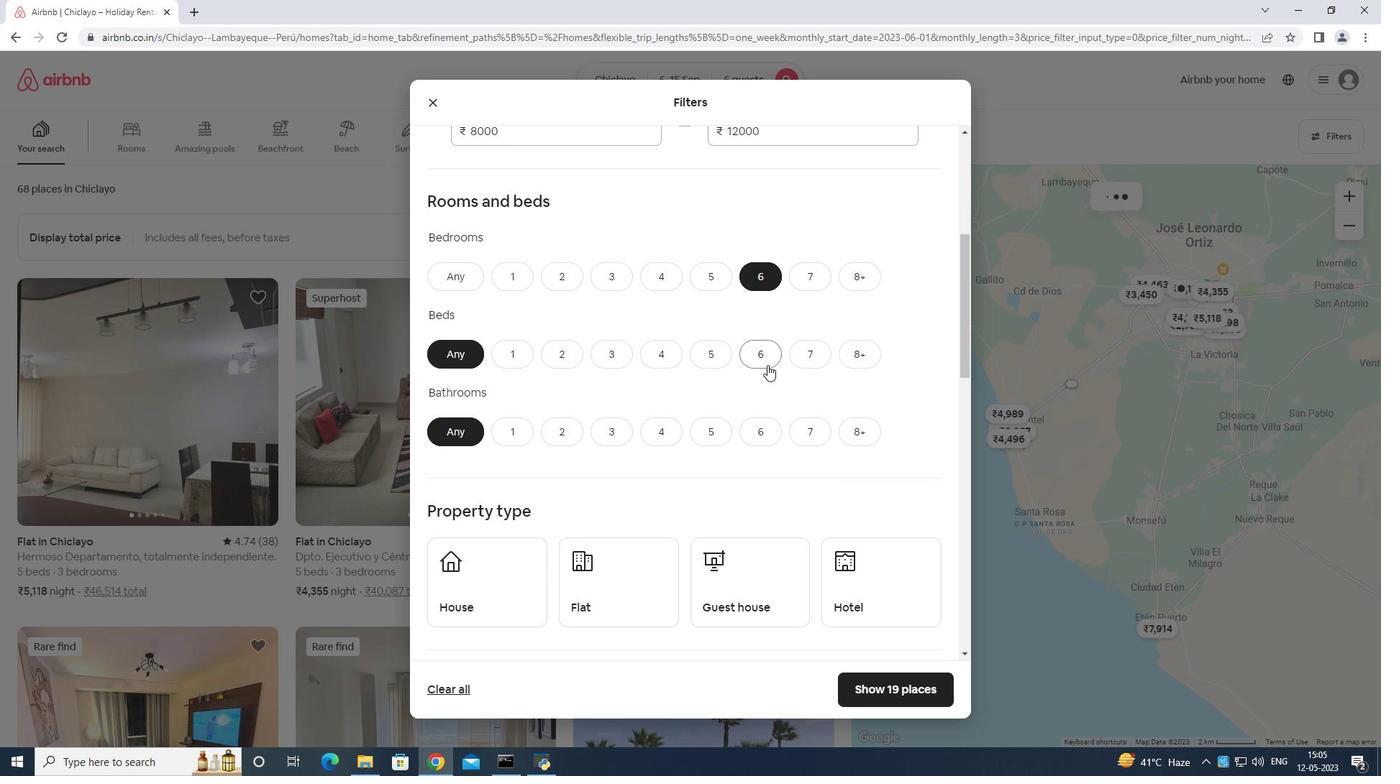 
Action: Mouse pressed left at (763, 346)
Screenshot: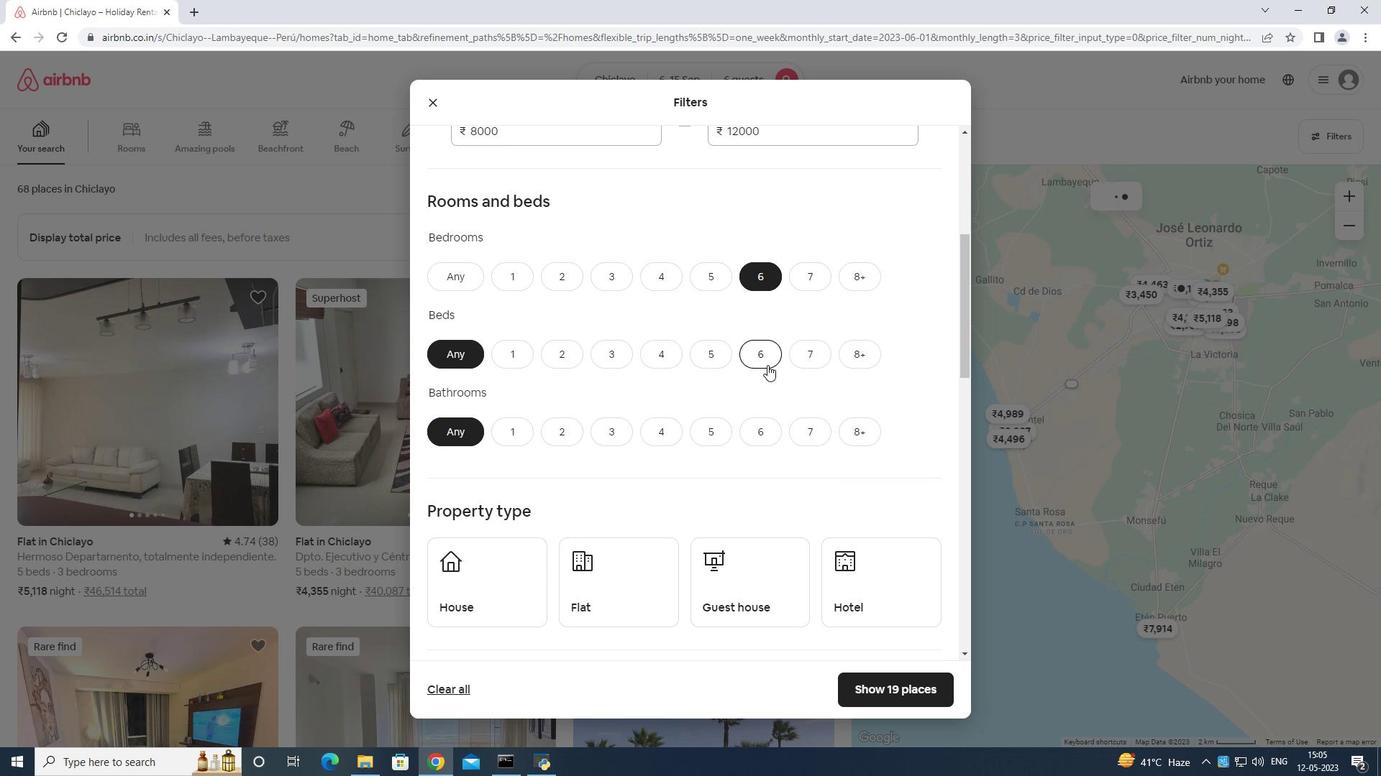 
Action: Mouse moved to (758, 429)
Screenshot: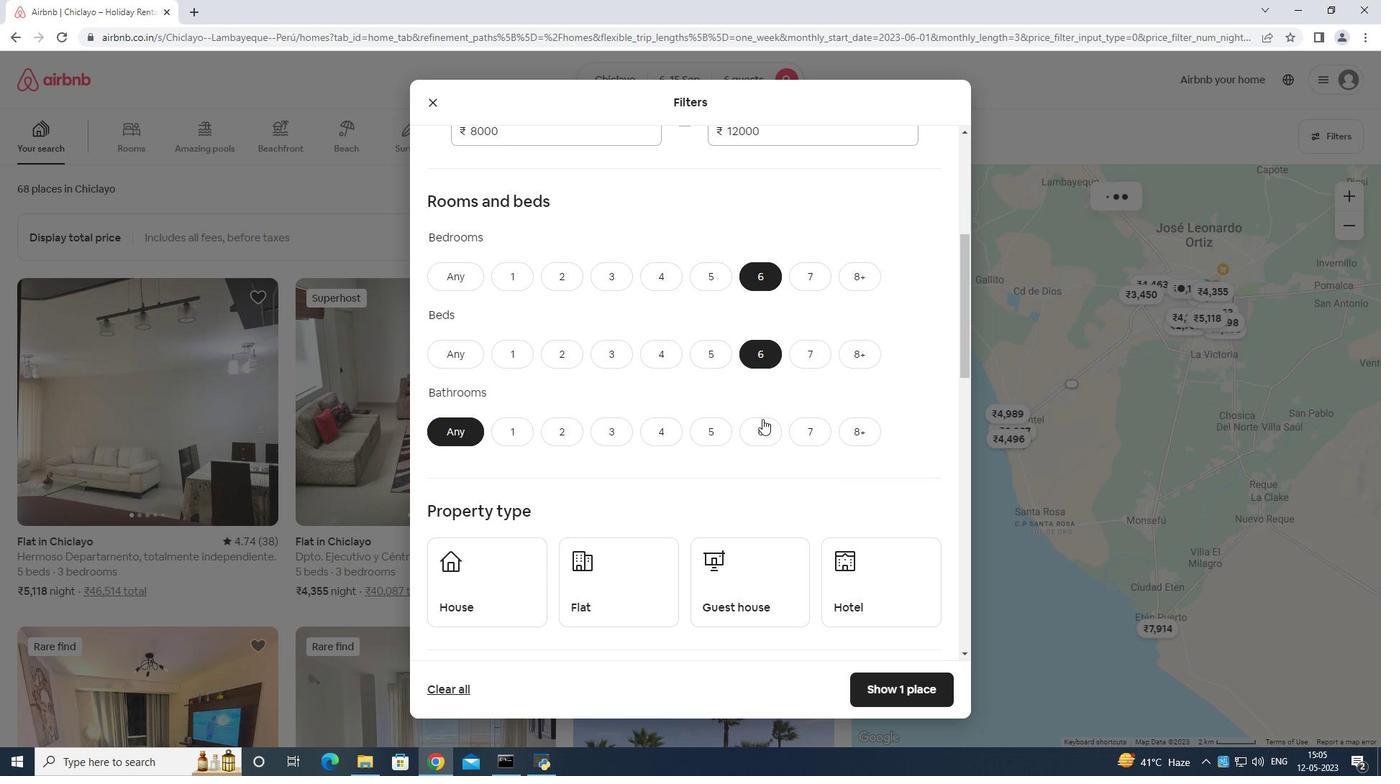 
Action: Mouse pressed left at (758, 429)
Screenshot: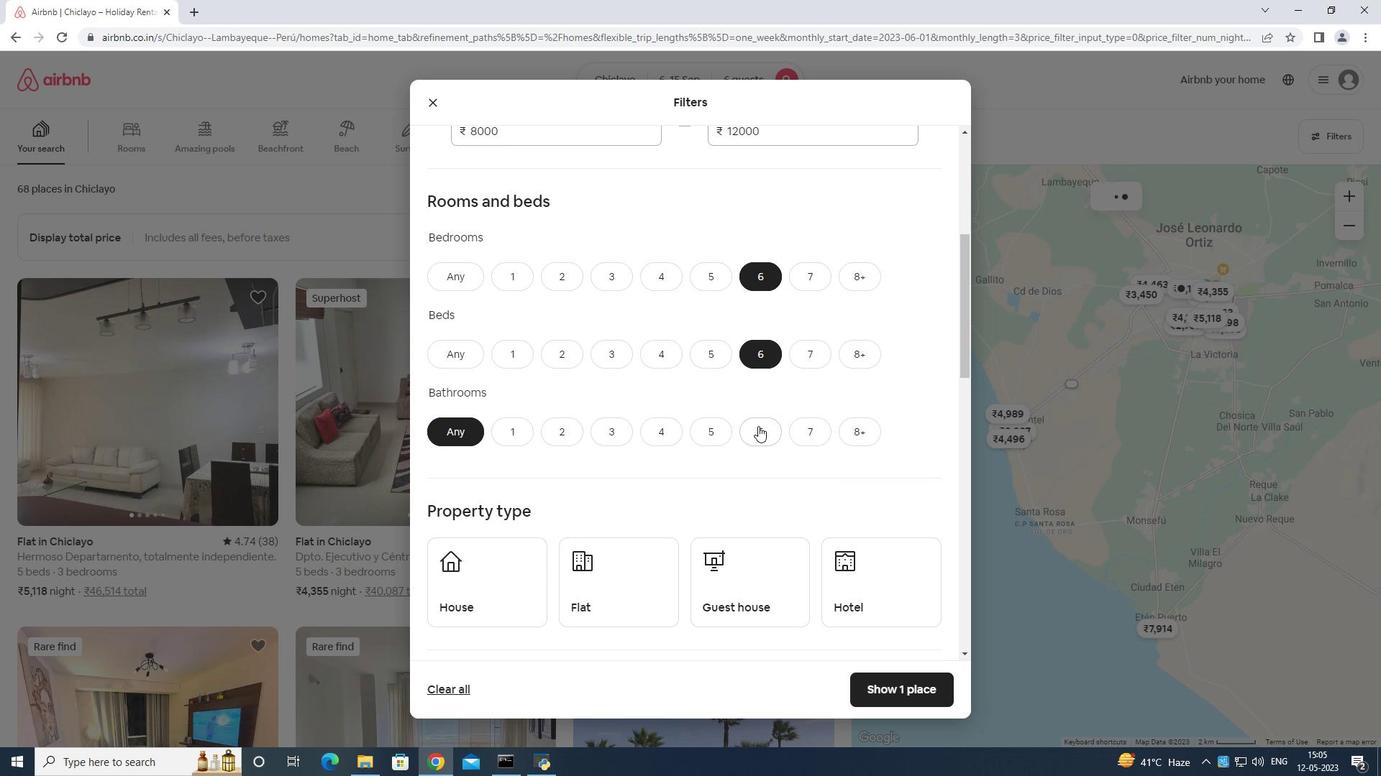 
Action: Mouse moved to (758, 429)
Screenshot: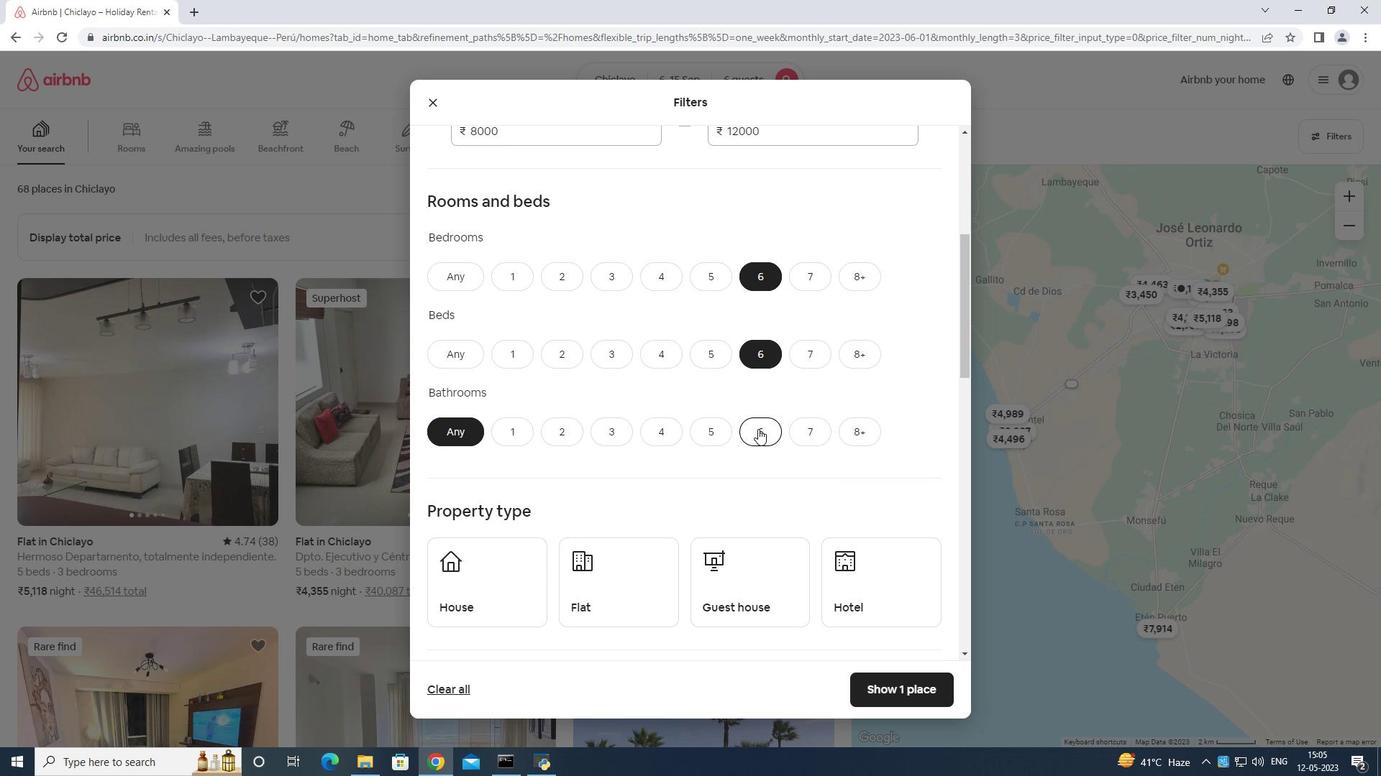 
Action: Mouse scrolled (758, 428) with delta (0, 0)
Screenshot: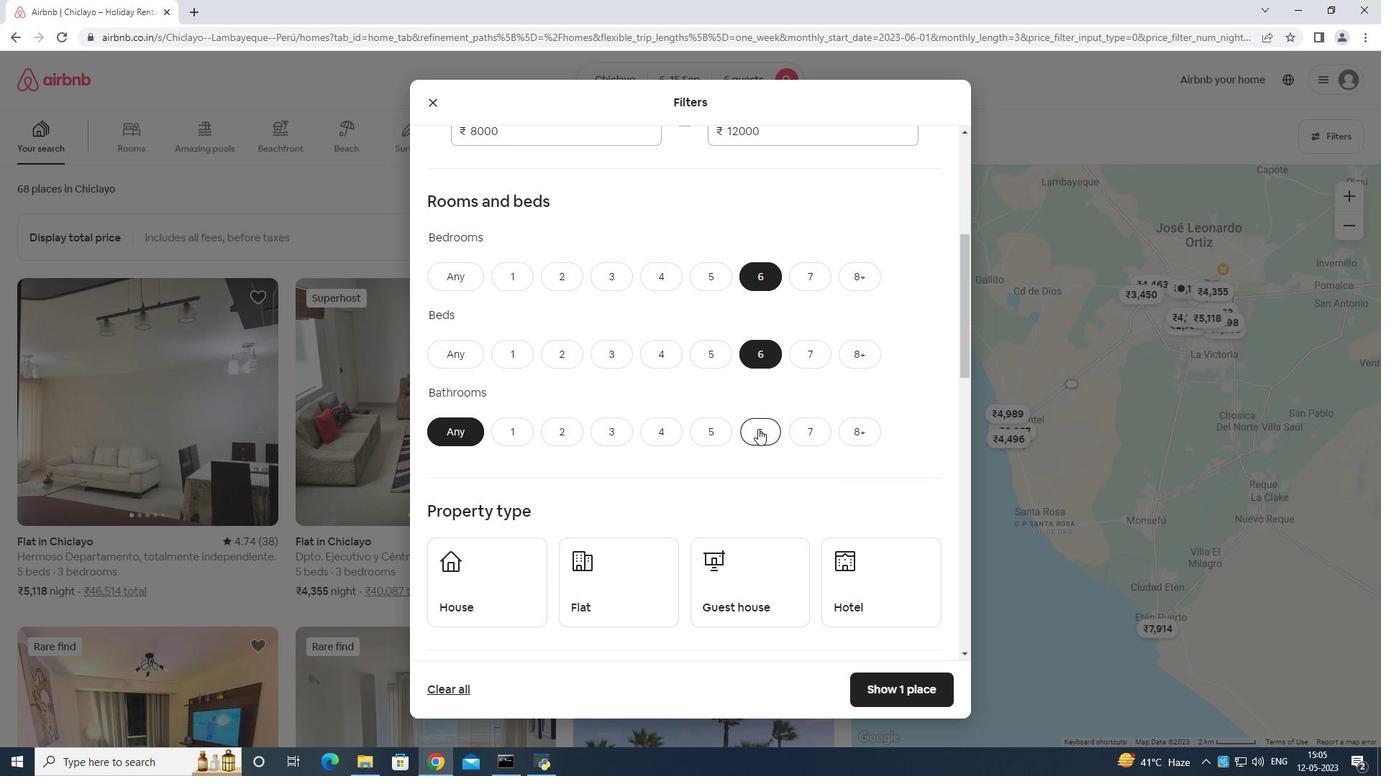 
Action: Mouse scrolled (758, 428) with delta (0, 0)
Screenshot: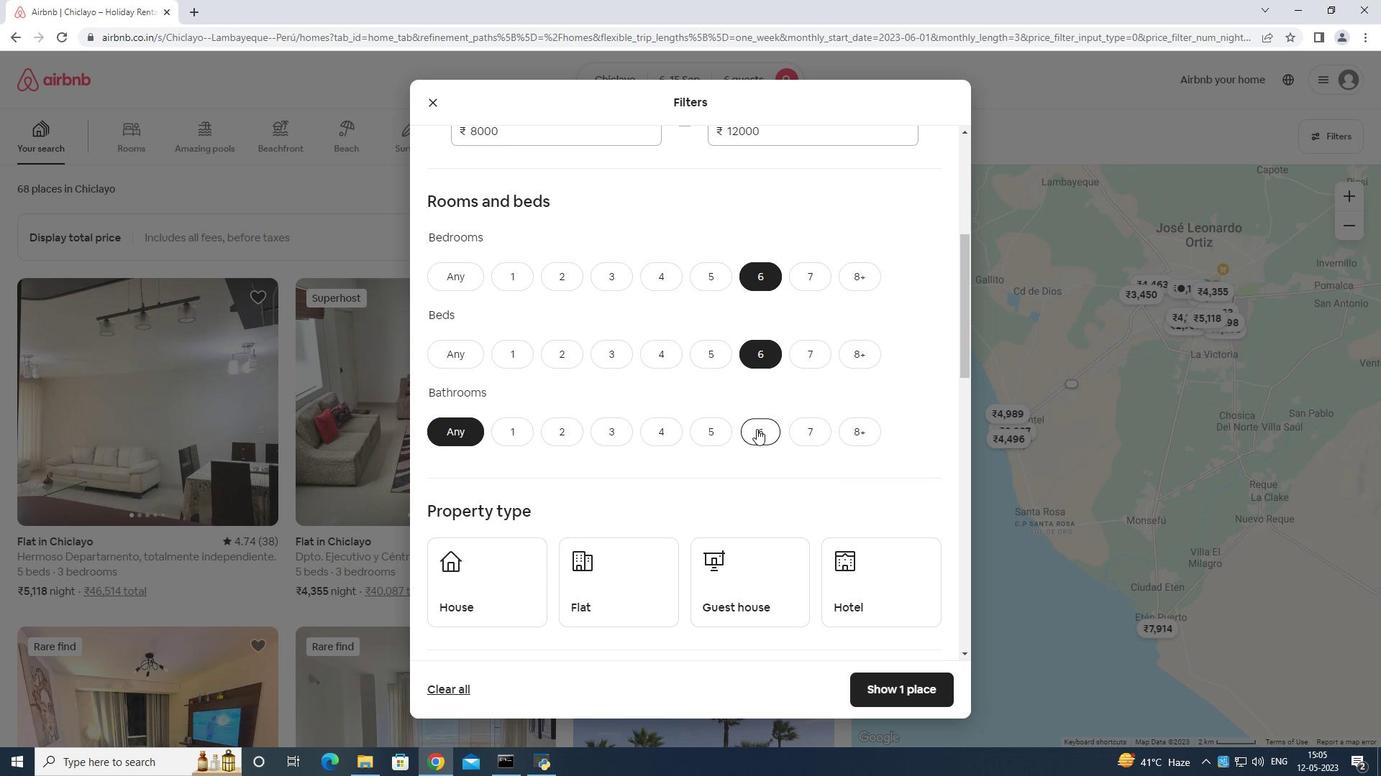 
Action: Mouse scrolled (758, 428) with delta (0, 0)
Screenshot: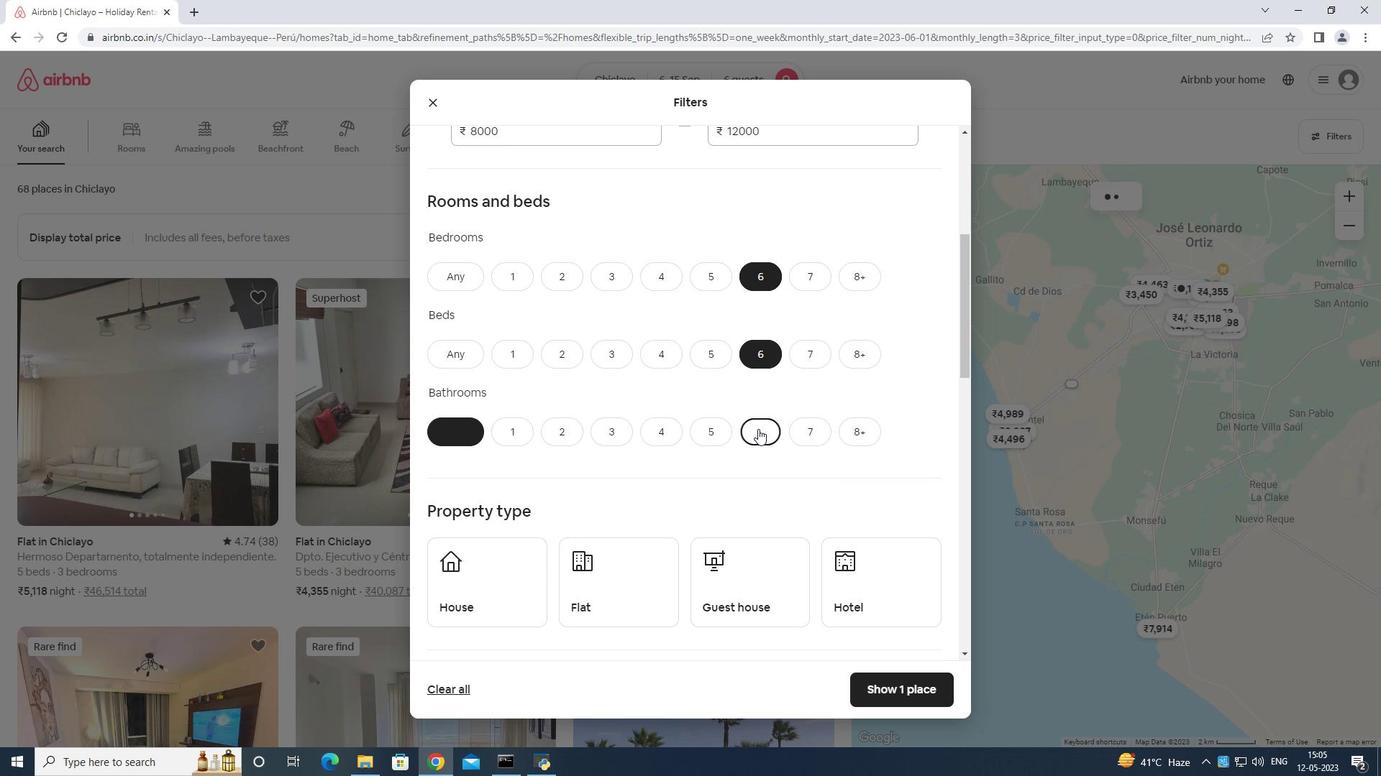 
Action: Mouse moved to (491, 382)
Screenshot: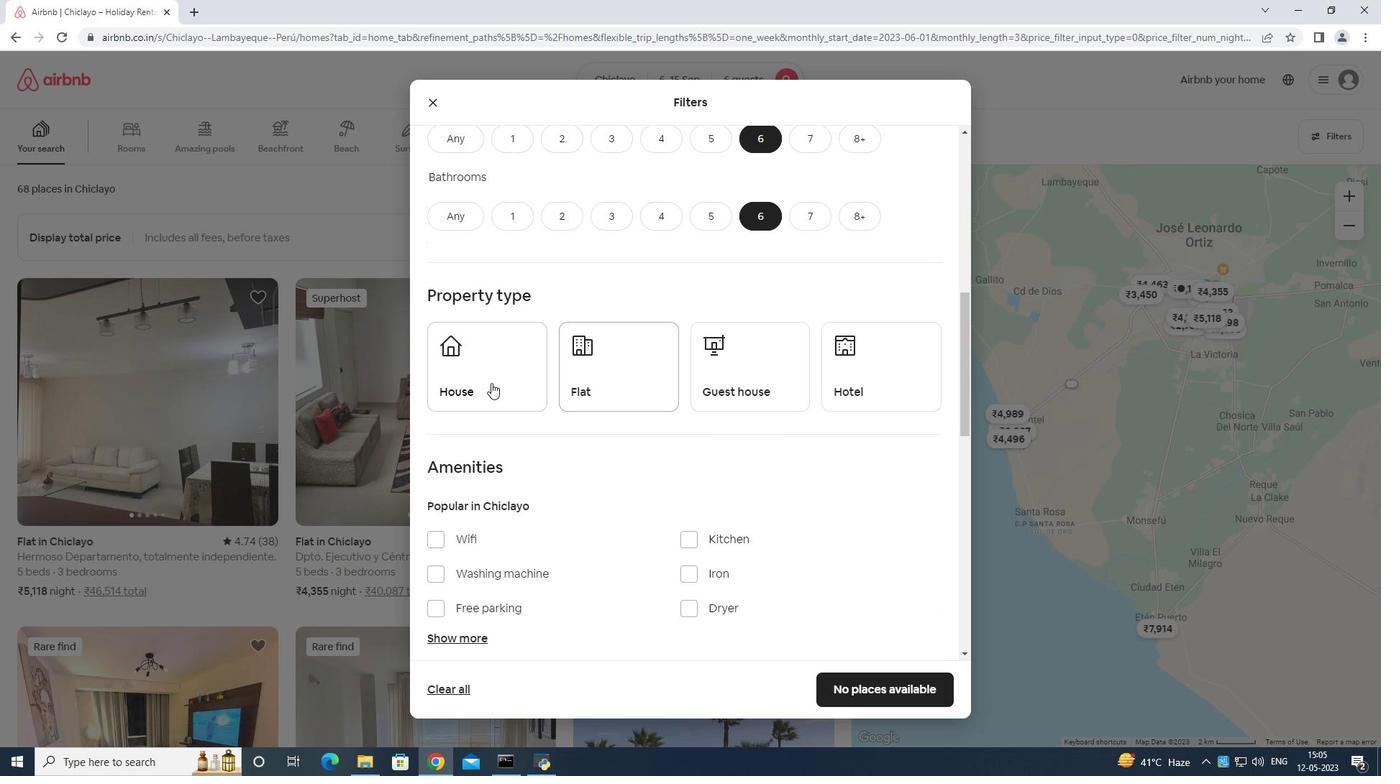 
Action: Mouse pressed left at (491, 382)
Screenshot: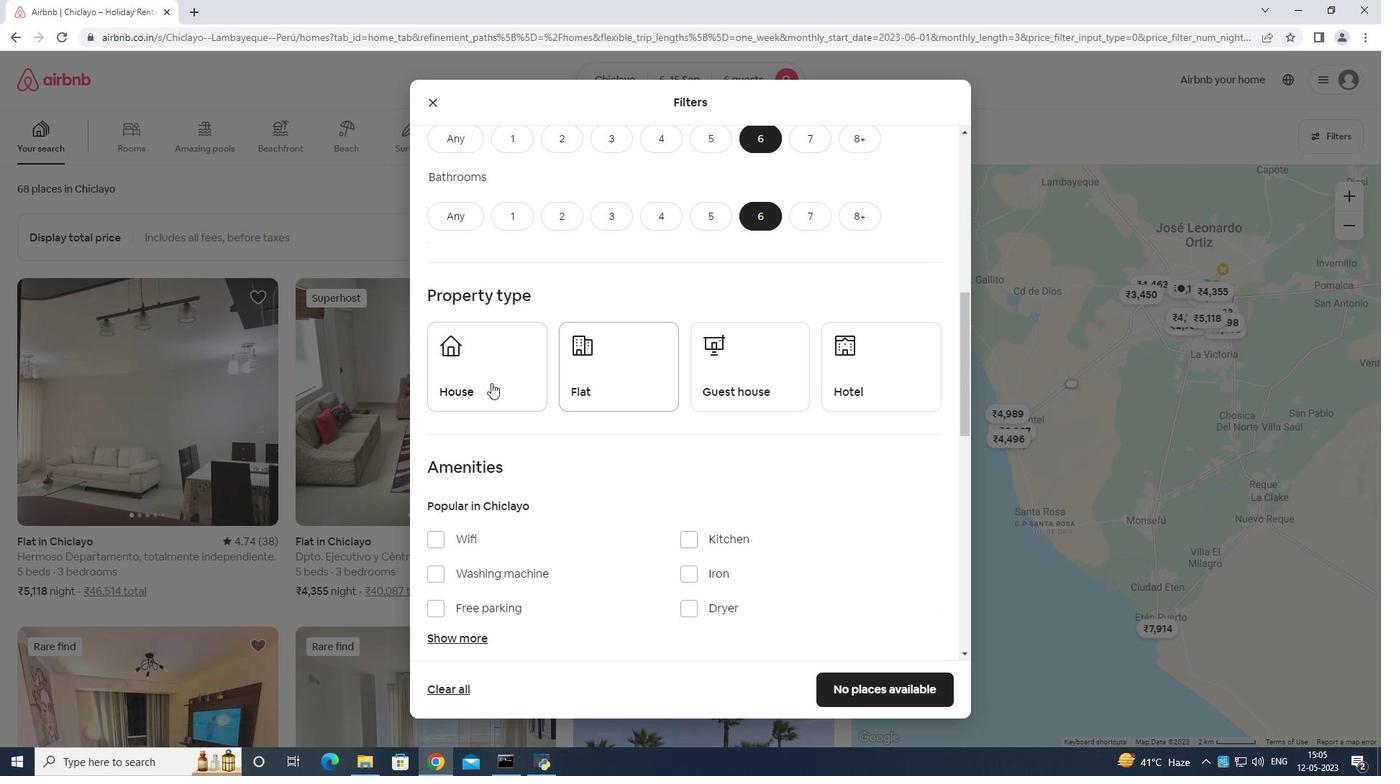
Action: Mouse moved to (622, 381)
Screenshot: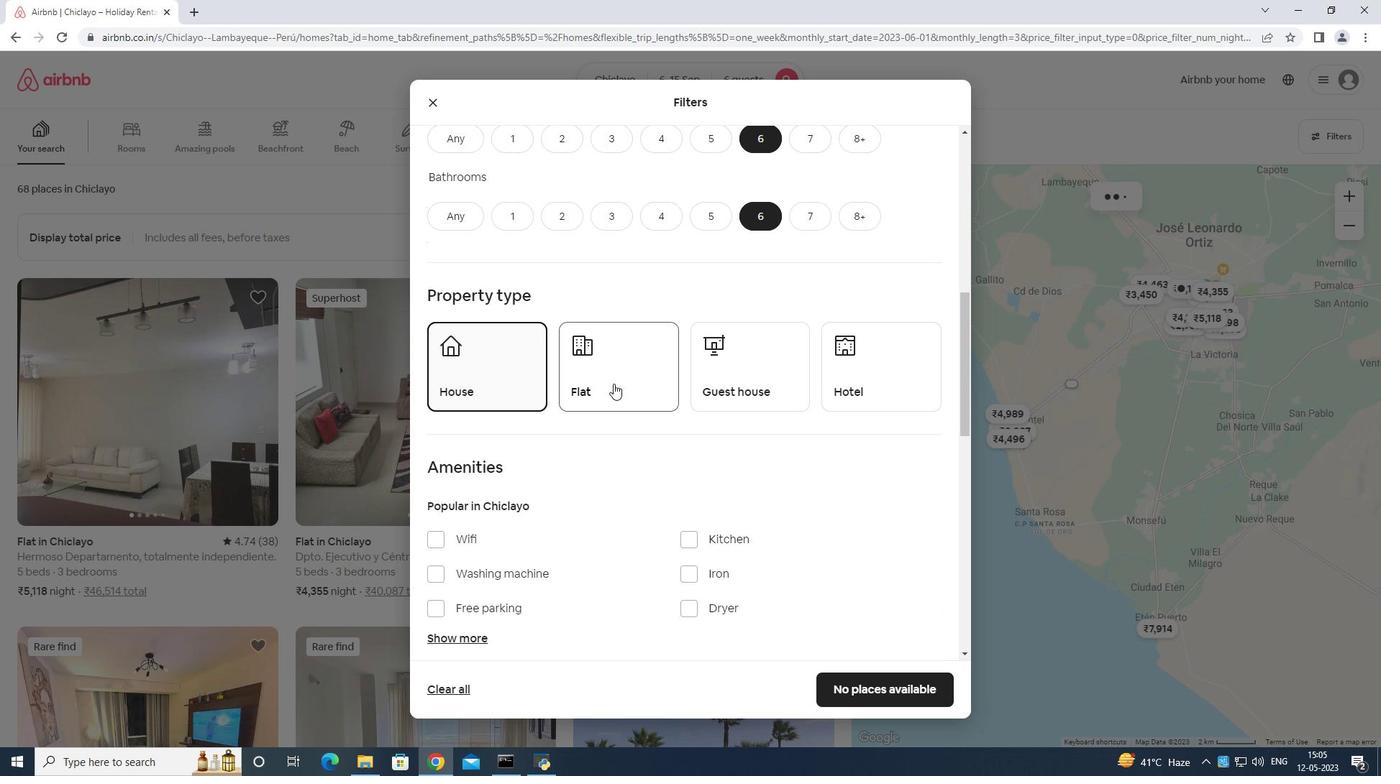 
Action: Mouse pressed left at (622, 381)
Screenshot: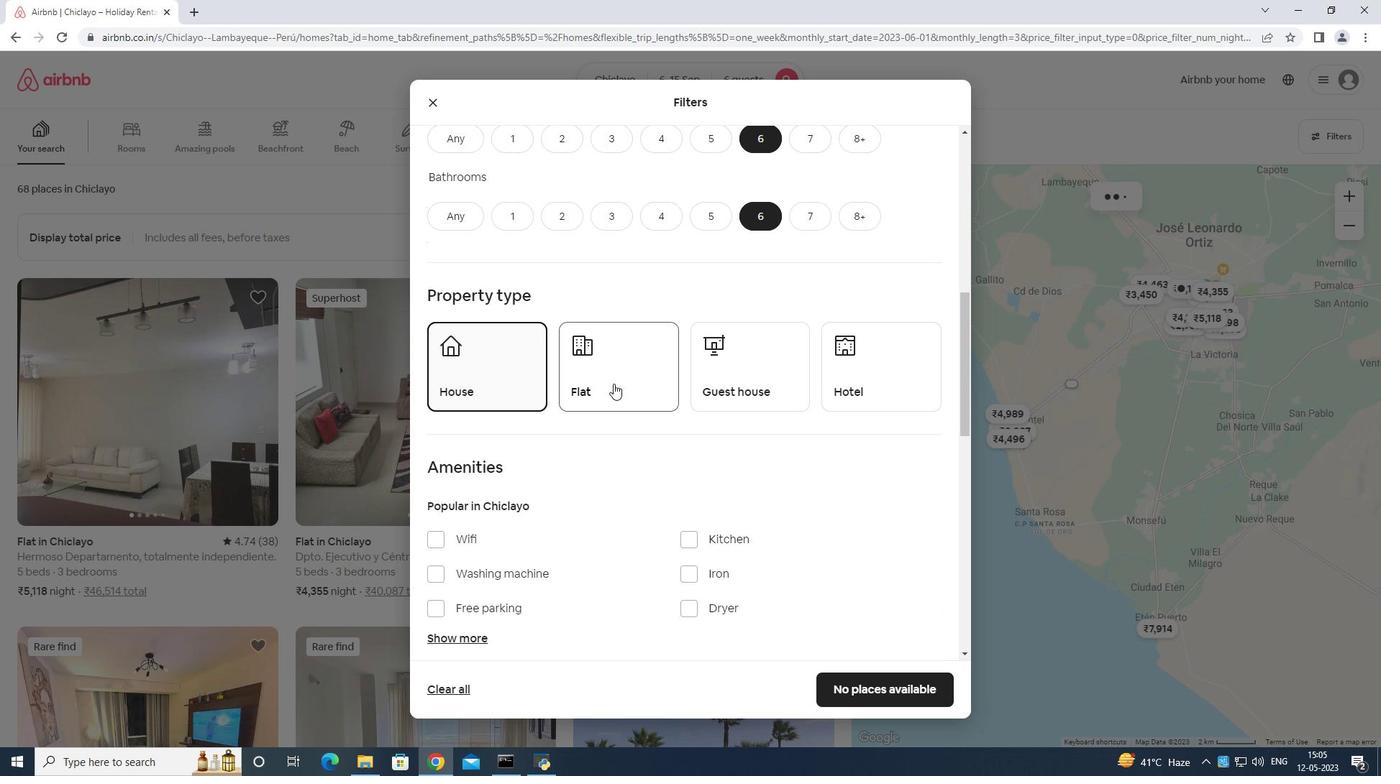 
Action: Mouse moved to (717, 376)
Screenshot: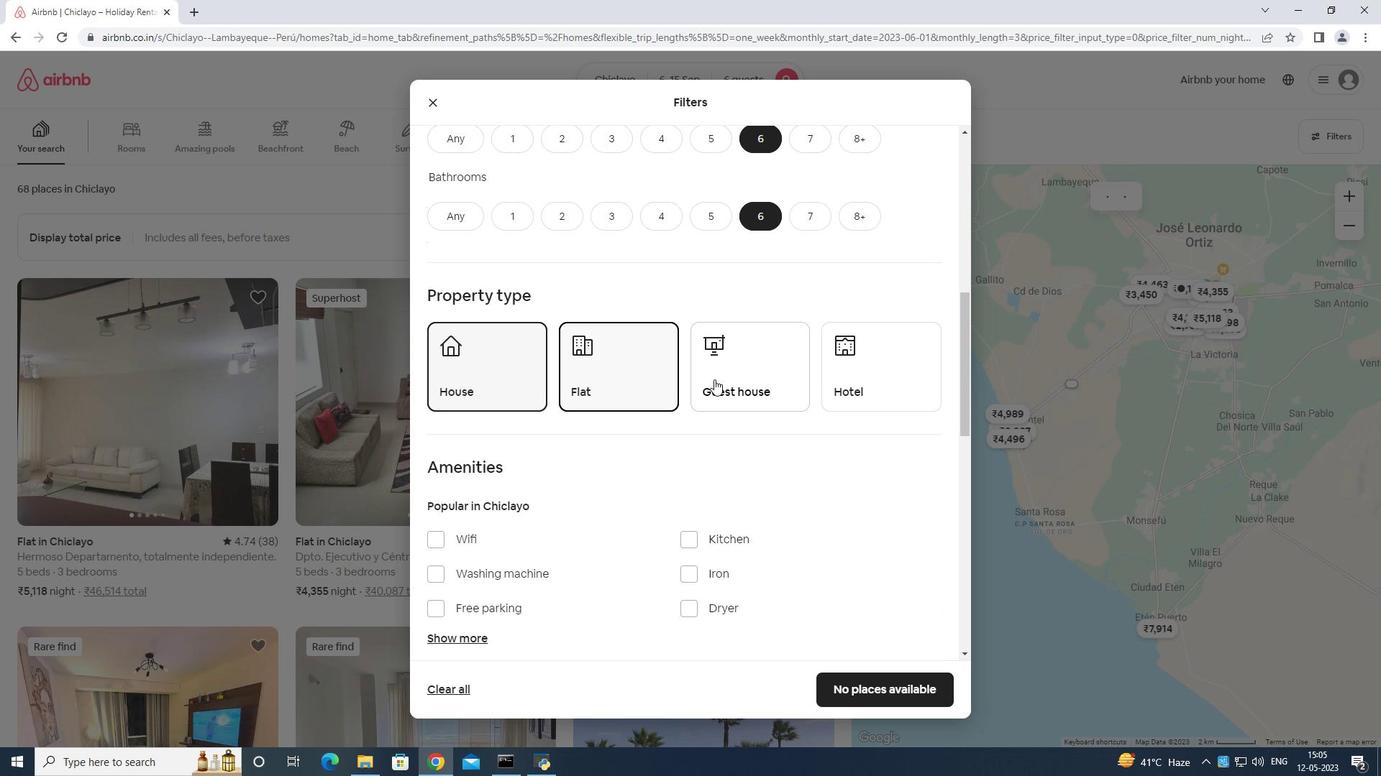 
Action: Mouse pressed left at (717, 376)
Screenshot: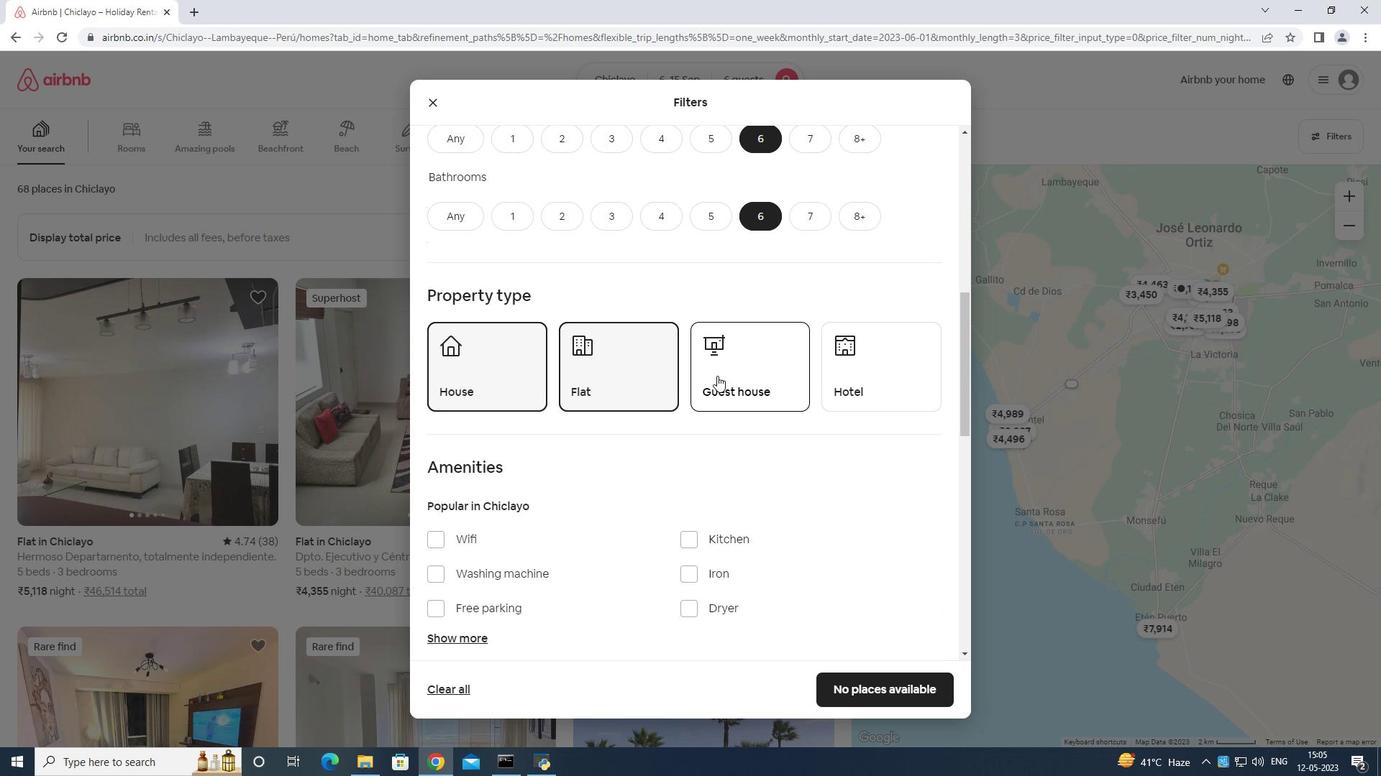 
Action: Mouse moved to (726, 368)
Screenshot: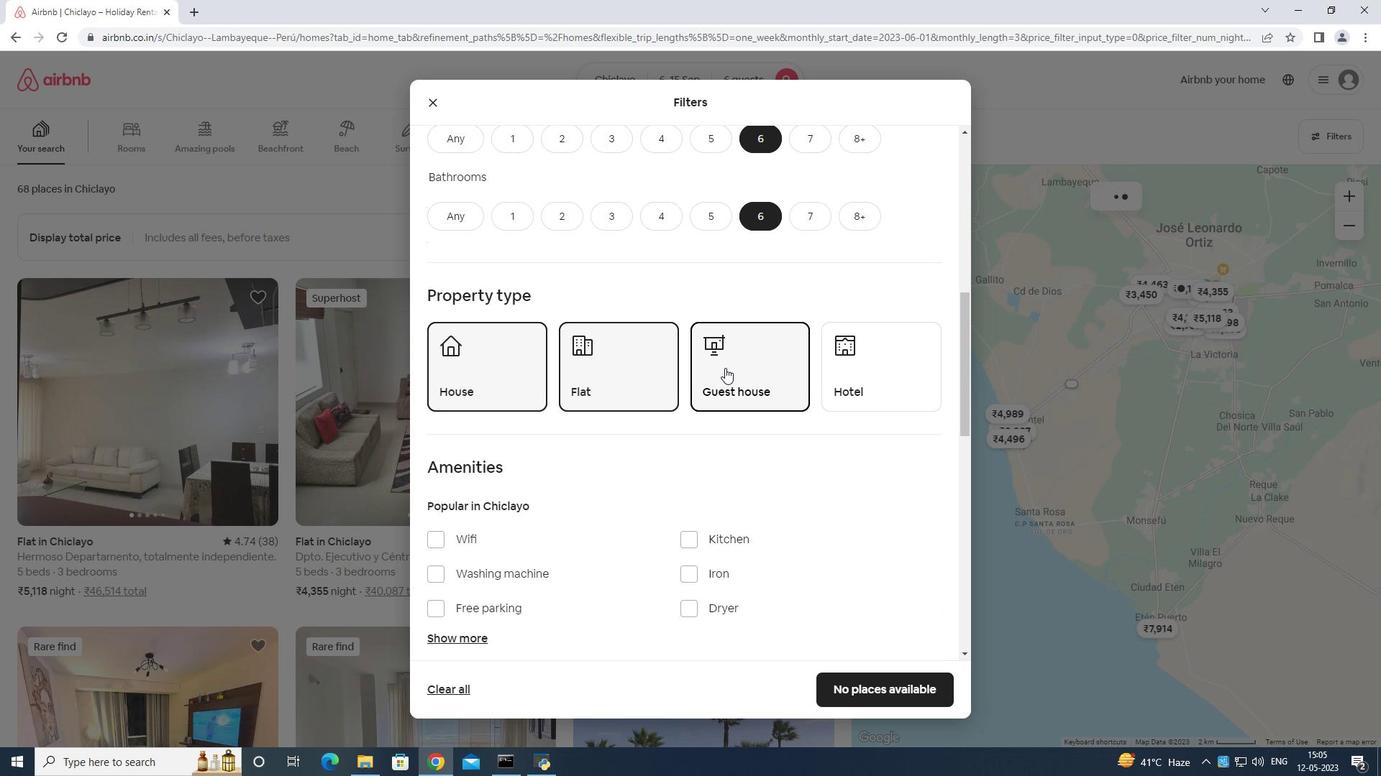 
Action: Mouse scrolled (726, 367) with delta (0, 0)
Screenshot: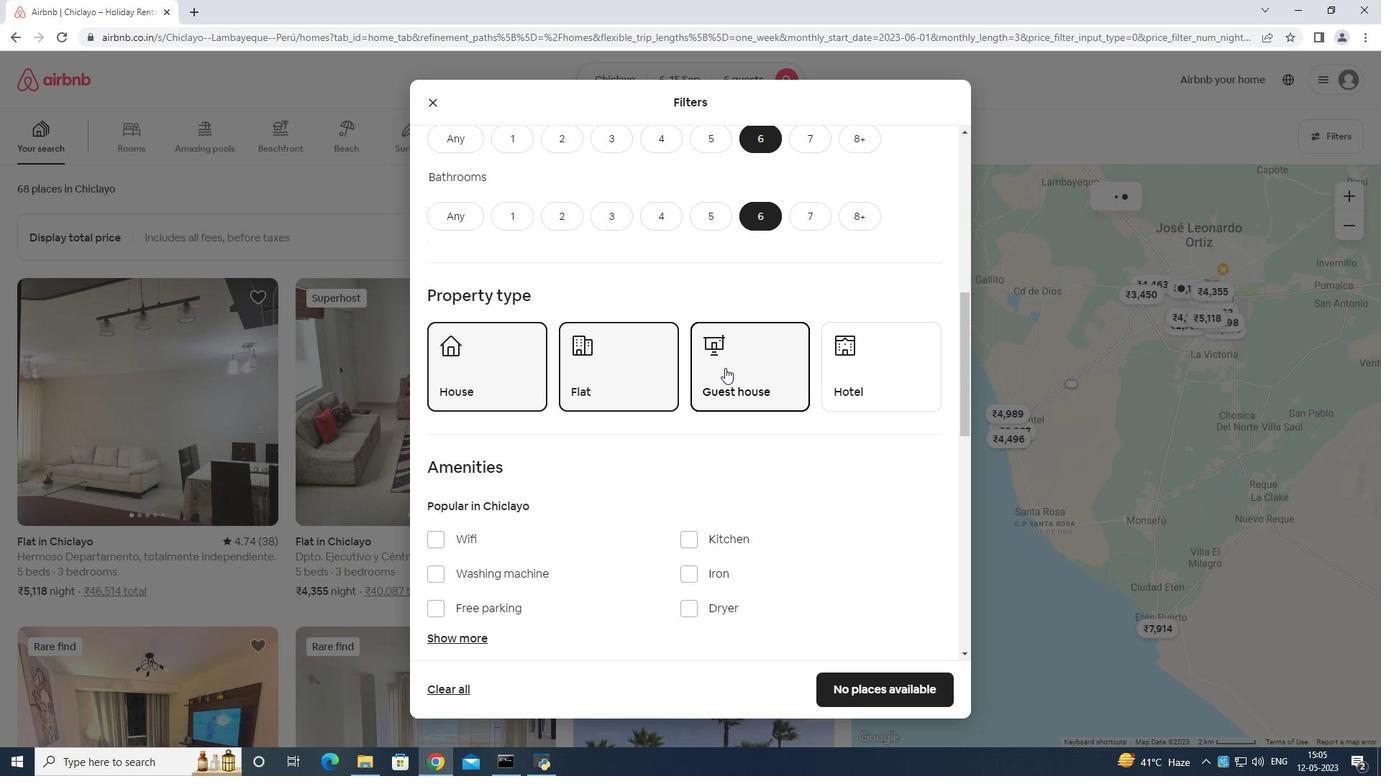 
Action: Mouse scrolled (726, 367) with delta (0, 0)
Screenshot: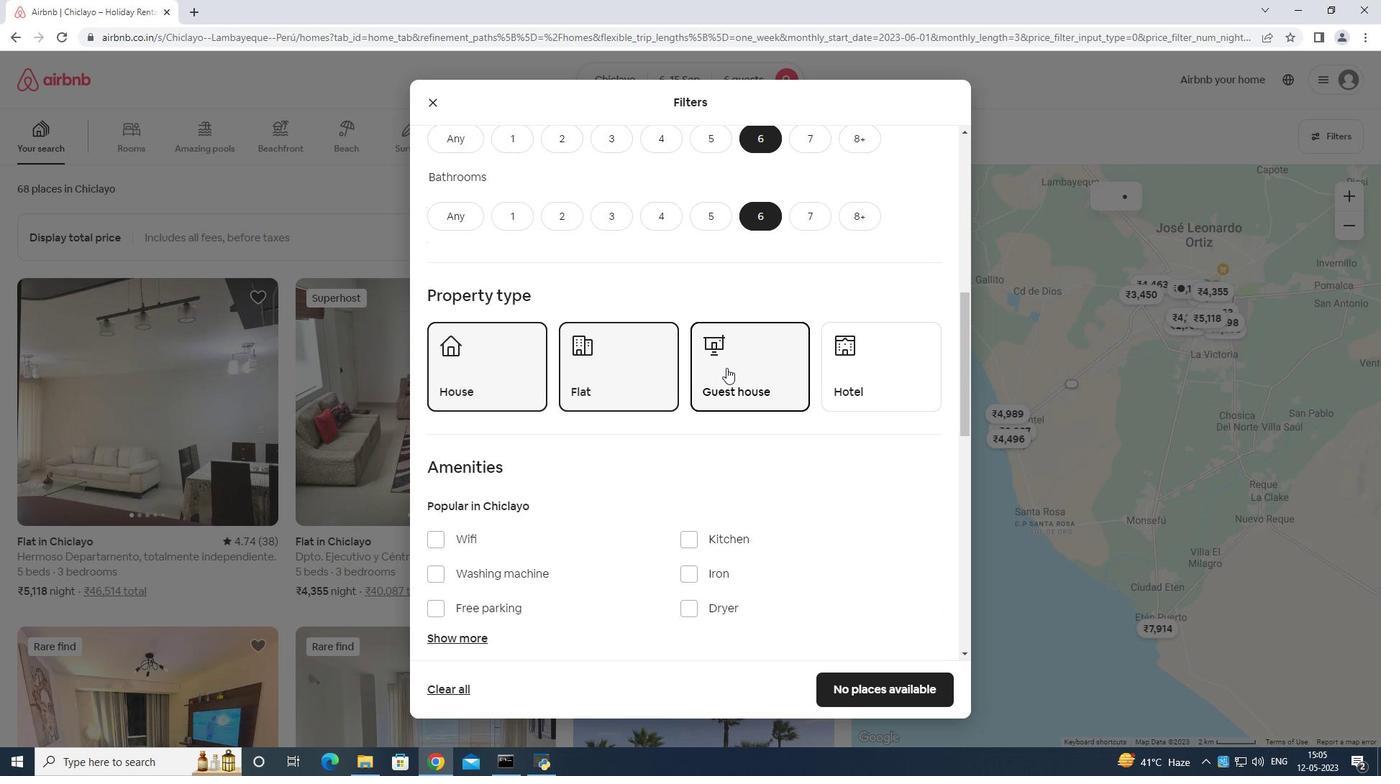 
Action: Mouse moved to (443, 392)
Screenshot: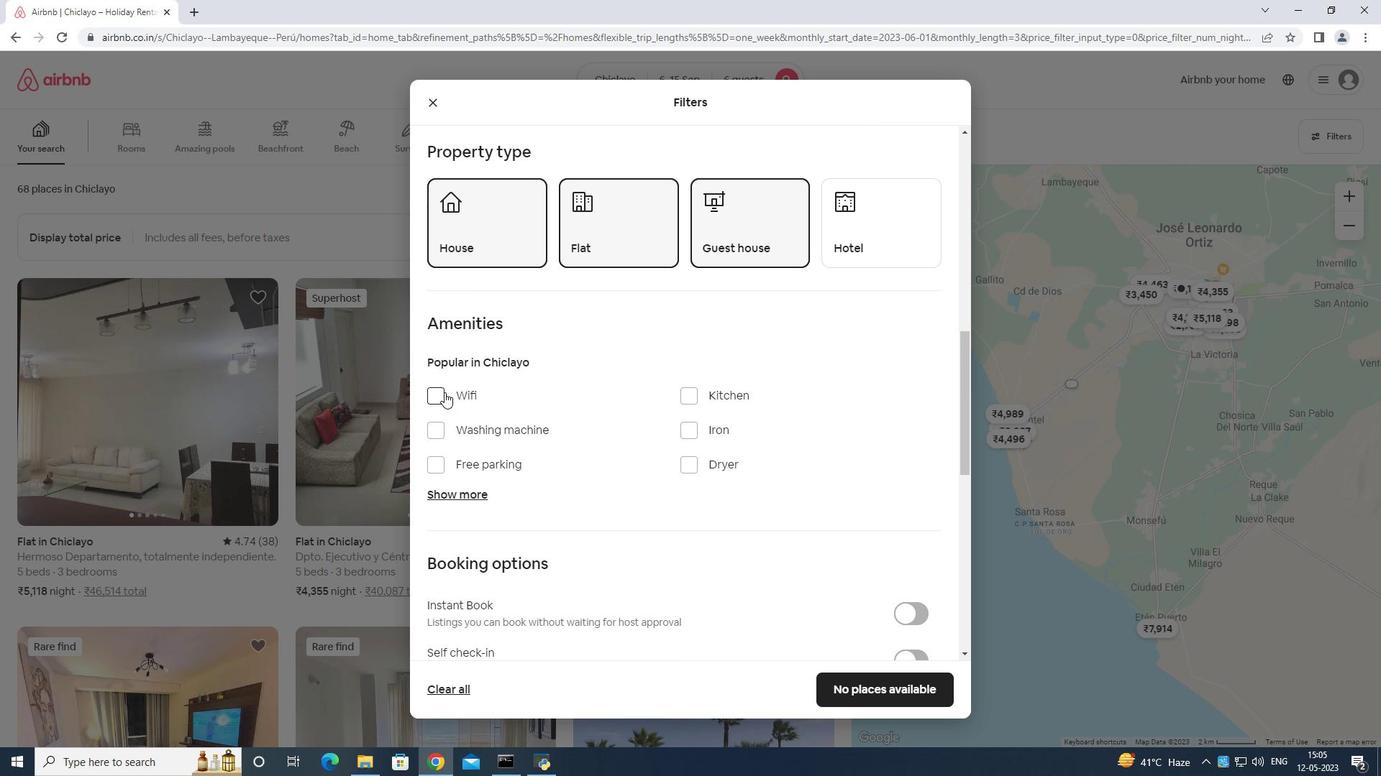 
Action: Mouse pressed left at (443, 392)
Screenshot: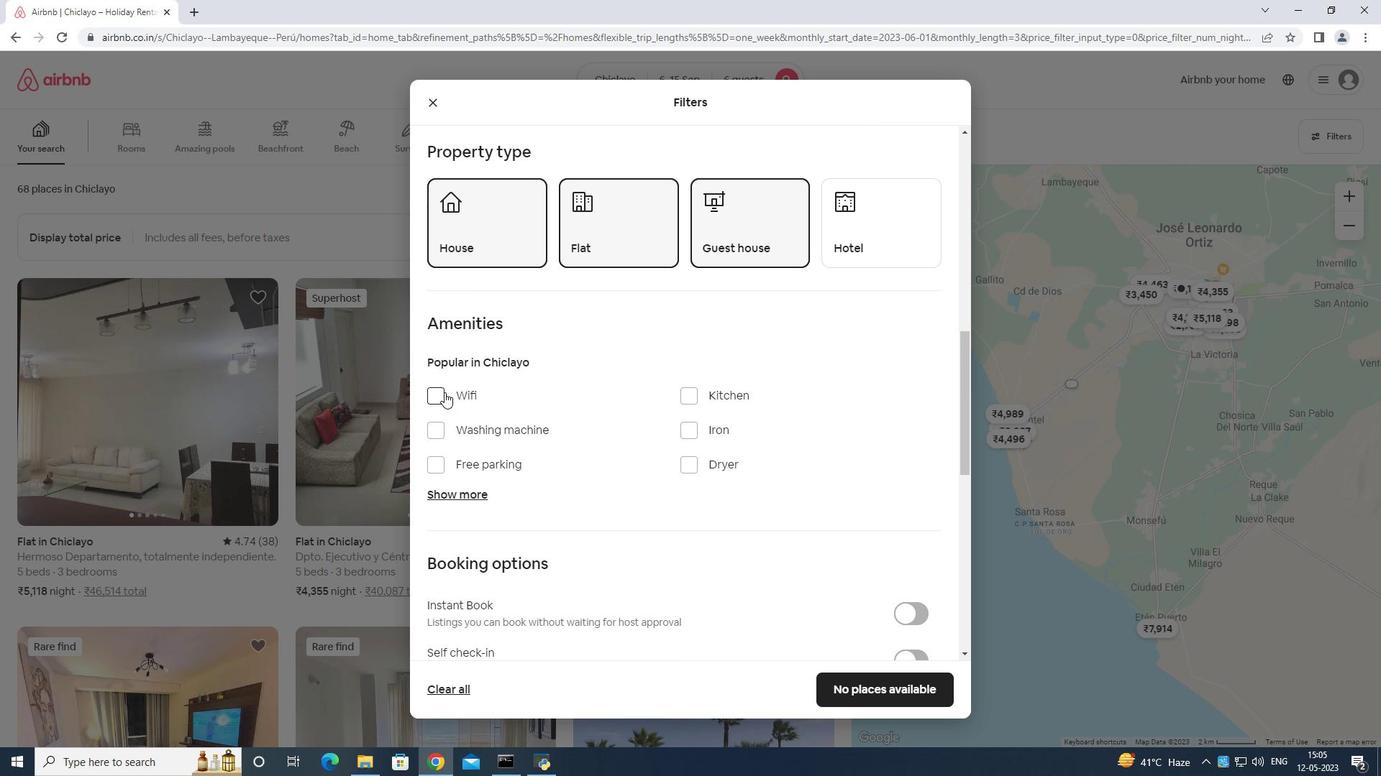 
Action: Mouse moved to (433, 454)
Screenshot: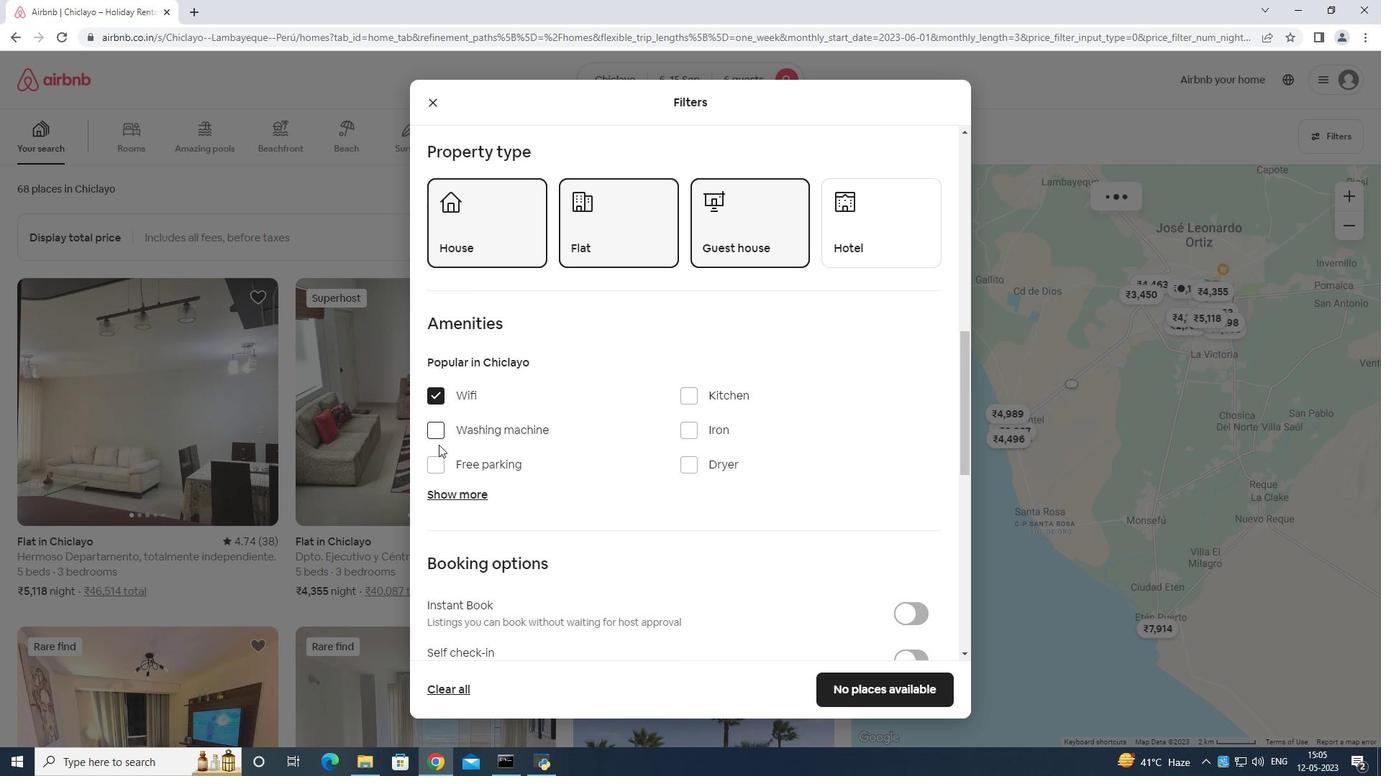 
Action: Mouse pressed left at (433, 454)
Screenshot: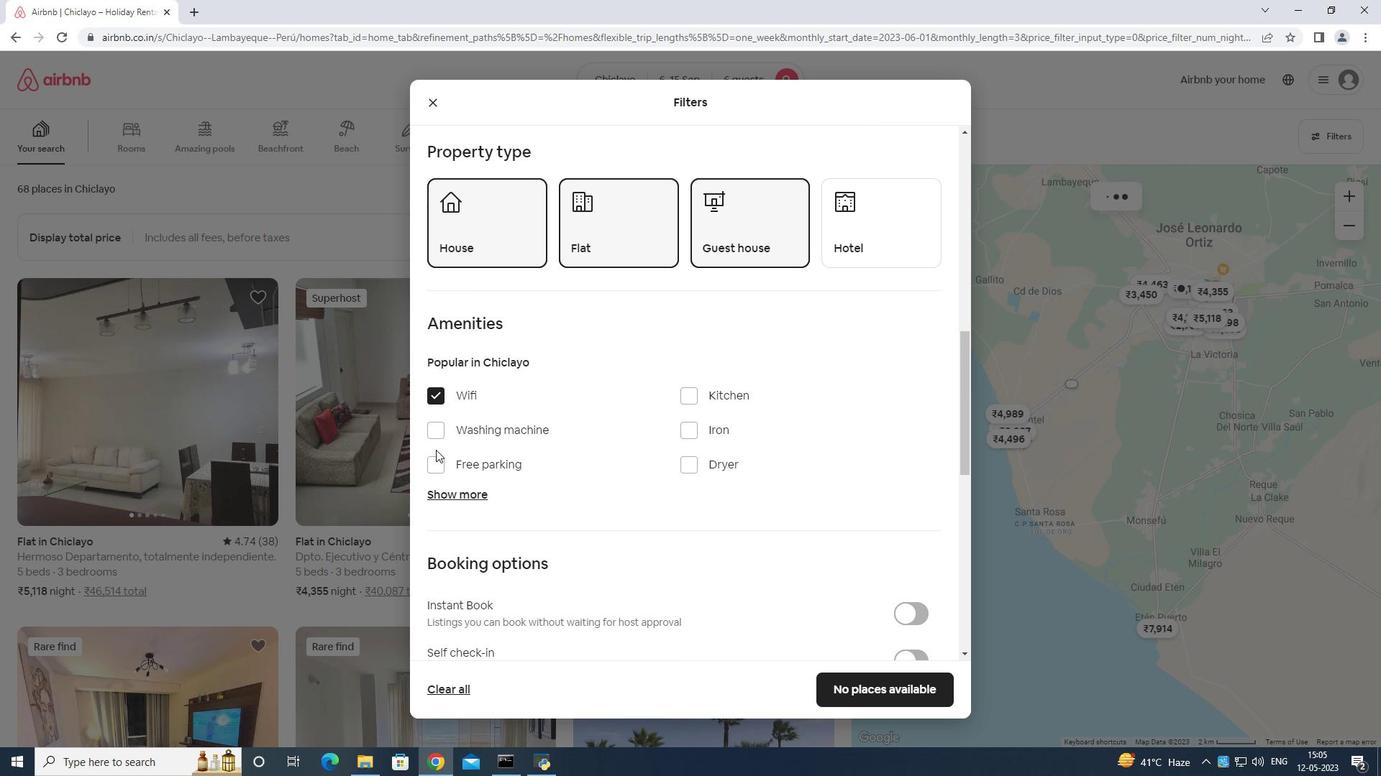 
Action: Mouse moved to (441, 459)
Screenshot: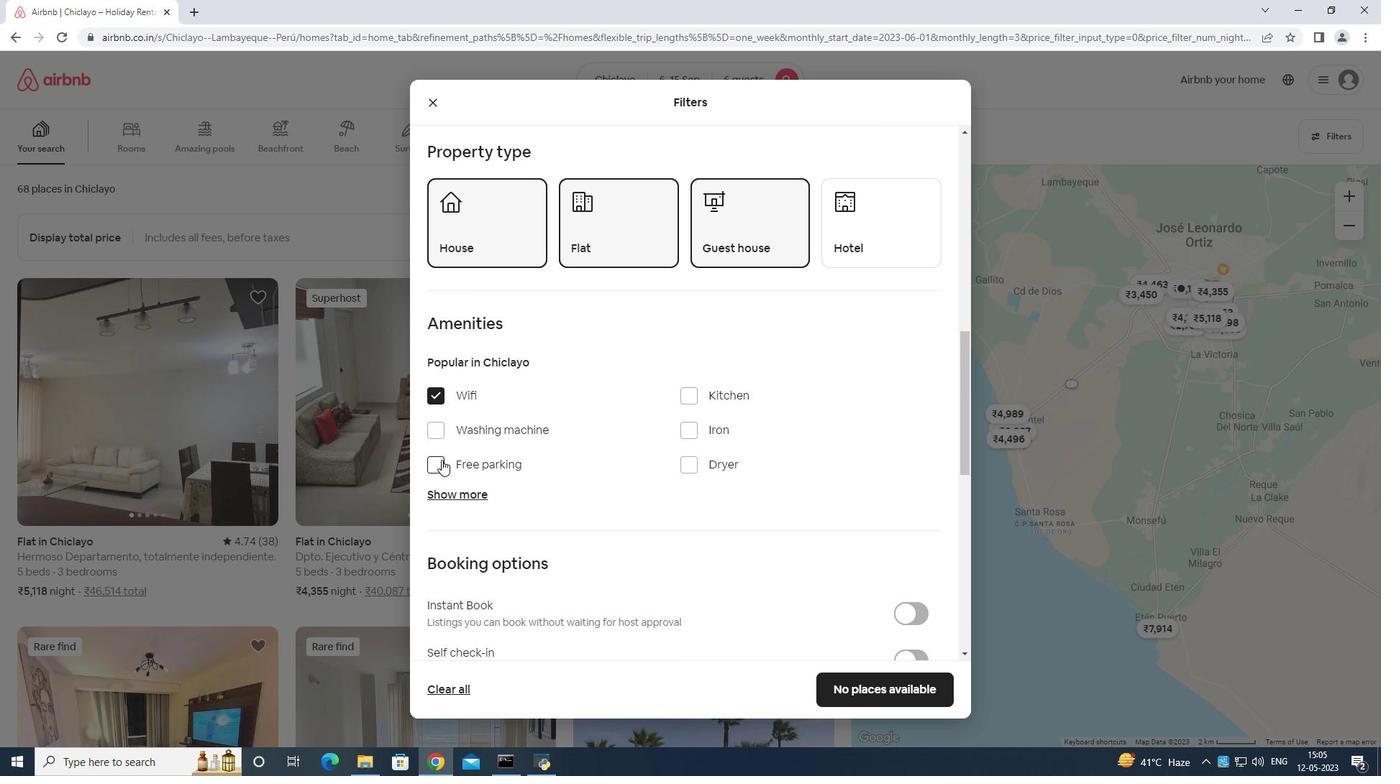 
Action: Mouse pressed left at (441, 459)
Screenshot: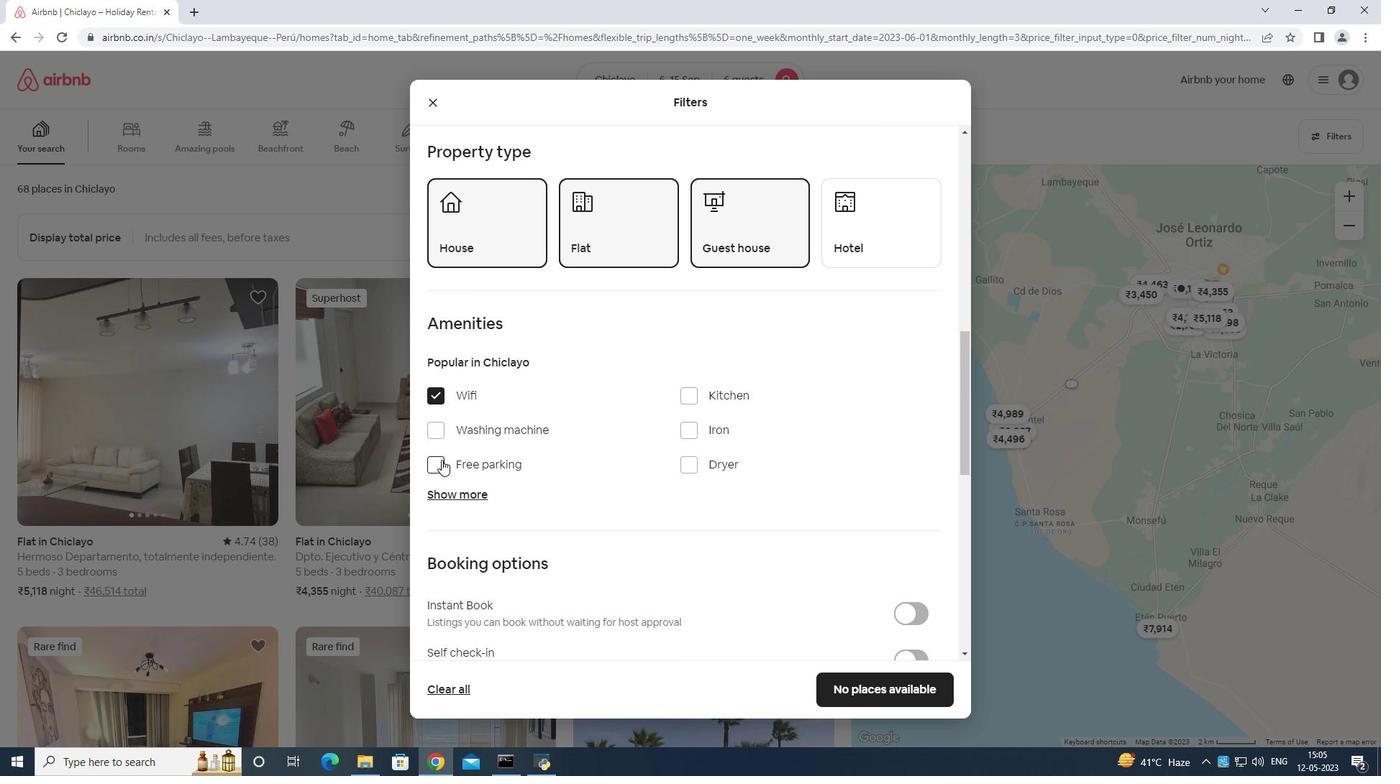 
Action: Mouse moved to (450, 489)
Screenshot: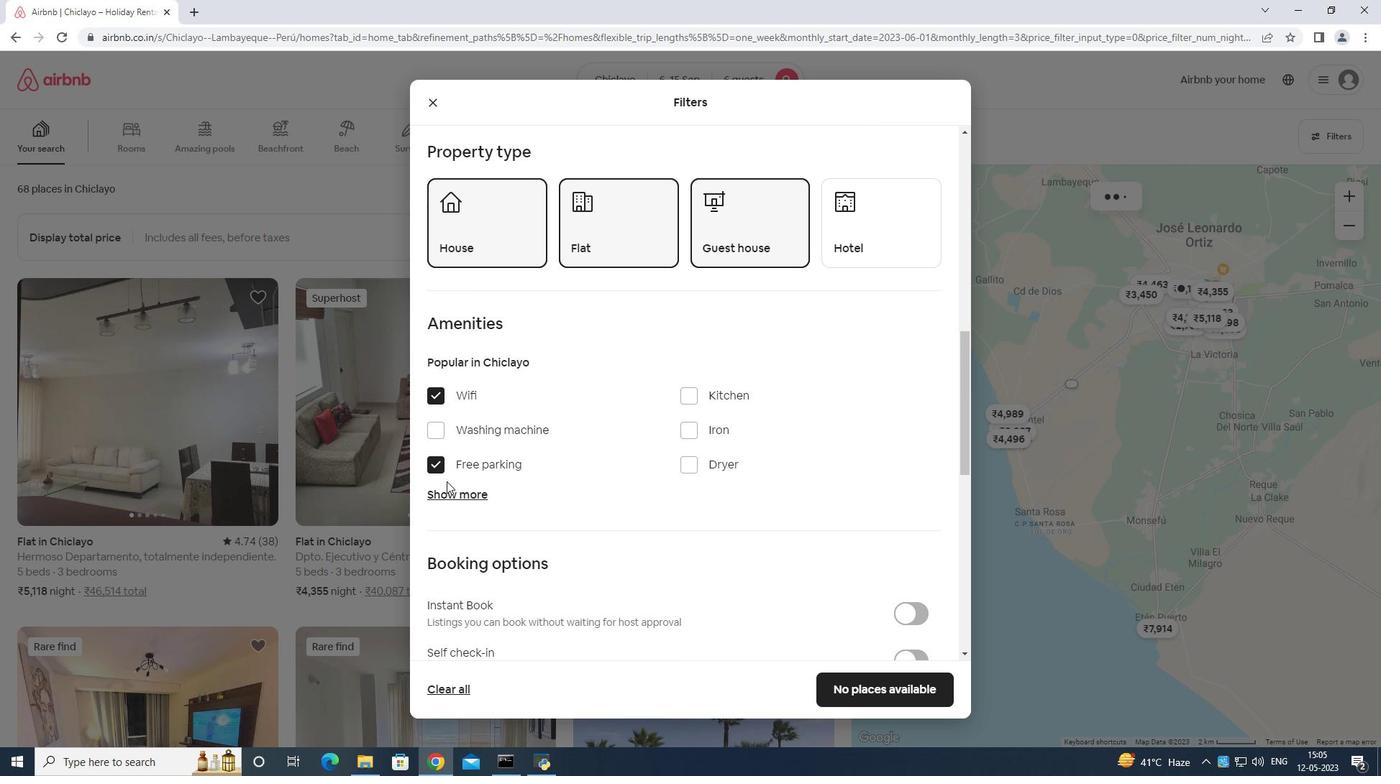 
Action: Mouse pressed left at (450, 489)
Screenshot: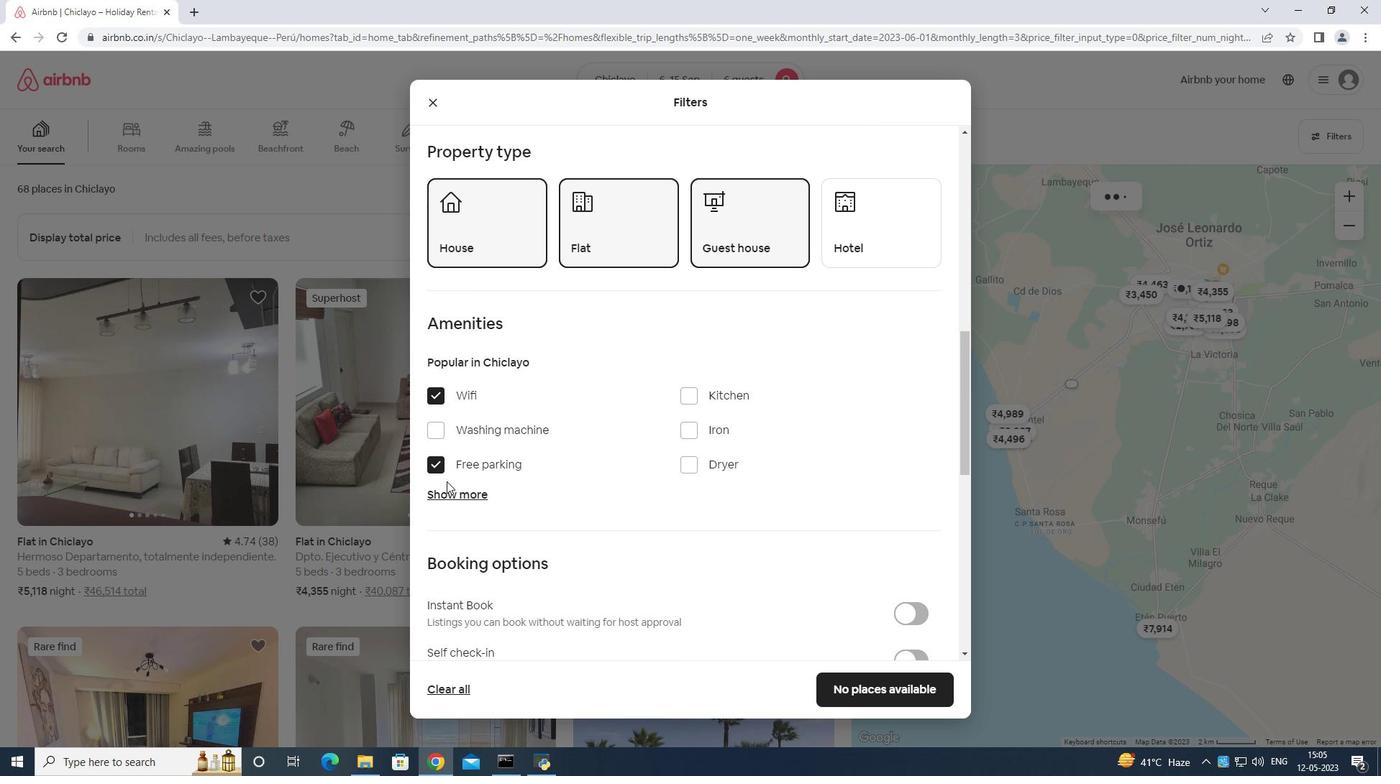 
Action: Mouse moved to (694, 571)
Screenshot: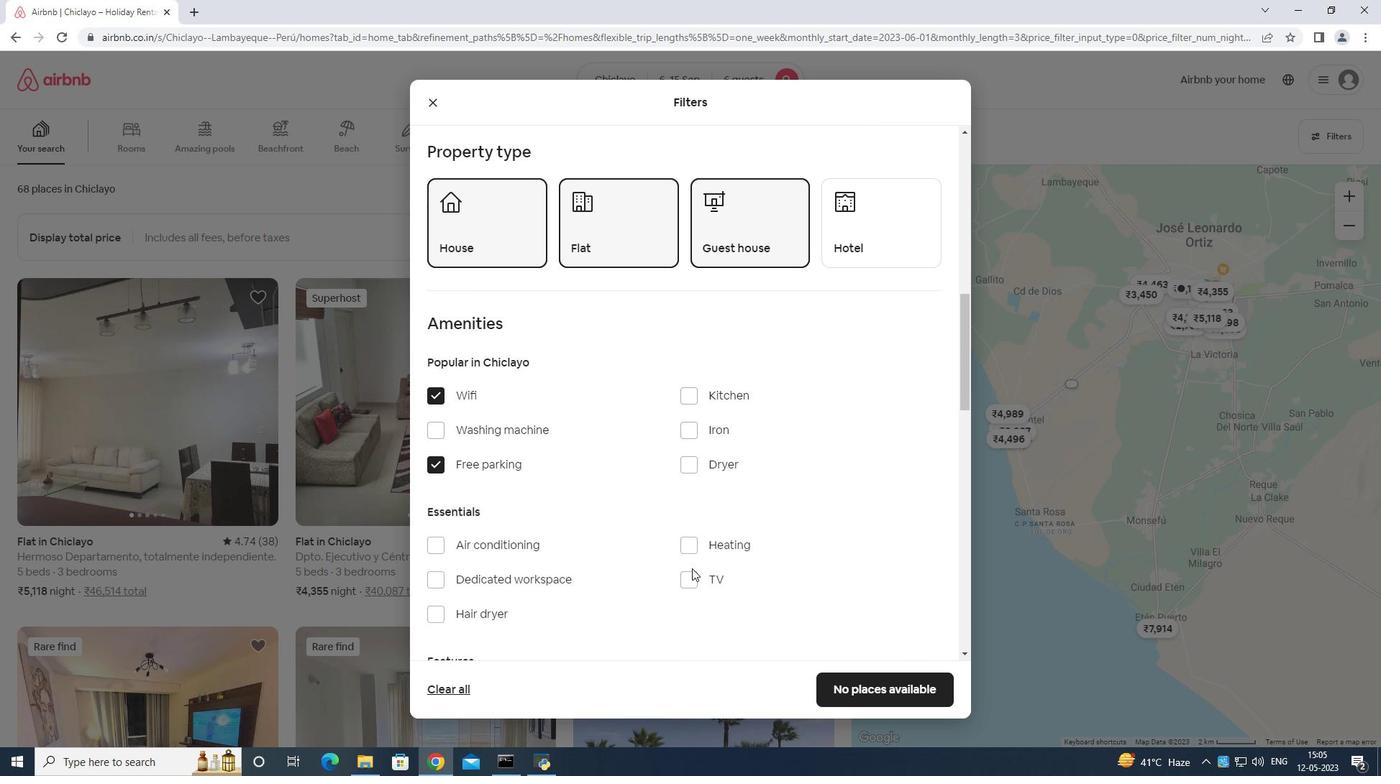 
Action: Mouse pressed left at (694, 571)
Screenshot: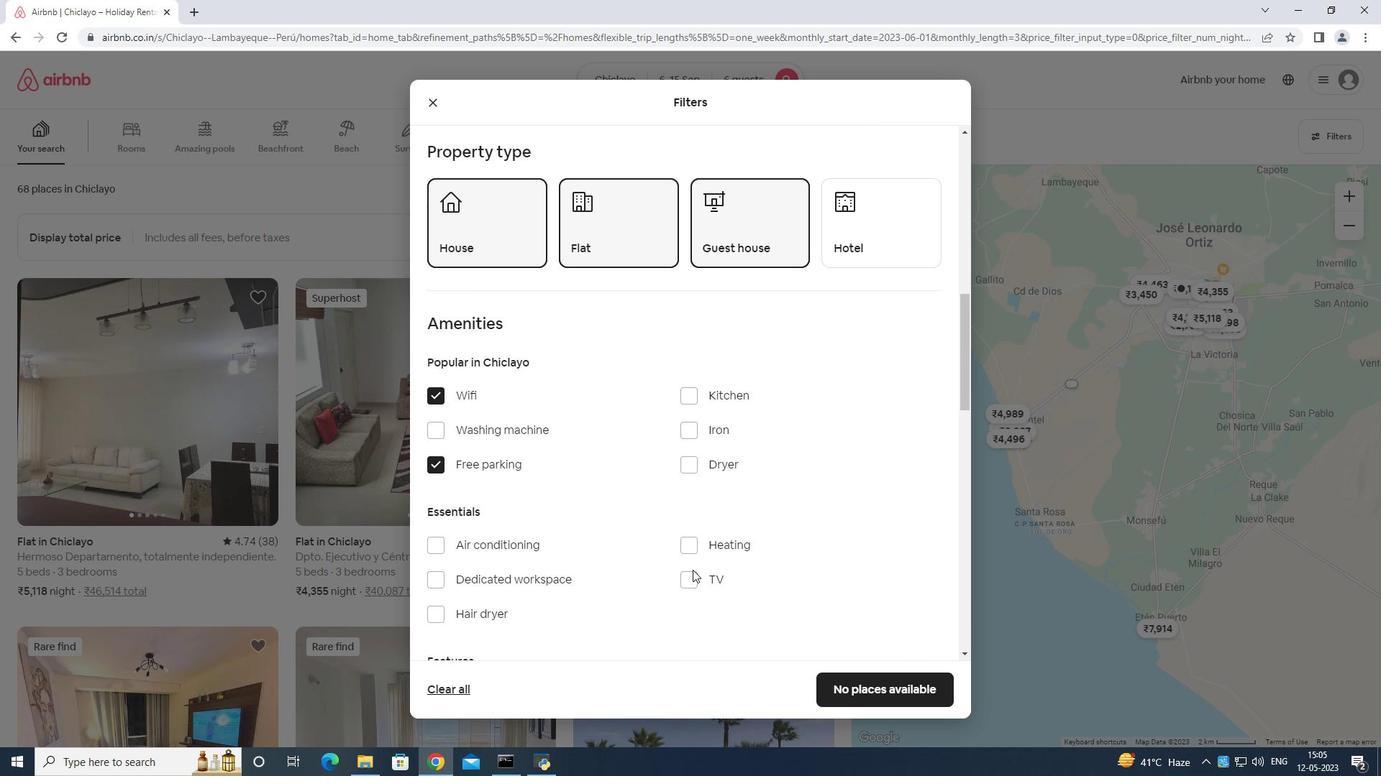 
Action: Mouse moved to (695, 573)
Screenshot: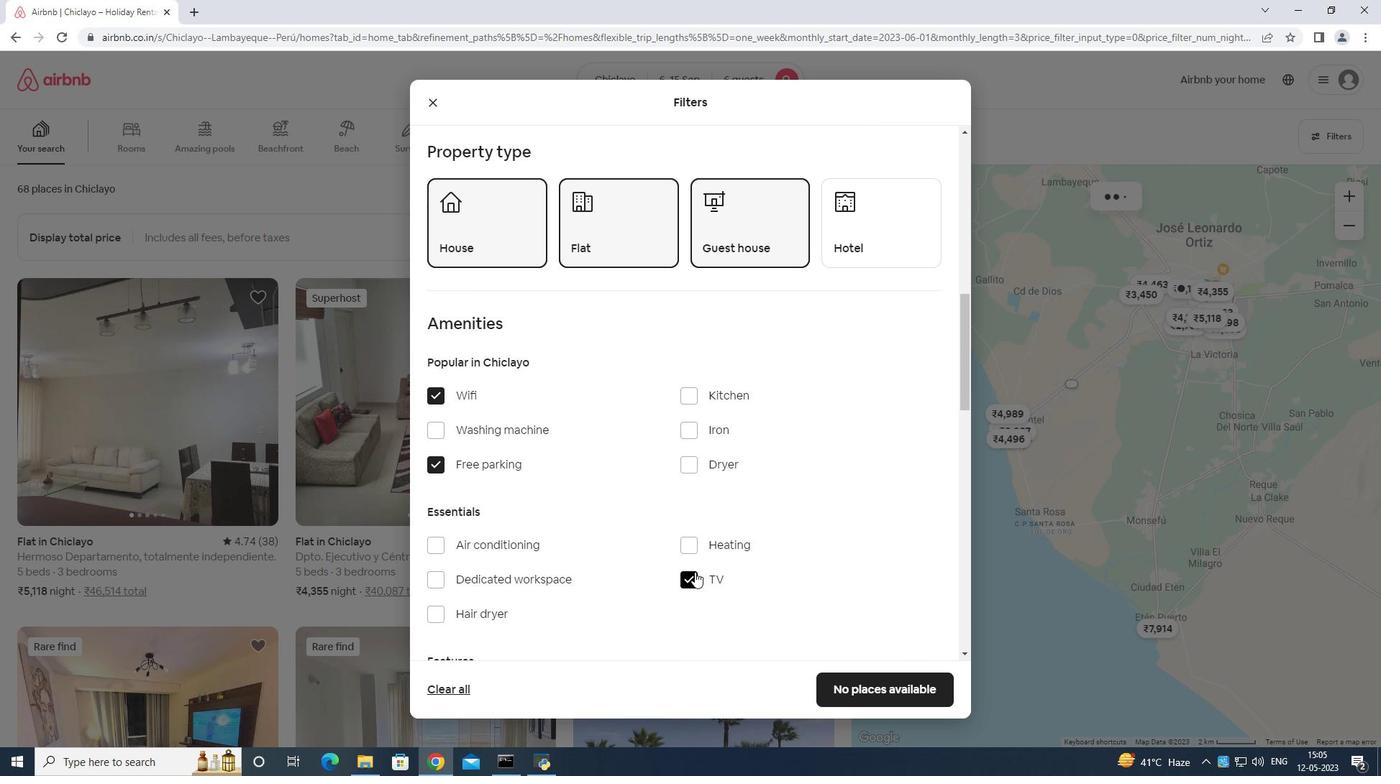 
Action: Mouse scrolled (695, 572) with delta (0, 0)
Screenshot: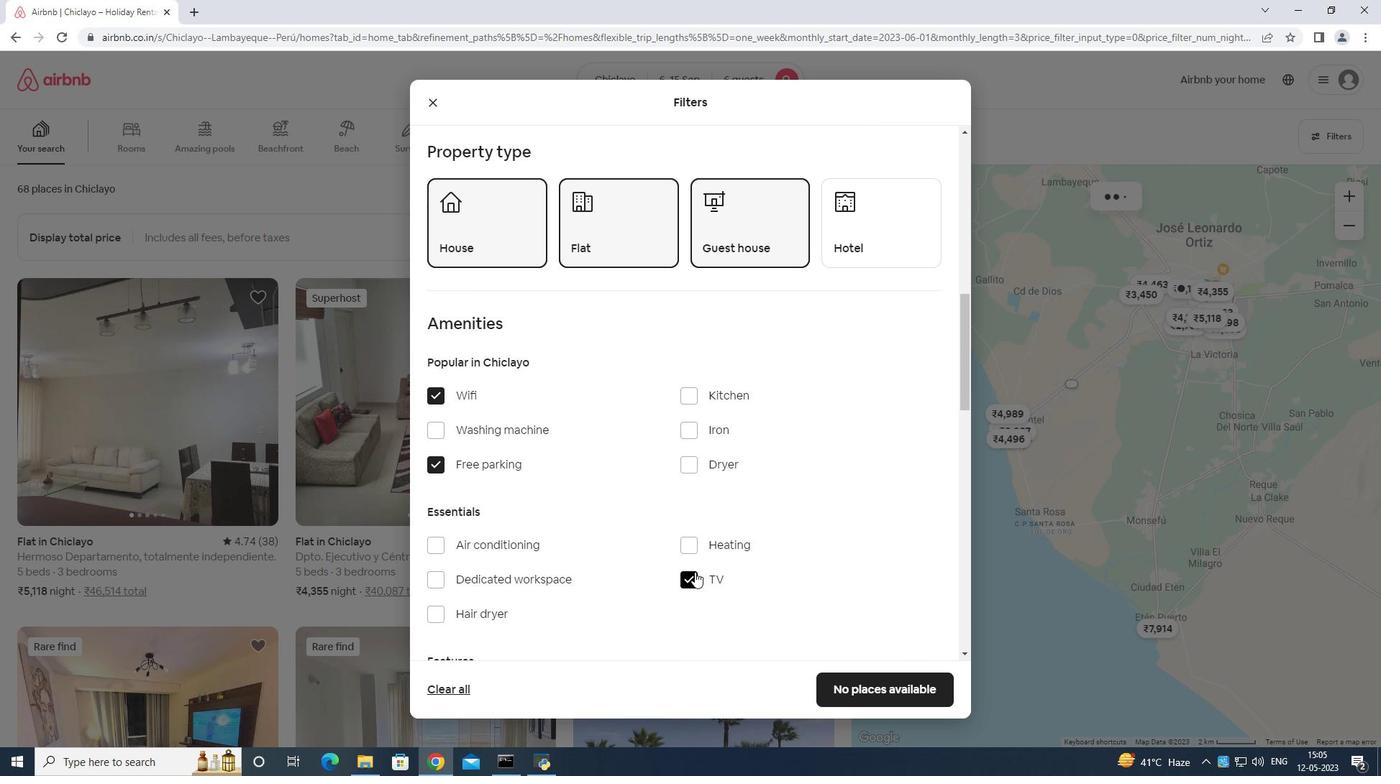 
Action: Mouse scrolled (695, 572) with delta (0, 0)
Screenshot: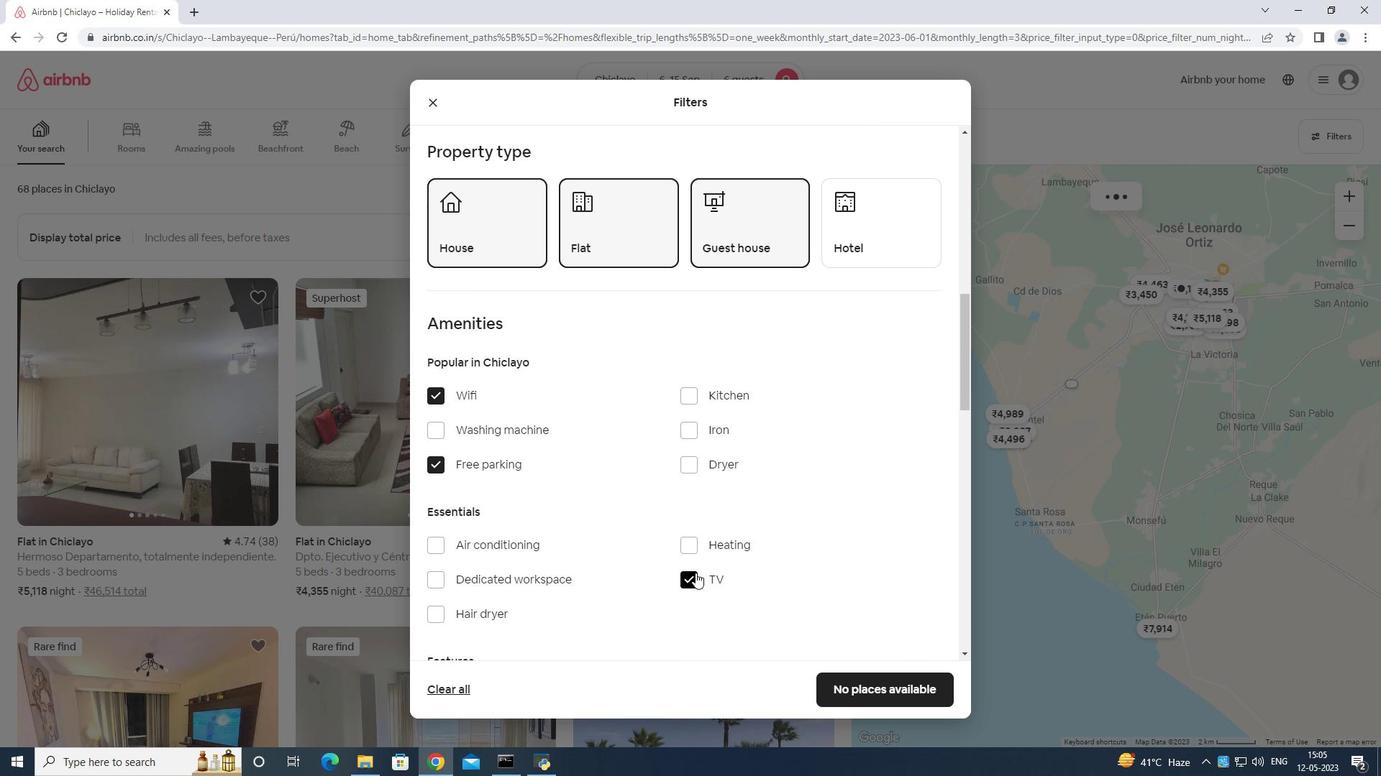 
Action: Mouse scrolled (695, 572) with delta (0, 0)
Screenshot: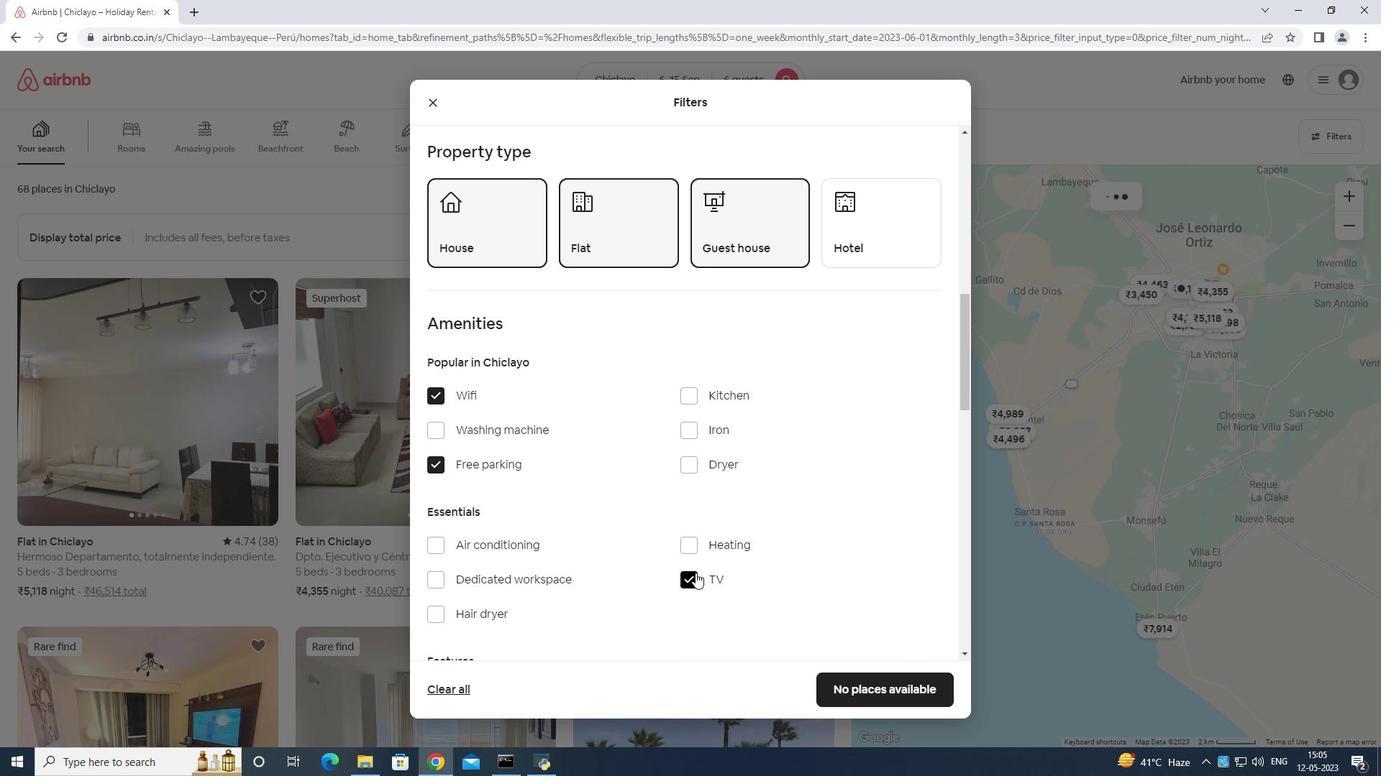 
Action: Mouse moved to (696, 567)
Screenshot: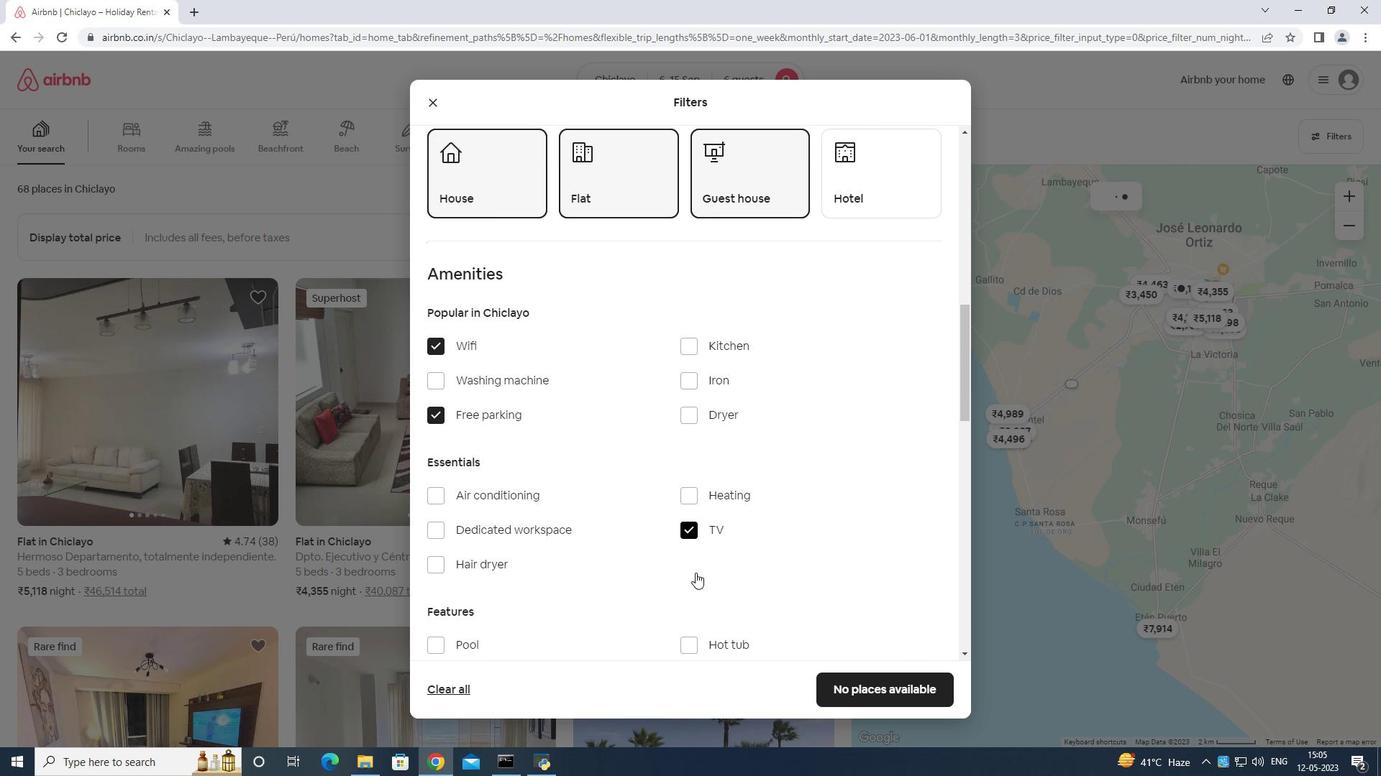 
Action: Mouse scrolled (696, 566) with delta (0, 0)
Screenshot: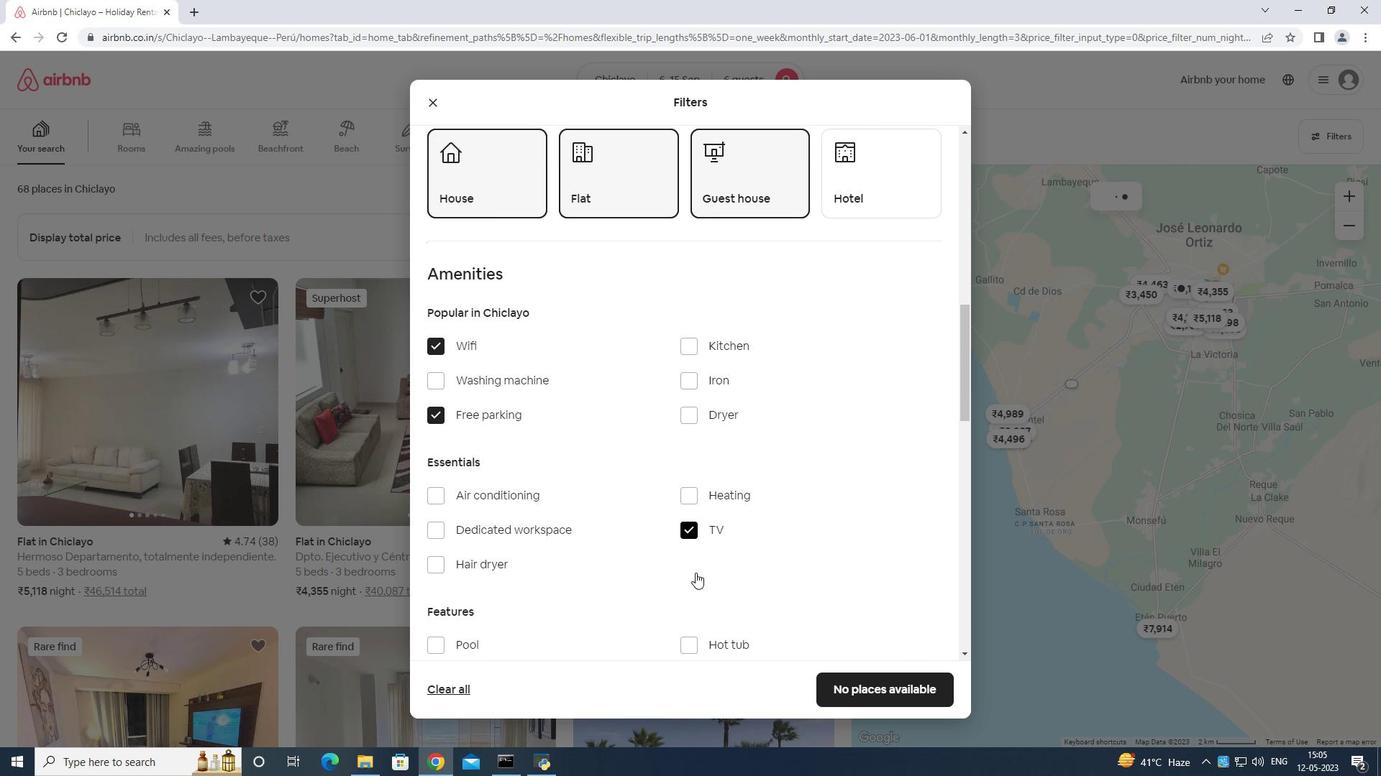 
Action: Mouse moved to (436, 476)
Screenshot: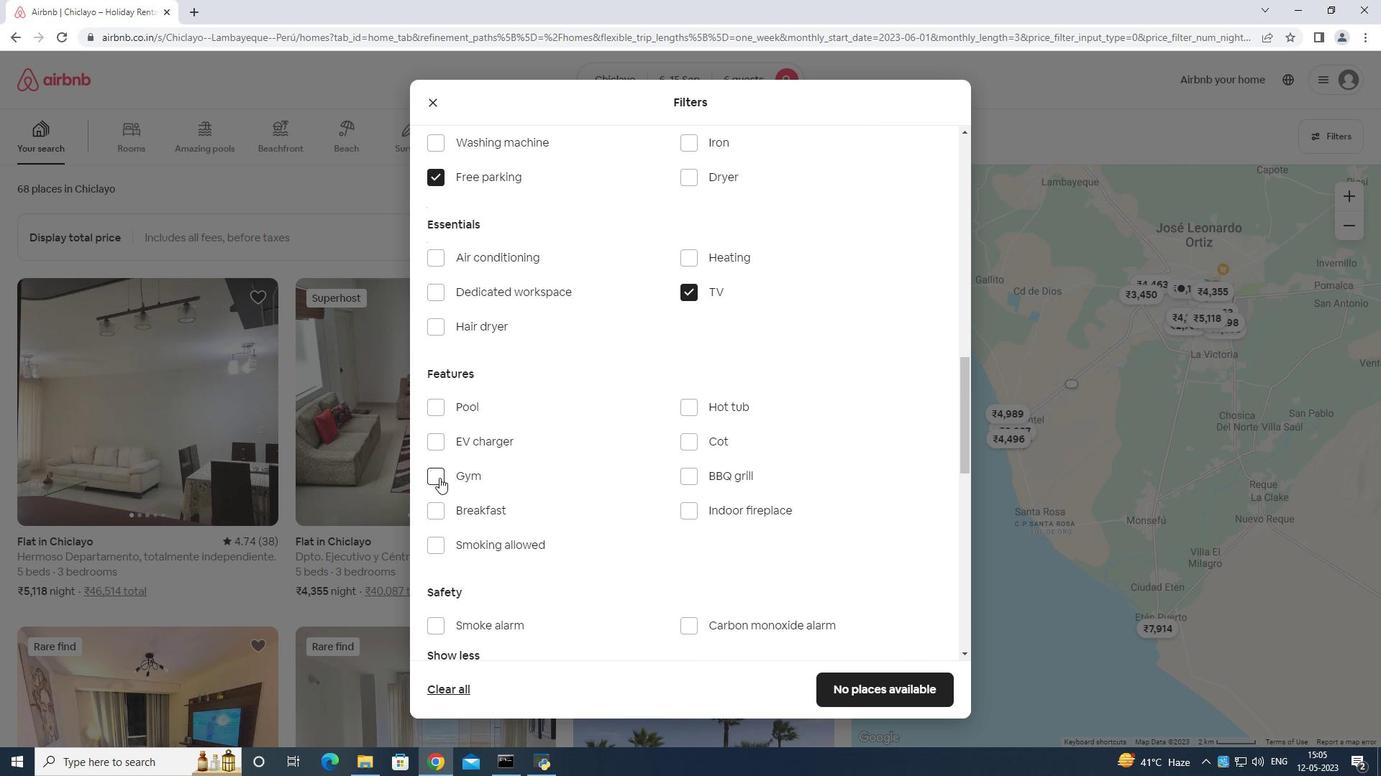 
Action: Mouse pressed left at (436, 476)
Screenshot: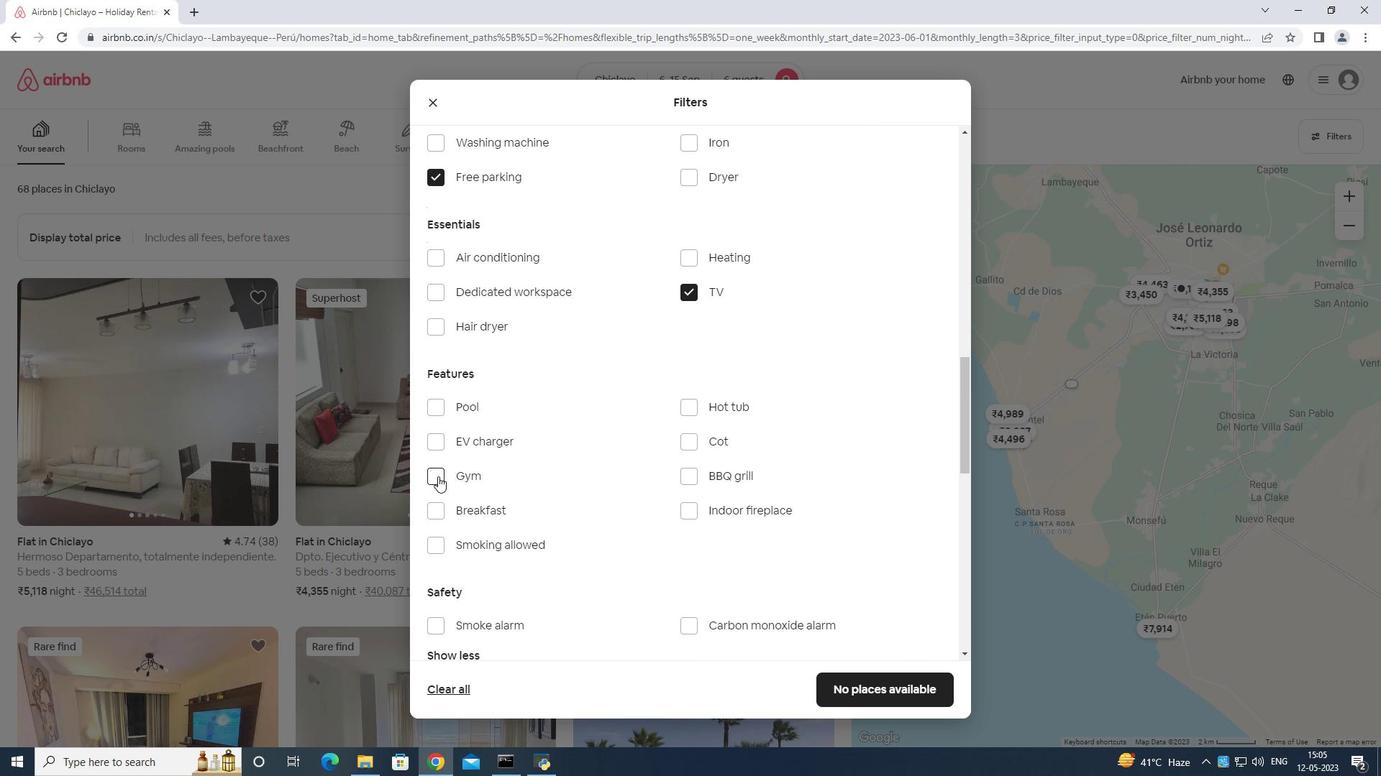 
Action: Mouse moved to (437, 503)
Screenshot: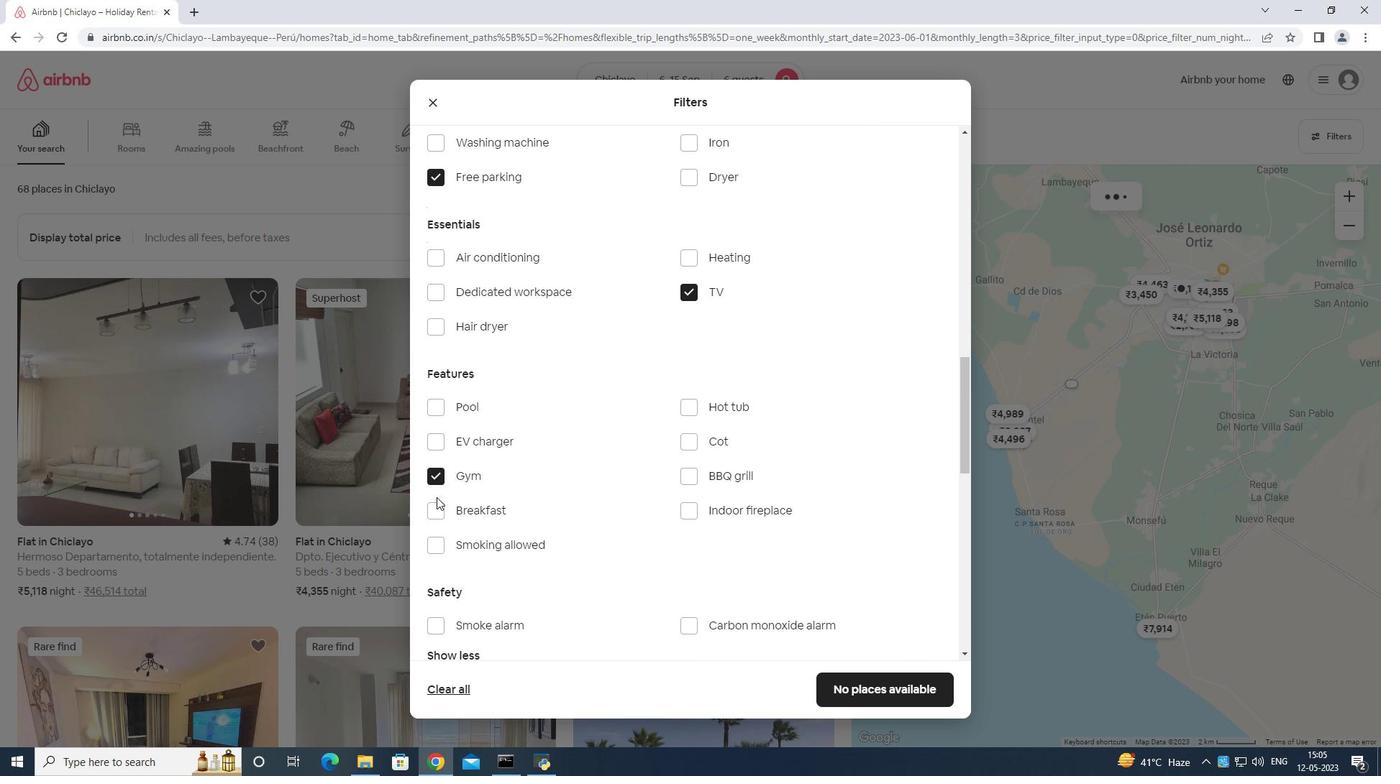 
Action: Mouse pressed left at (437, 503)
Screenshot: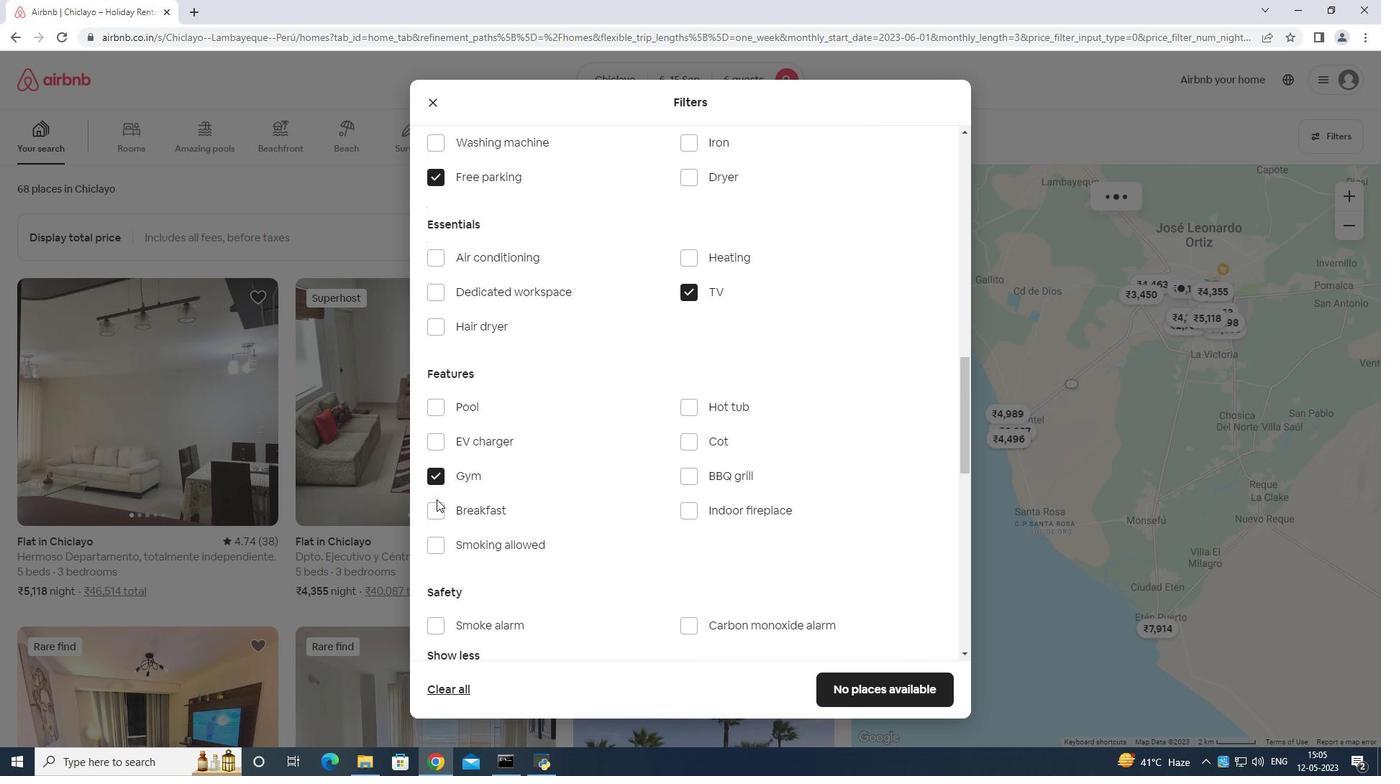 
Action: Mouse moved to (450, 504)
Screenshot: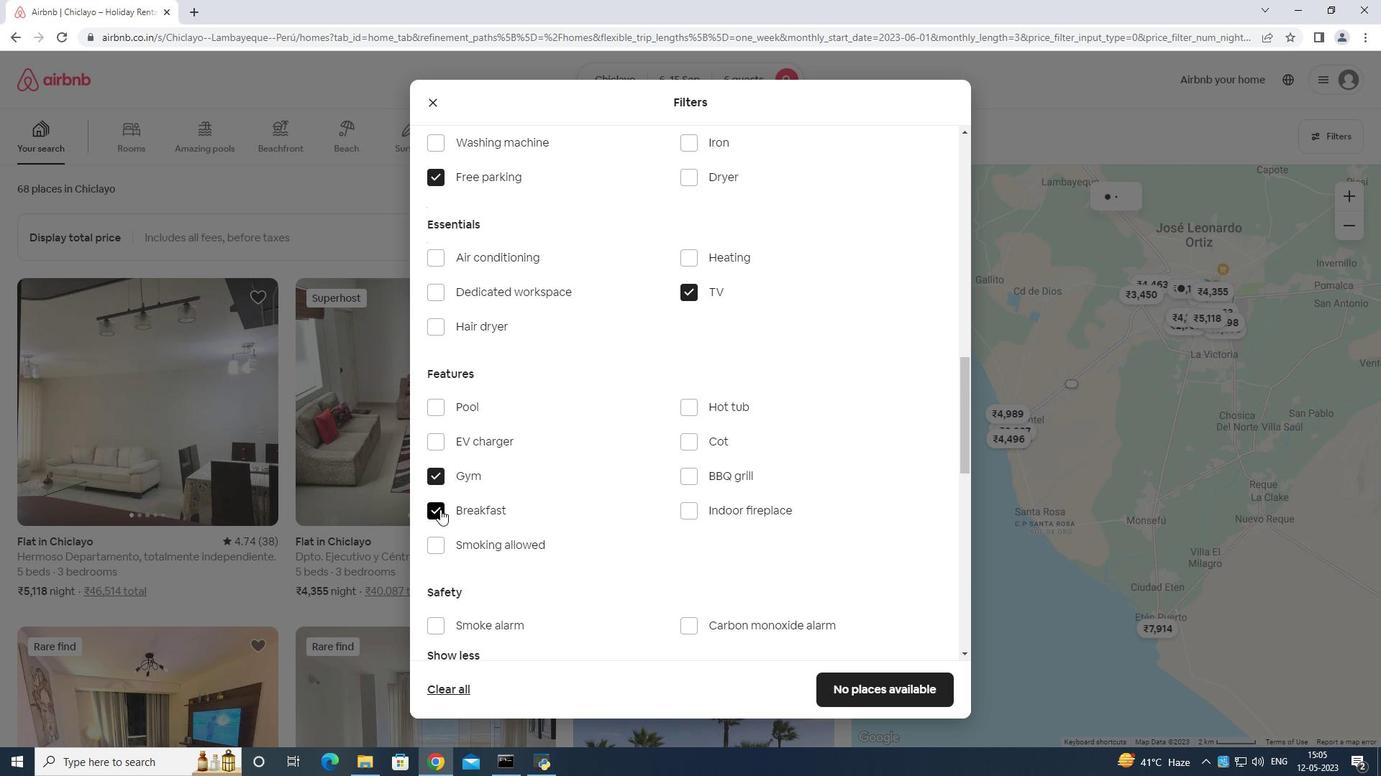 
Action: Mouse scrolled (450, 504) with delta (0, 0)
Screenshot: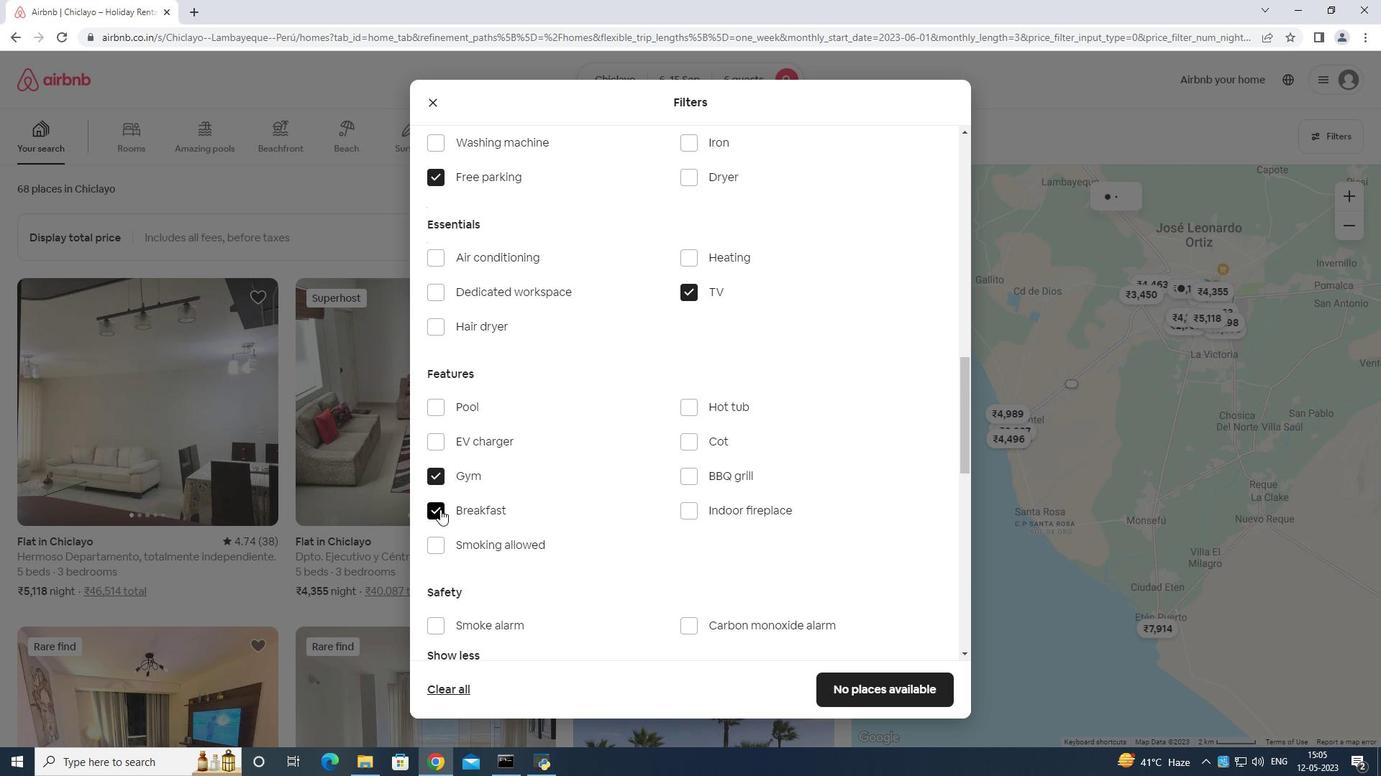 
Action: Mouse moved to (477, 499)
Screenshot: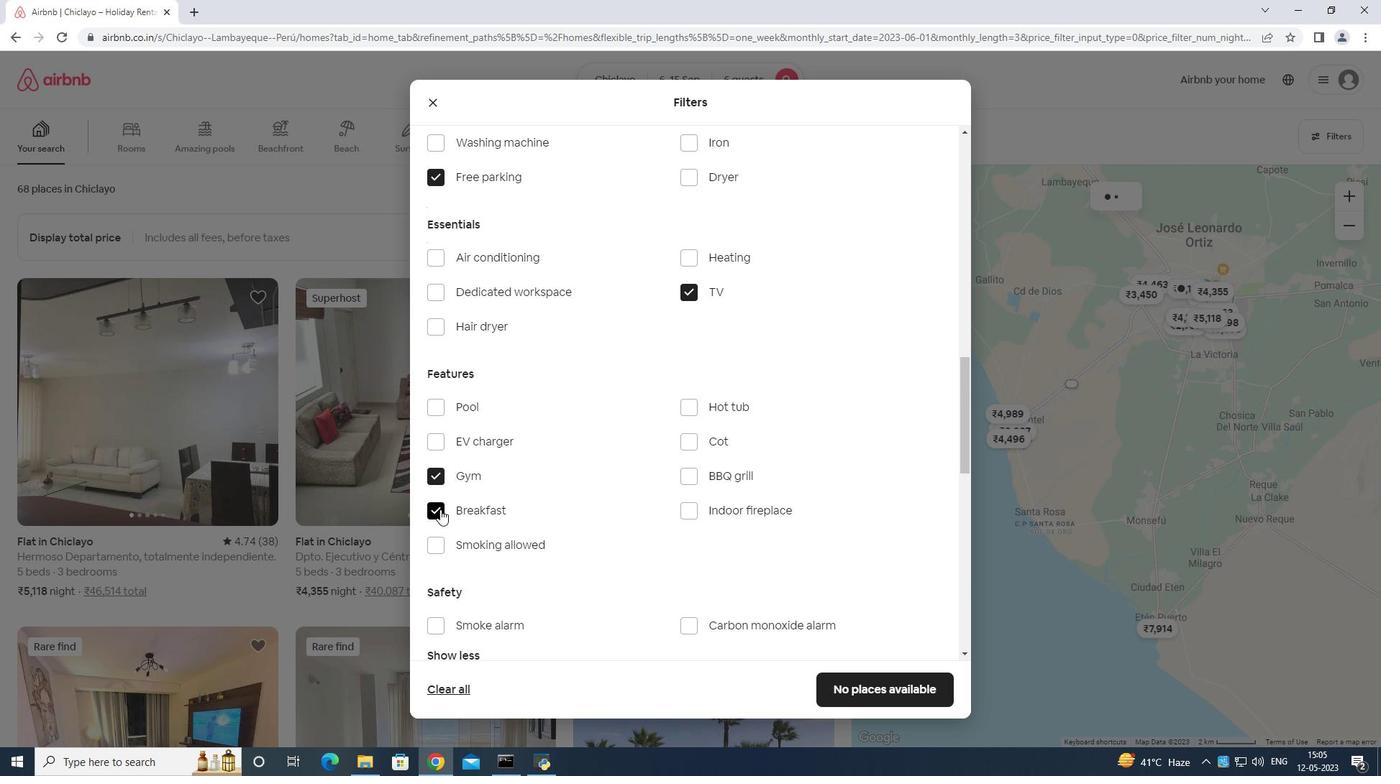 
Action: Mouse scrolled (477, 499) with delta (0, 0)
Screenshot: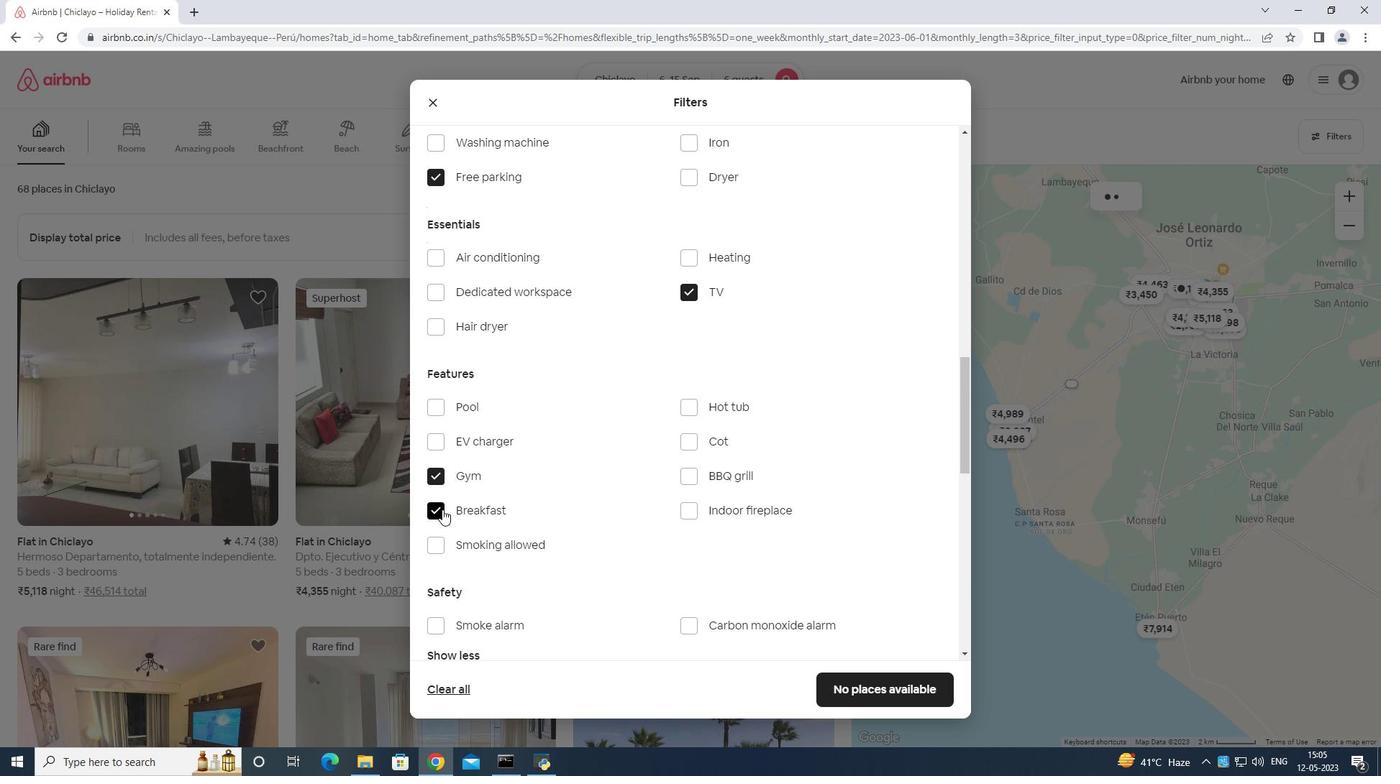
Action: Mouse moved to (500, 495)
Screenshot: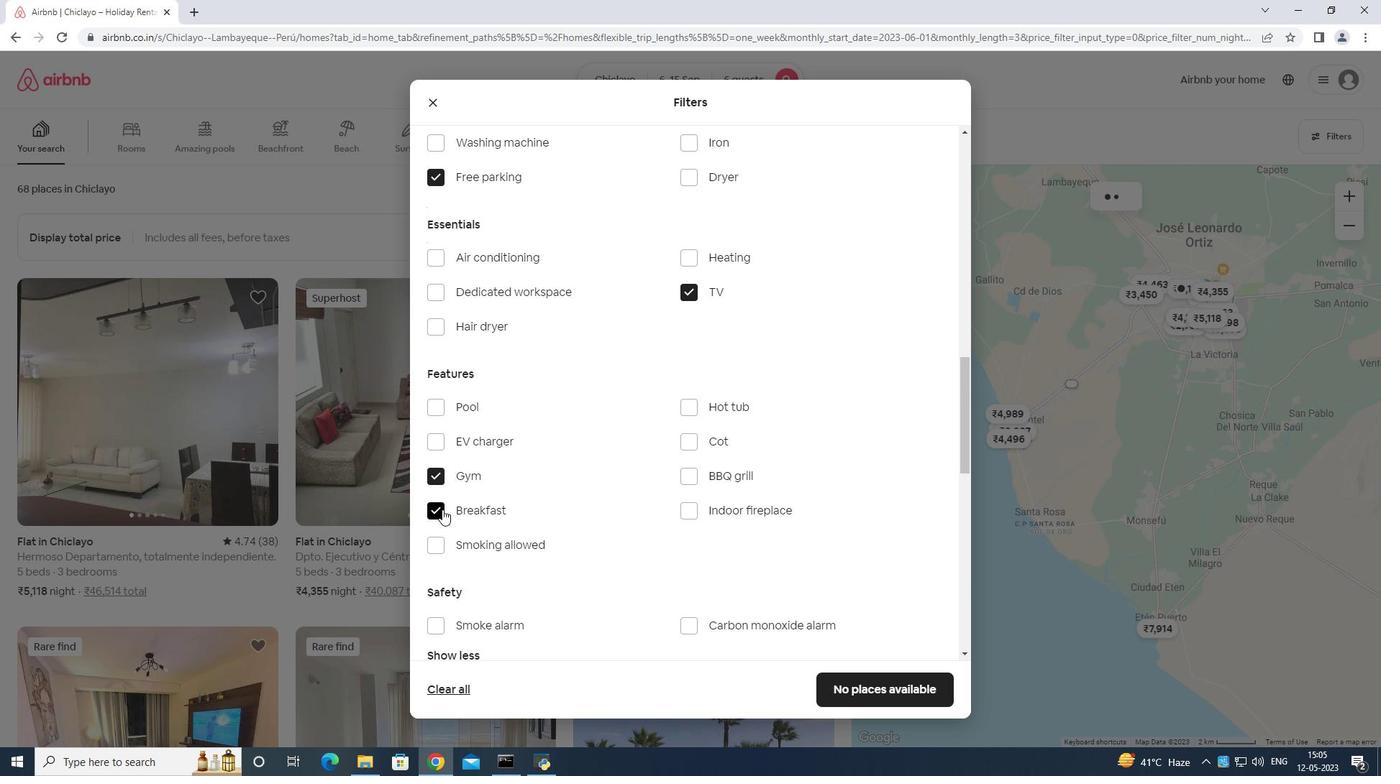 
Action: Mouse scrolled (500, 494) with delta (0, 0)
Screenshot: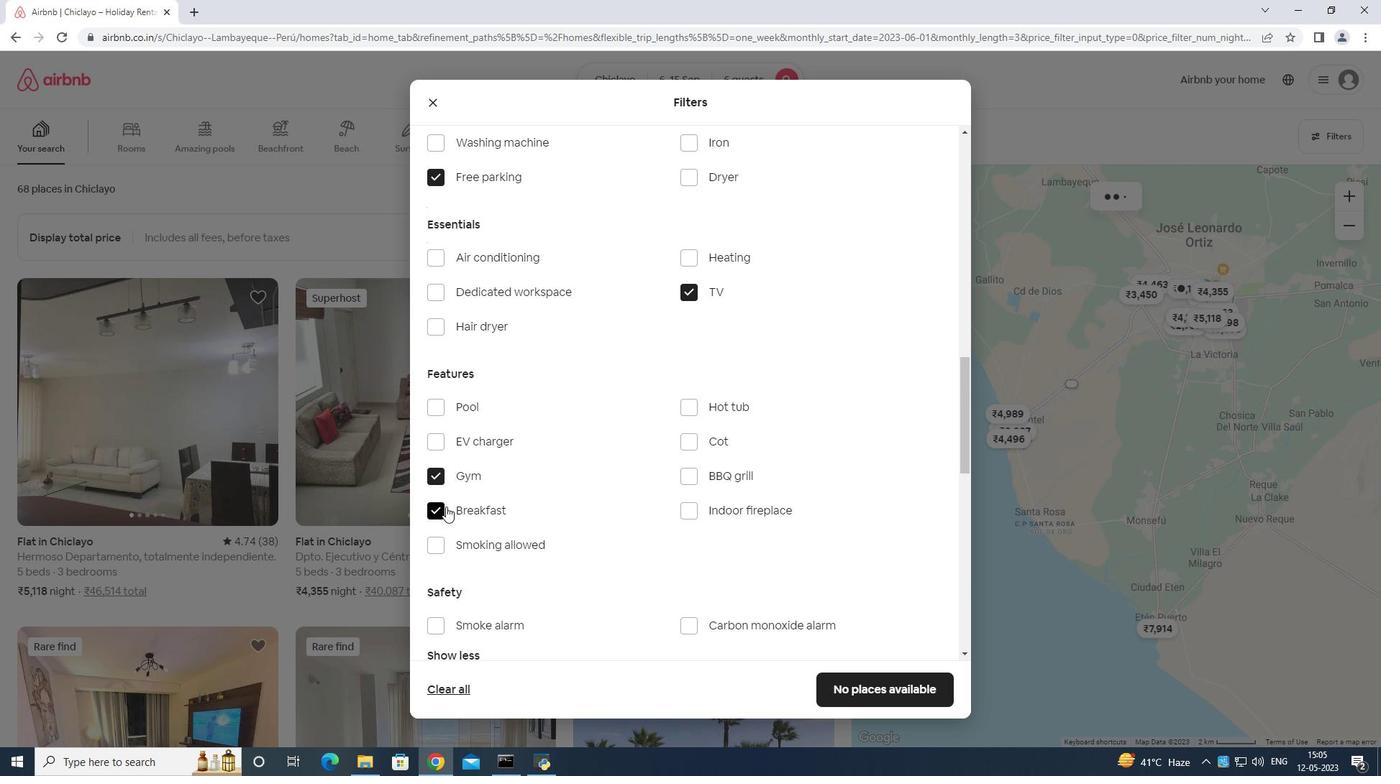 
Action: Mouse moved to (539, 473)
Screenshot: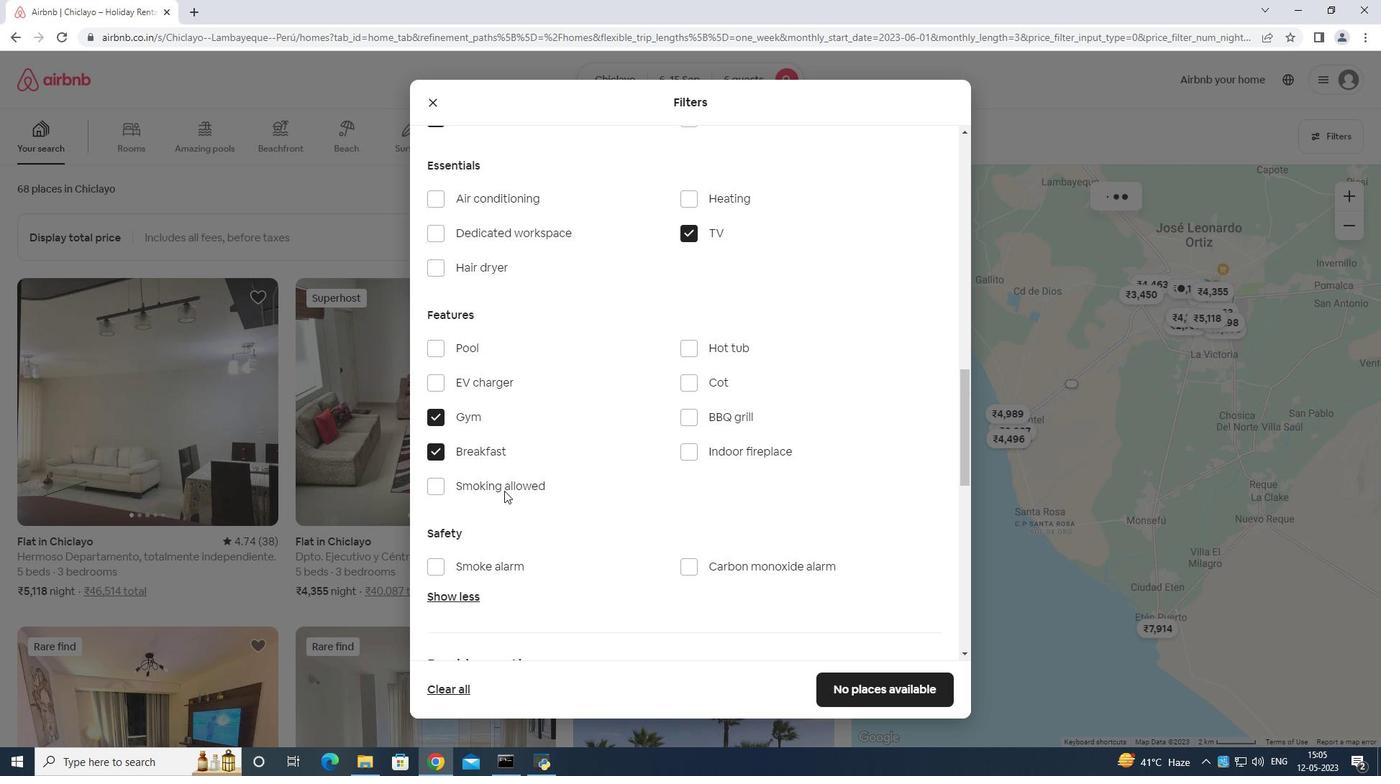 
Action: Mouse scrolled (539, 472) with delta (0, 0)
Screenshot: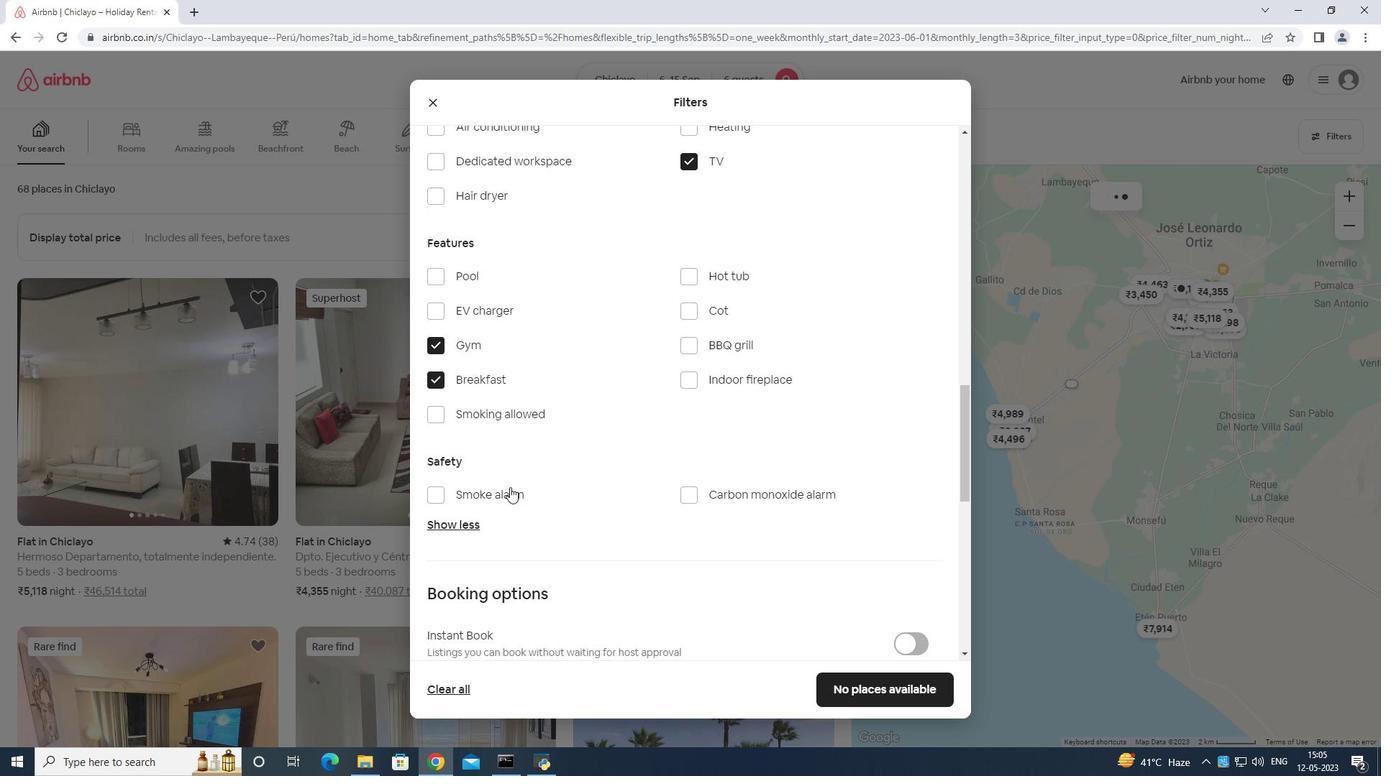 
Action: Mouse moved to (663, 468)
Screenshot: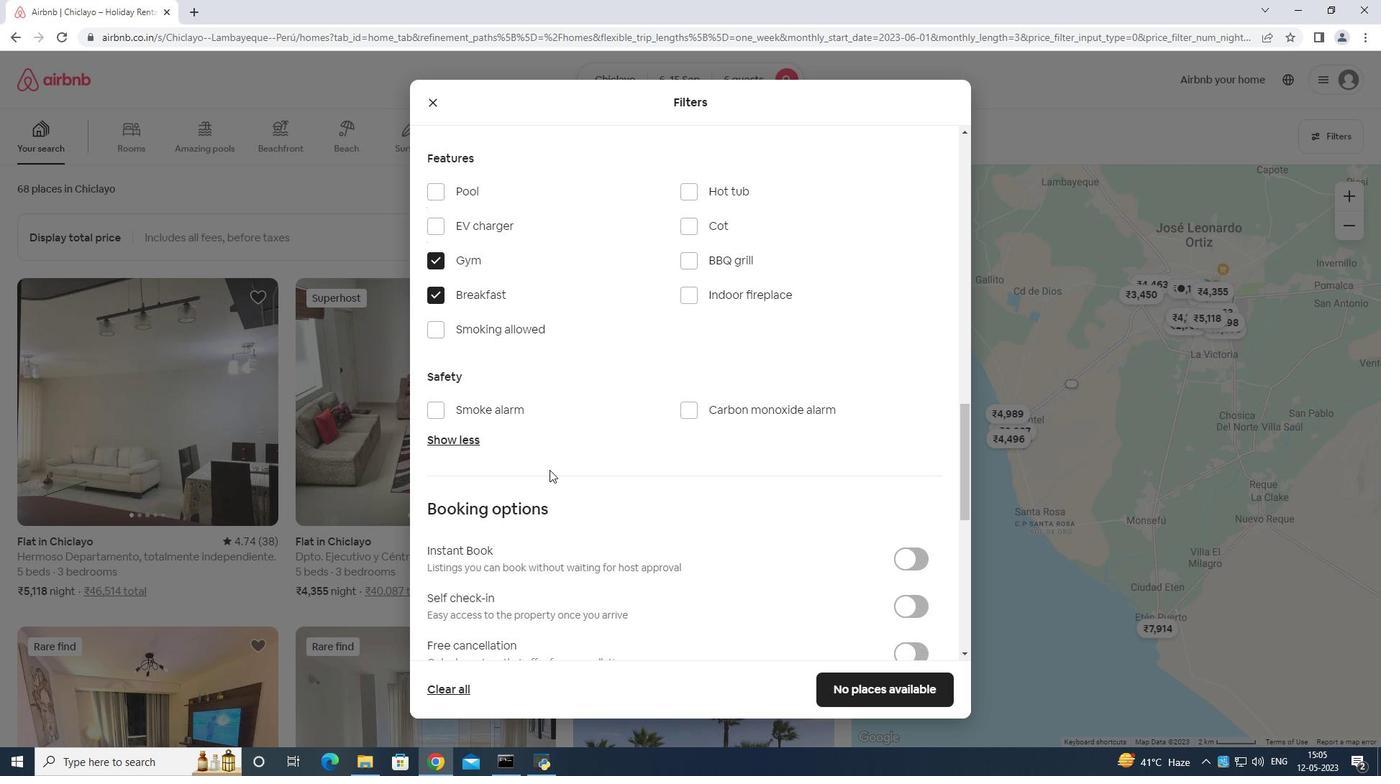 
Action: Mouse scrolled (663, 467) with delta (0, 0)
Screenshot: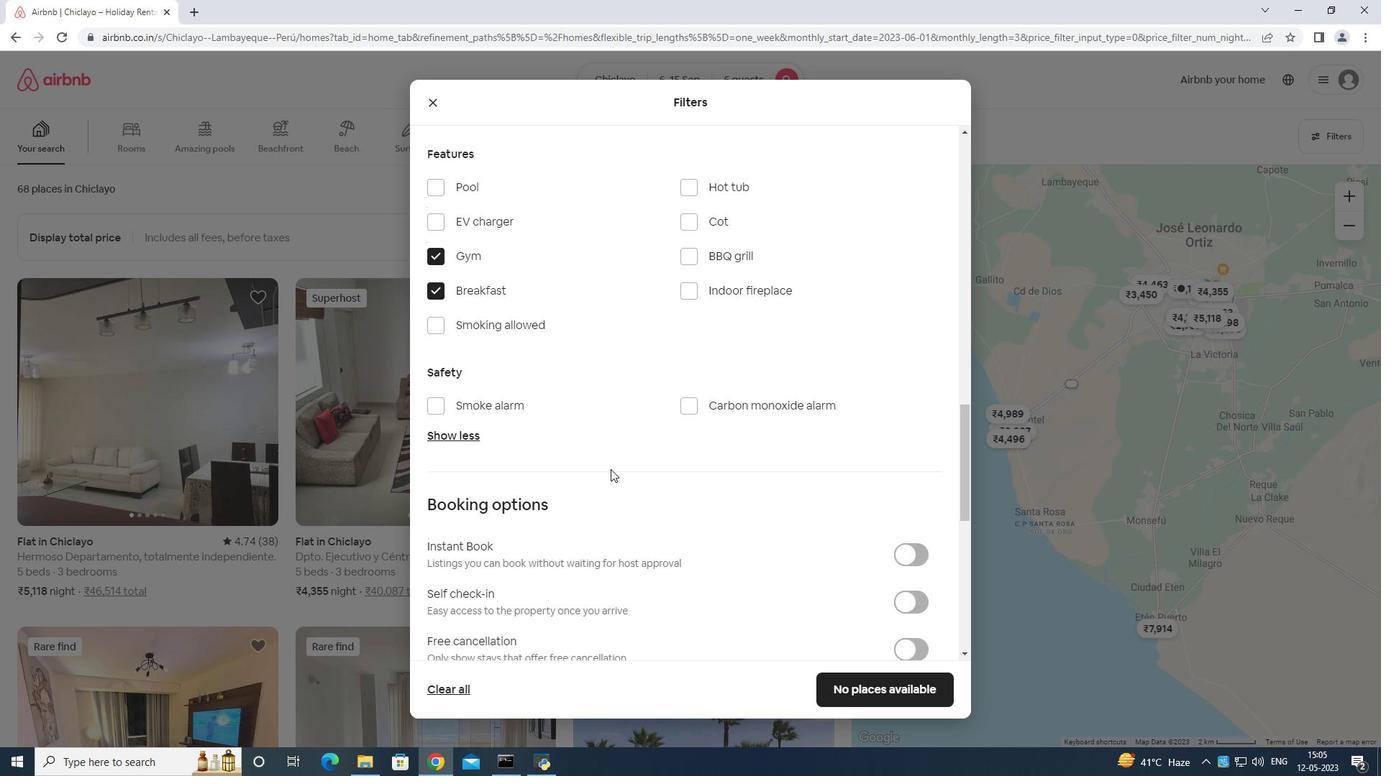 
Action: Mouse moved to (903, 457)
Screenshot: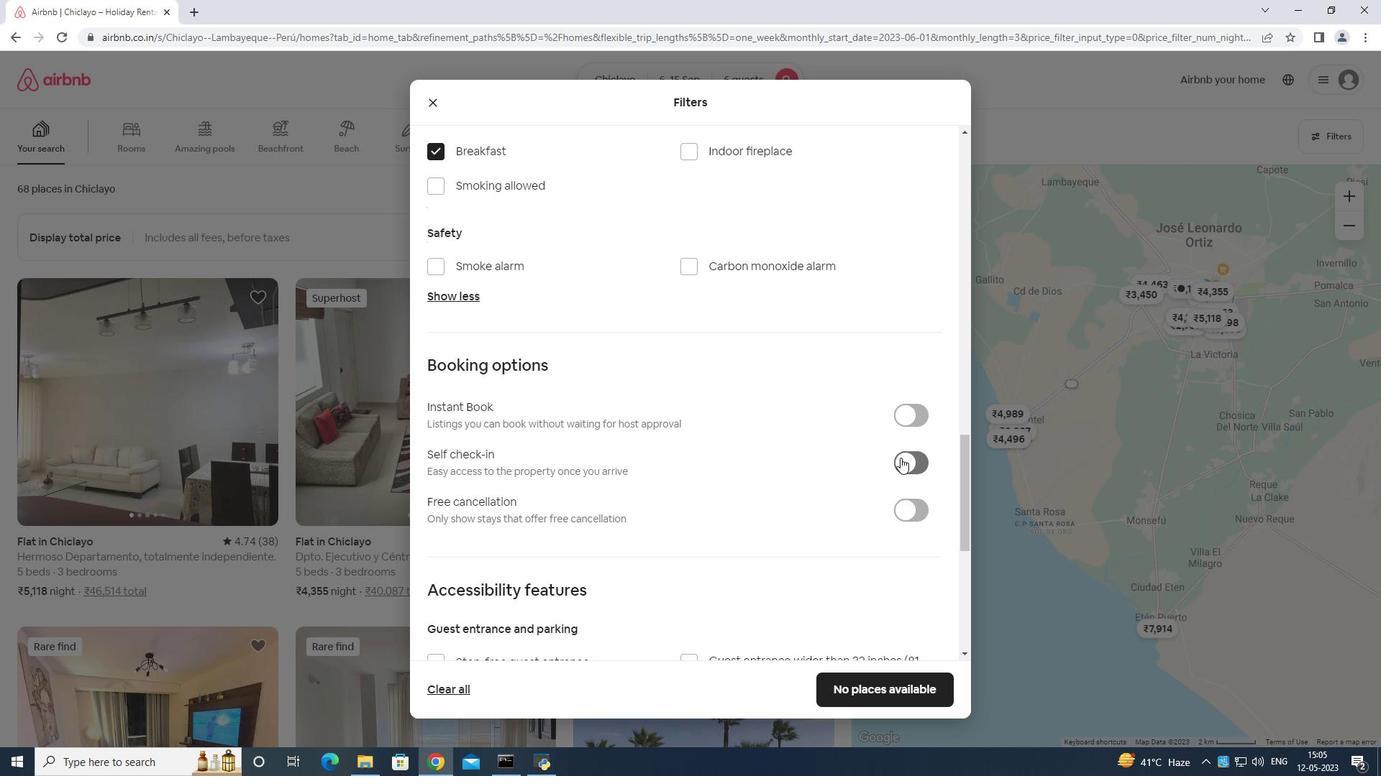 
Action: Mouse pressed left at (903, 457)
Screenshot: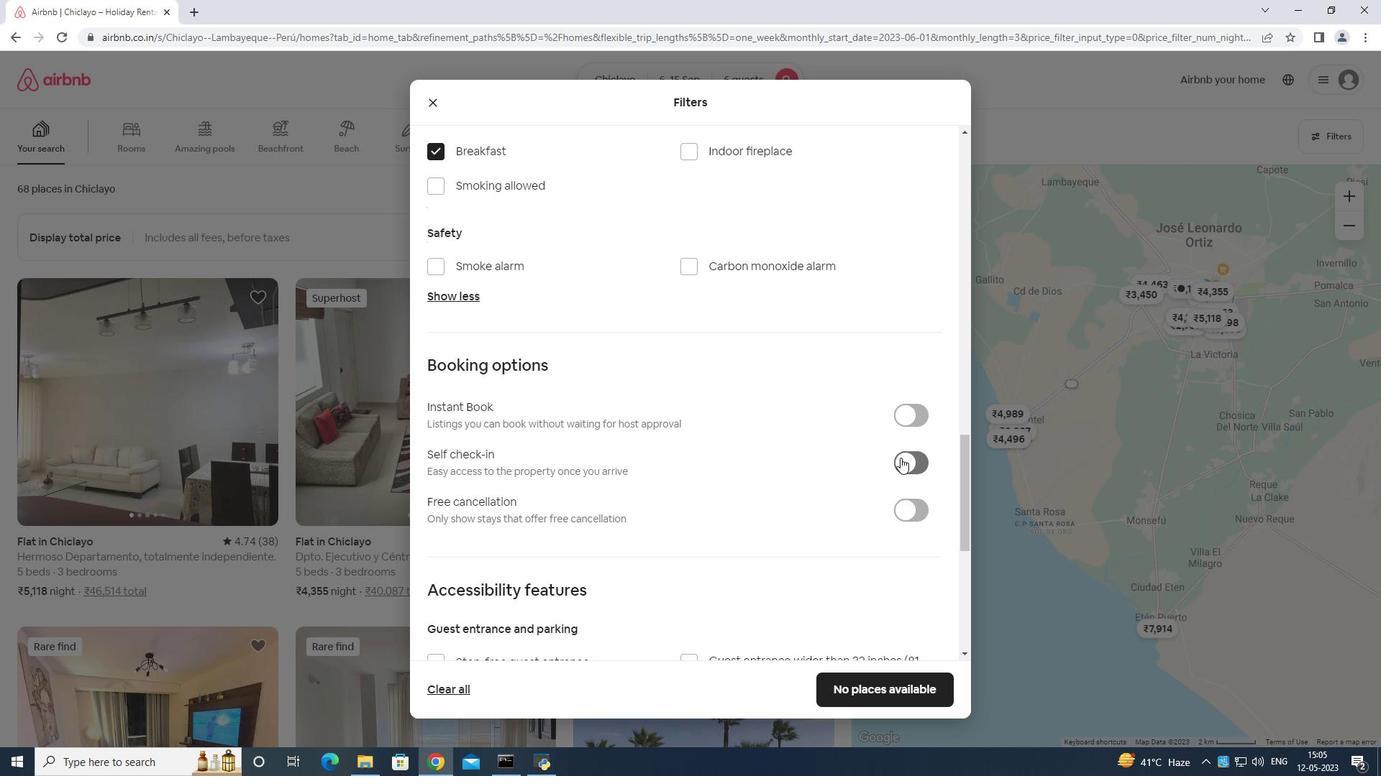 
Action: Mouse moved to (908, 458)
Screenshot: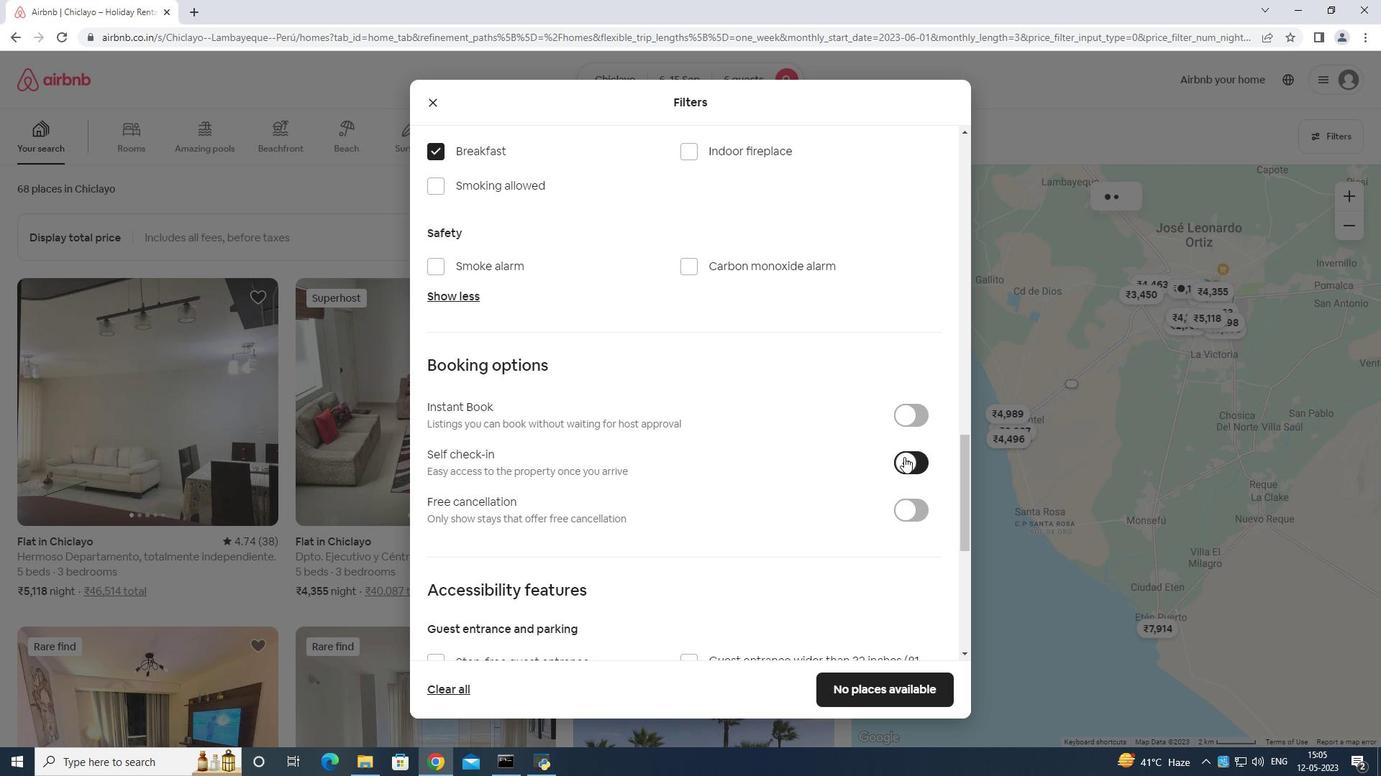 
Action: Mouse scrolled (908, 458) with delta (0, 0)
Screenshot: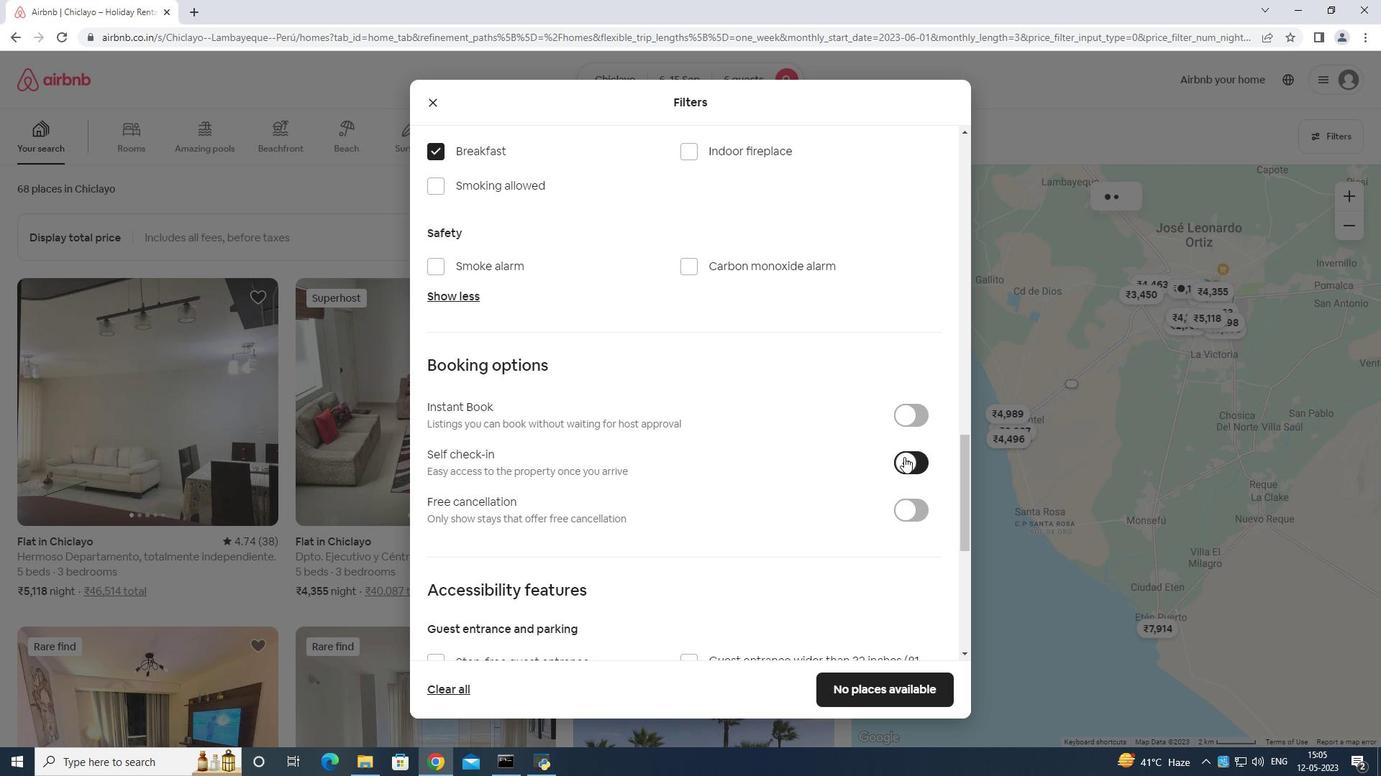 
Action: Mouse scrolled (908, 458) with delta (0, 0)
Screenshot: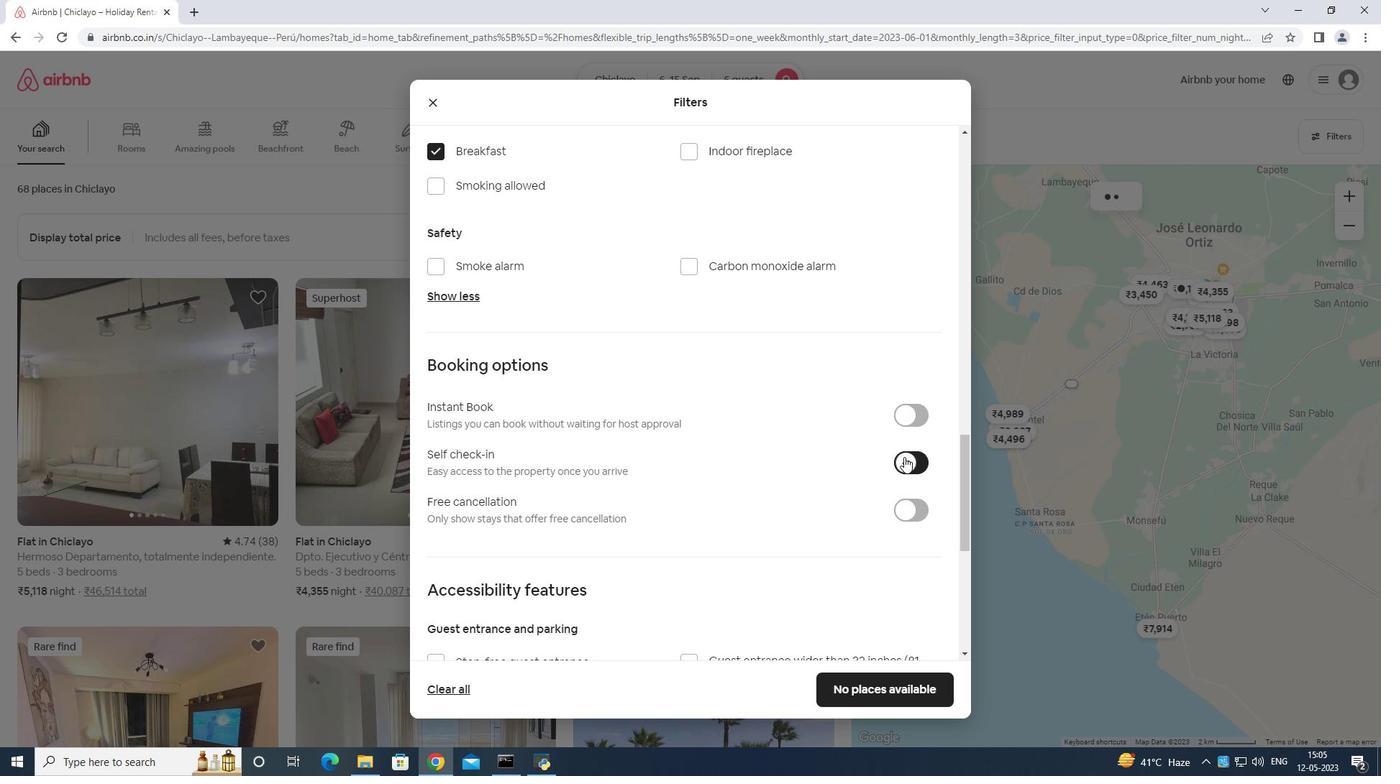 
Action: Mouse scrolled (908, 458) with delta (0, 0)
Screenshot: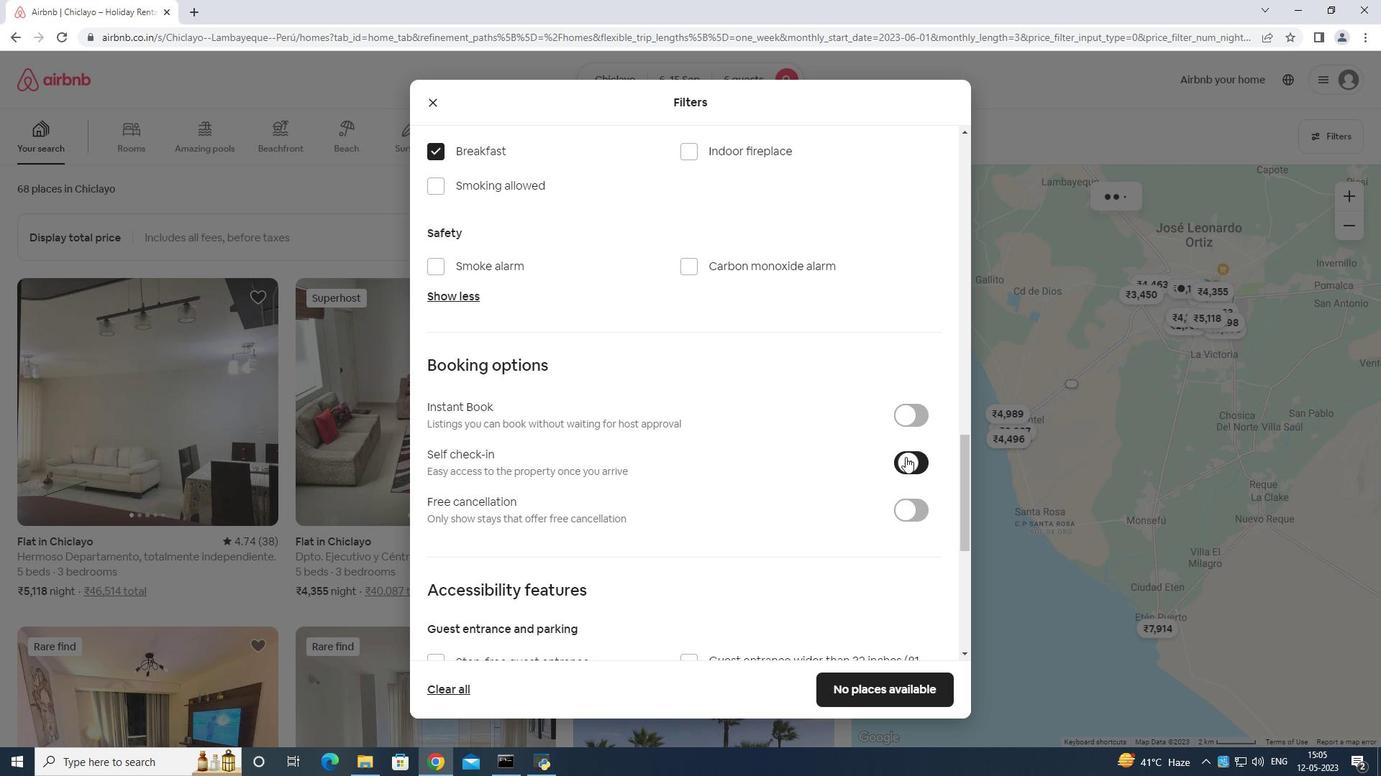 
Action: Mouse moved to (908, 459)
Screenshot: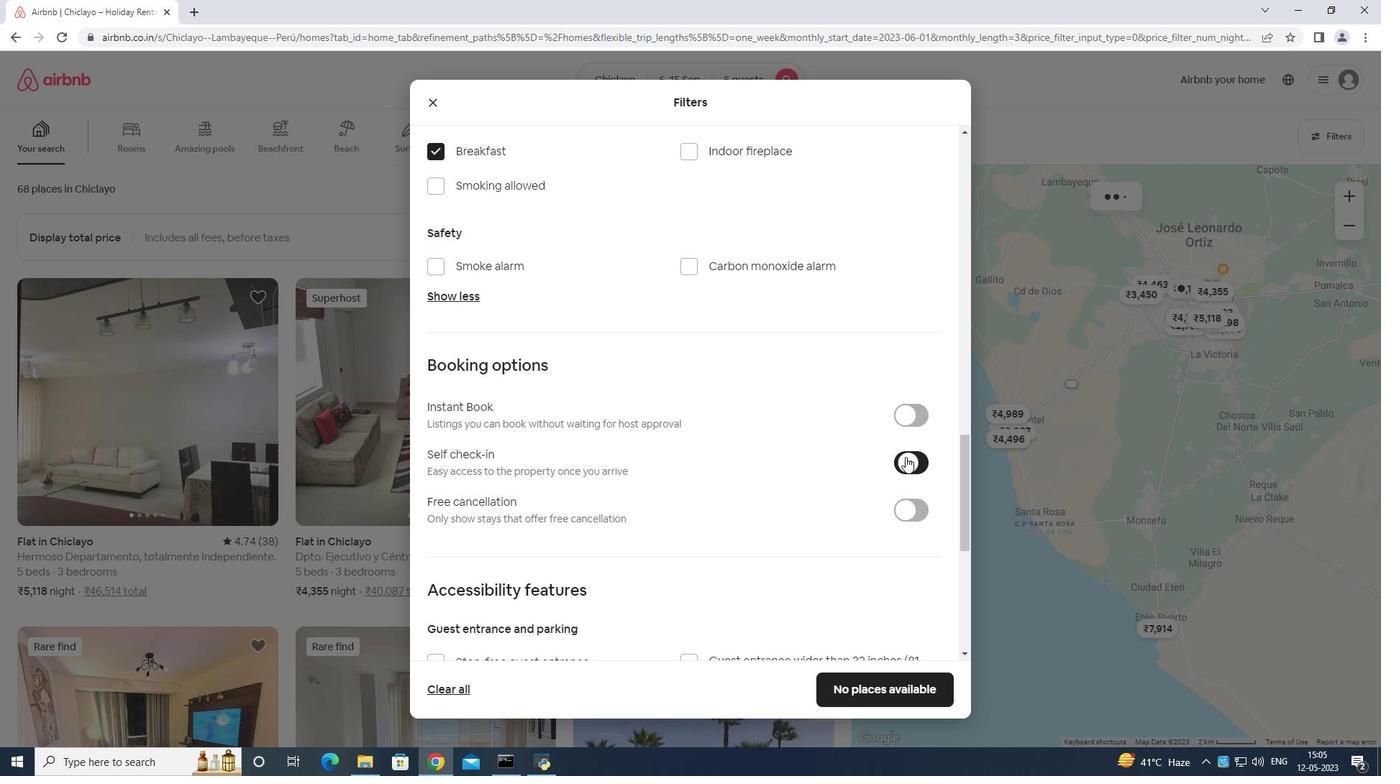 
Action: Mouse scrolled (908, 458) with delta (0, 0)
Screenshot: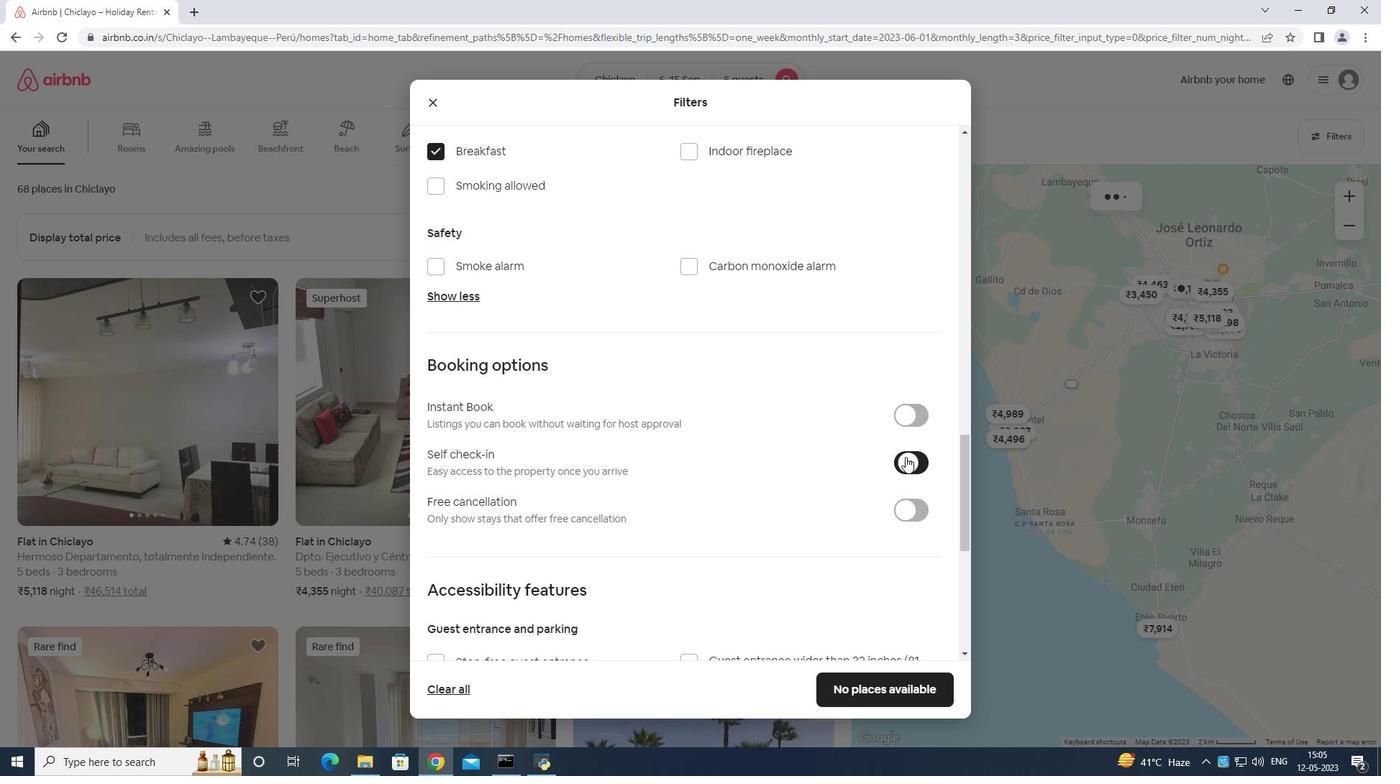 
Action: Mouse moved to (894, 465)
Screenshot: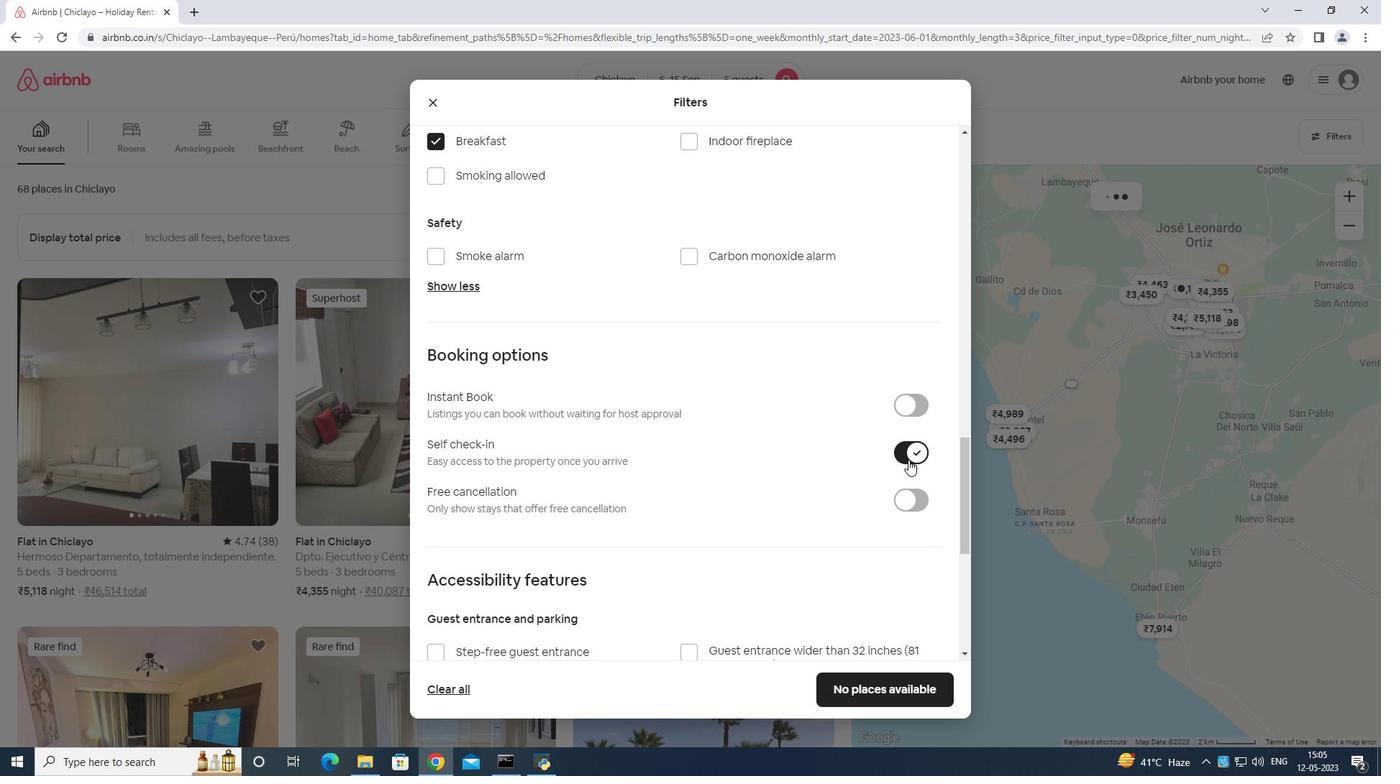 
Action: Mouse scrolled (894, 464) with delta (0, 0)
Screenshot: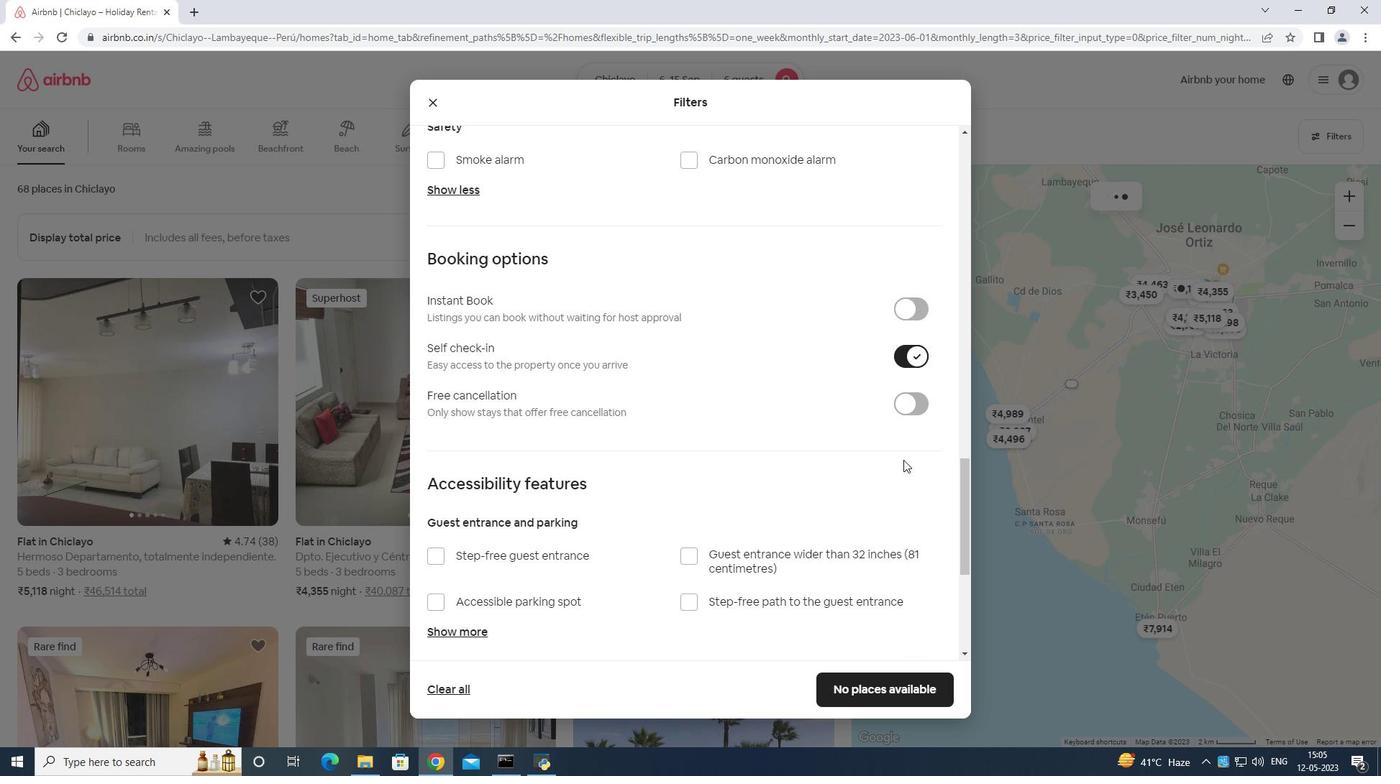 
Action: Mouse scrolled (894, 464) with delta (0, 0)
Screenshot: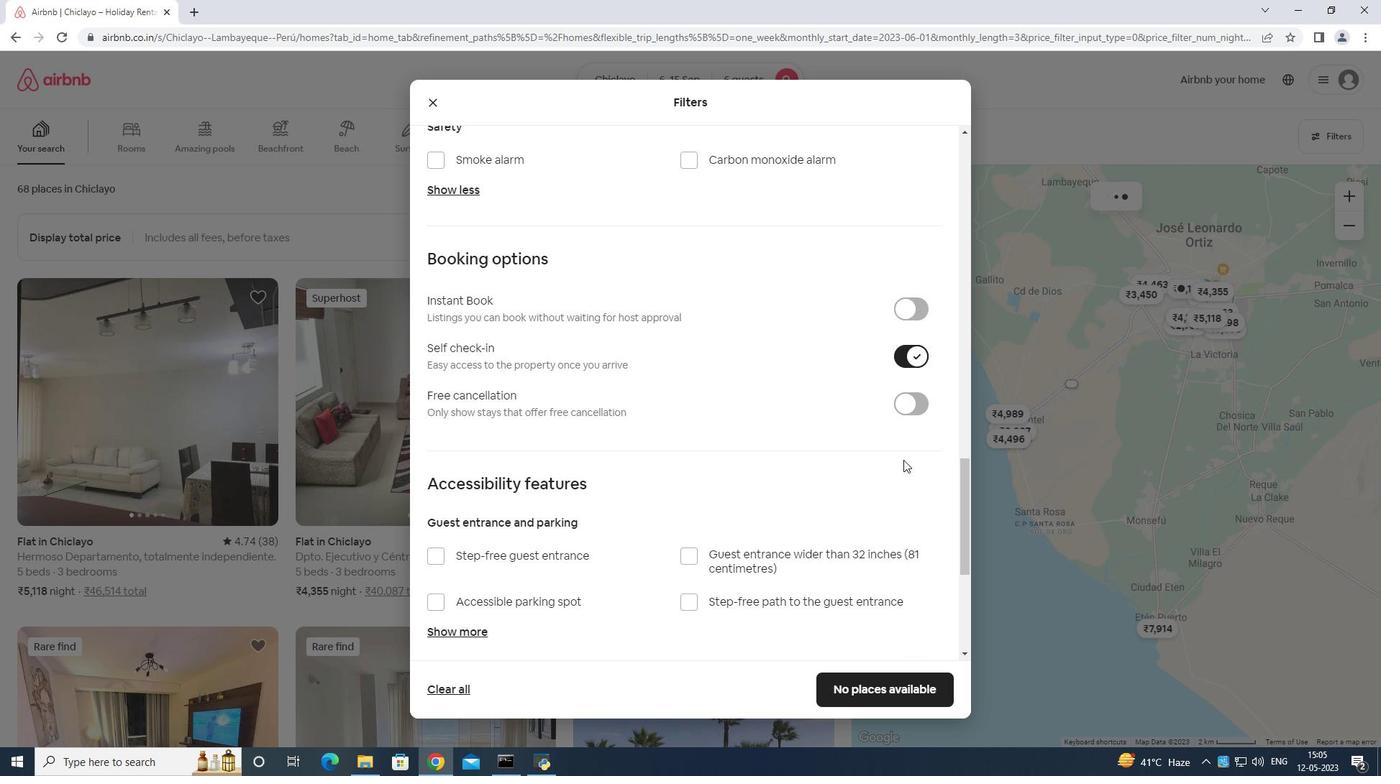 
Action: Mouse moved to (888, 466)
Screenshot: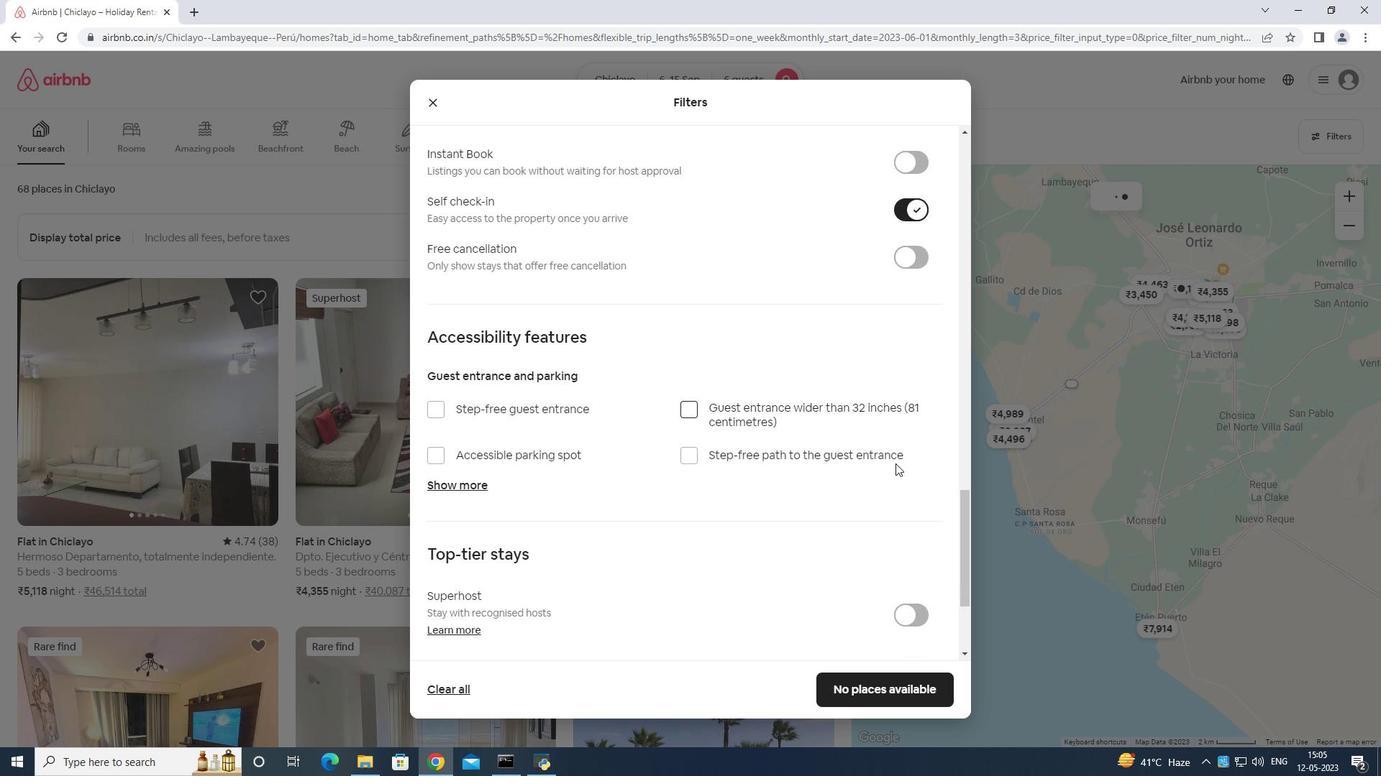 
Action: Mouse scrolled (888, 465) with delta (0, 0)
Screenshot: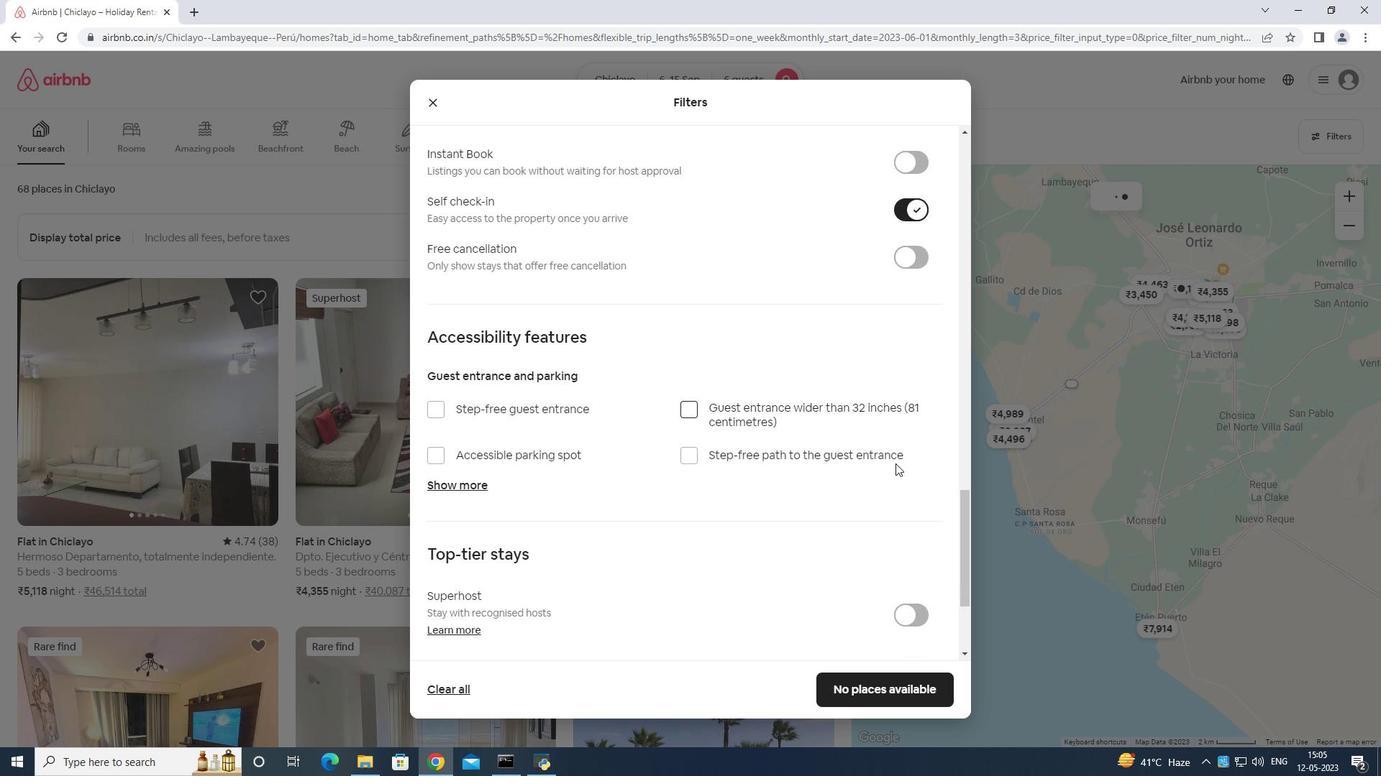 
Action: Mouse moved to (437, 560)
Screenshot: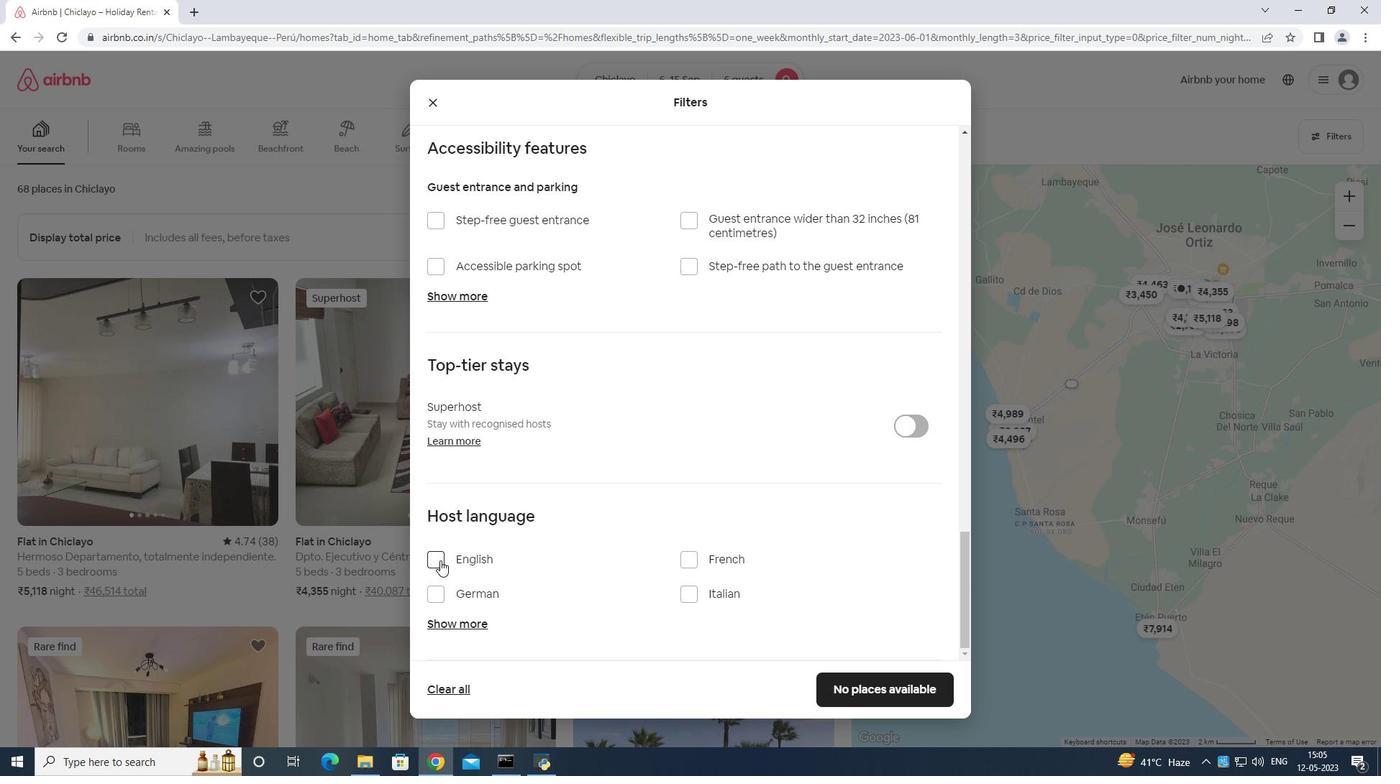 
Action: Mouse pressed left at (437, 560)
Screenshot: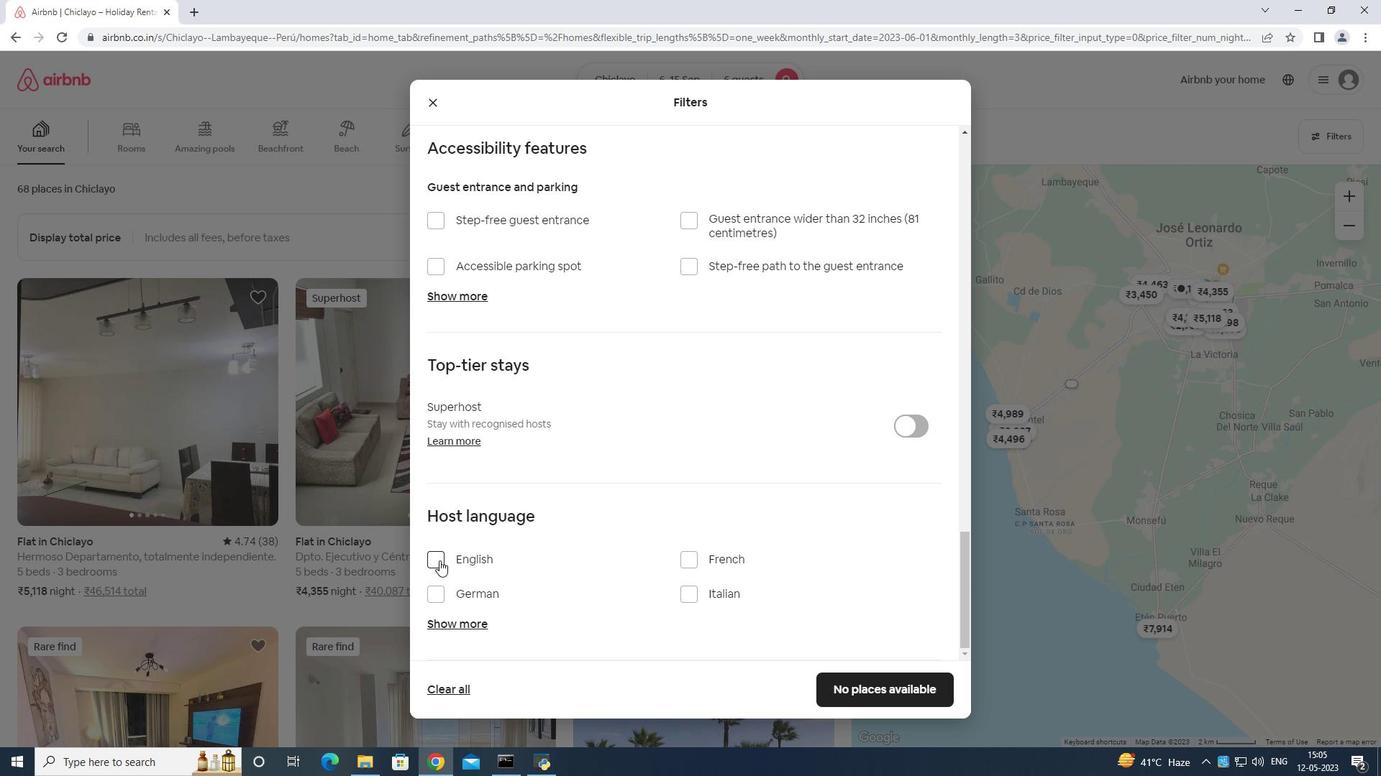
Action: Mouse moved to (837, 682)
Screenshot: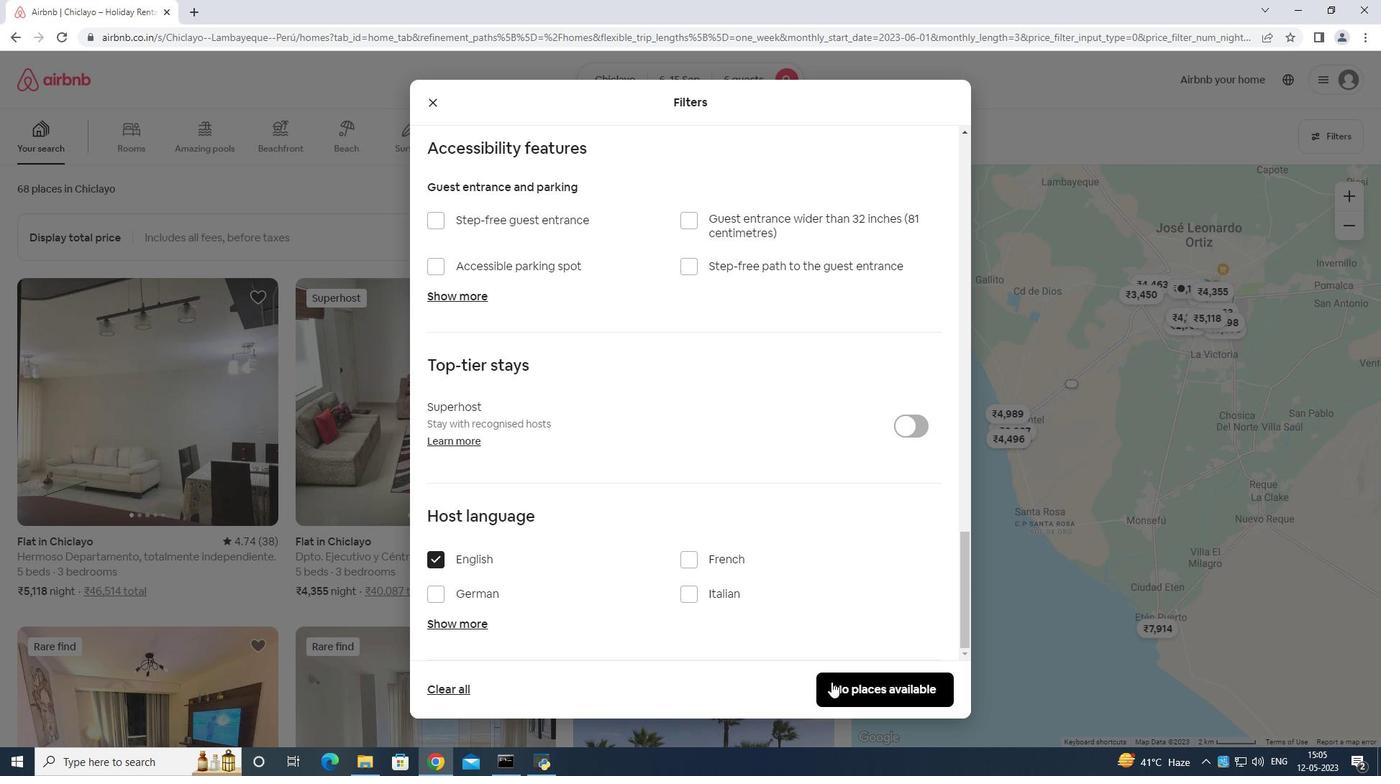 
